 Task: Look for space in Boscoreale, Italy from 10th August, 2023 to 20th August, 2023 for 12 adults in price range Rs.10000 to Rs.14000. Place can be entire place or shared room with 6 bedrooms having 12 beds and 6 bathrooms. Property type can be house, flat, guest house. Amenities needed are: wifi, TV, free parkinig on premises, gym, breakfast. Booking option can be shelf check-in. Required host language is English.
Action: Mouse moved to (431, 96)
Screenshot: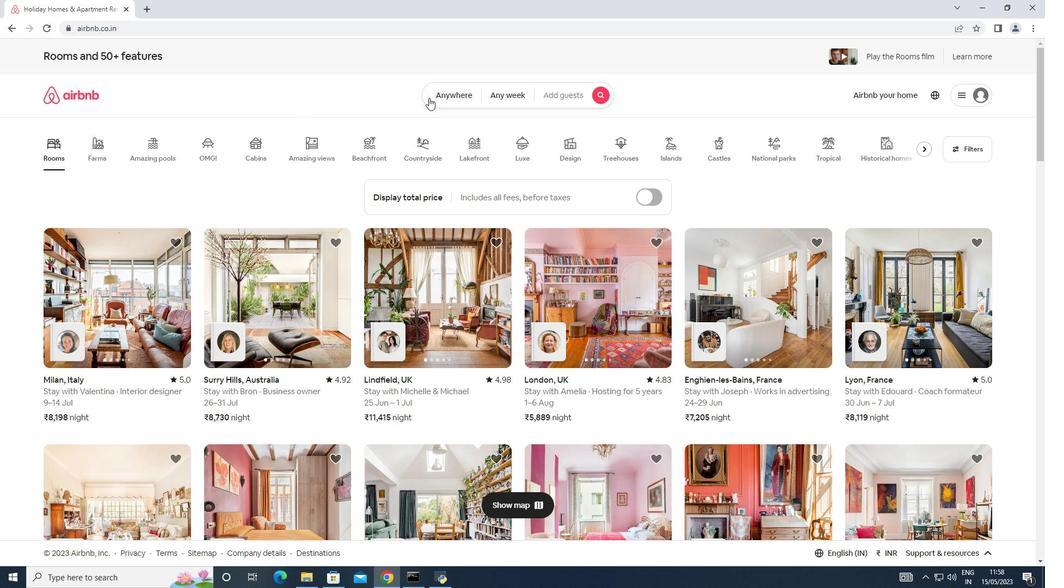 
Action: Mouse pressed left at (431, 96)
Screenshot: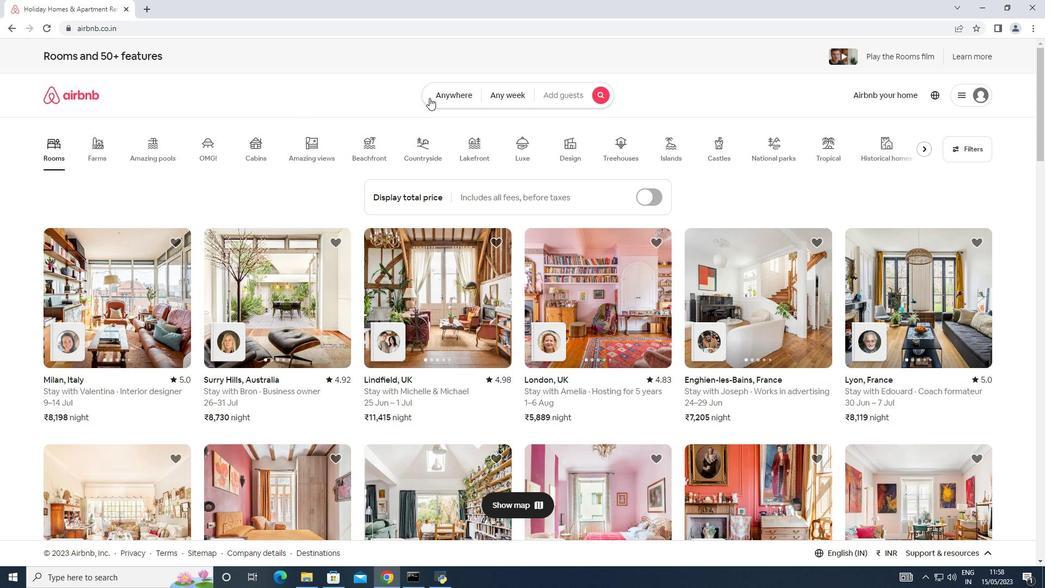 
Action: Mouse moved to (390, 136)
Screenshot: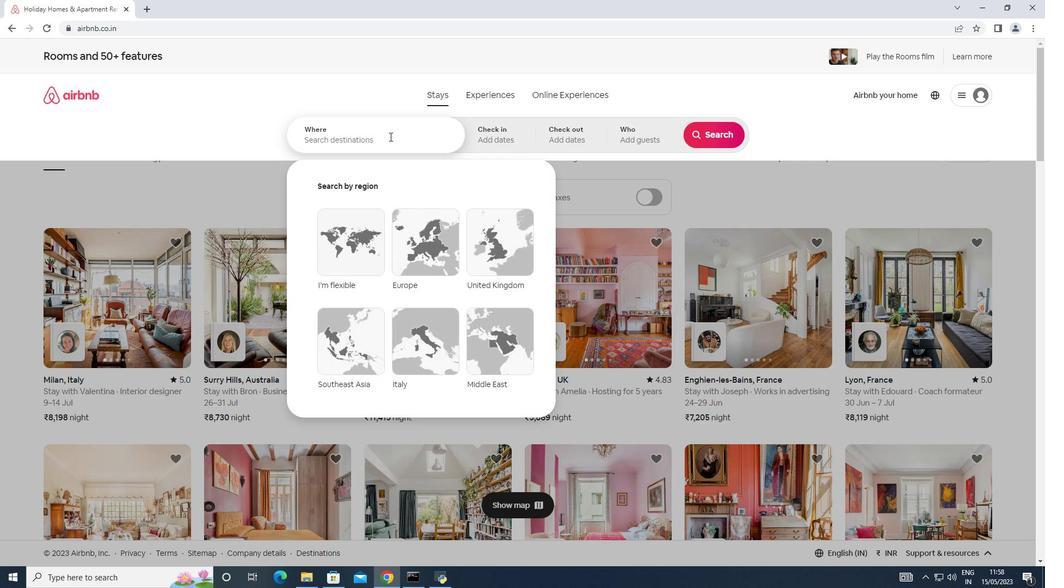 
Action: Mouse pressed left at (390, 136)
Screenshot: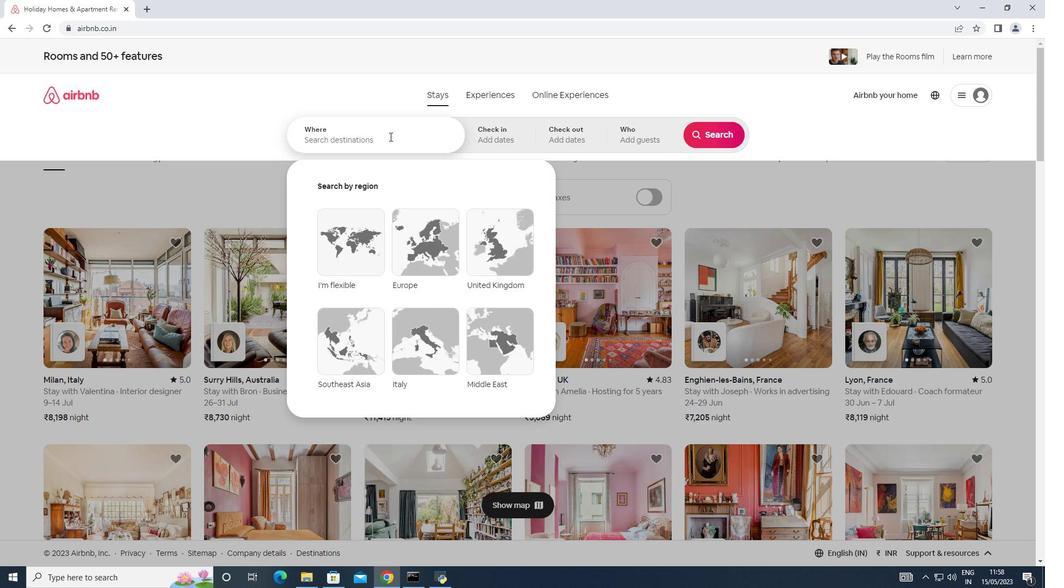 
Action: Mouse moved to (390, 136)
Screenshot: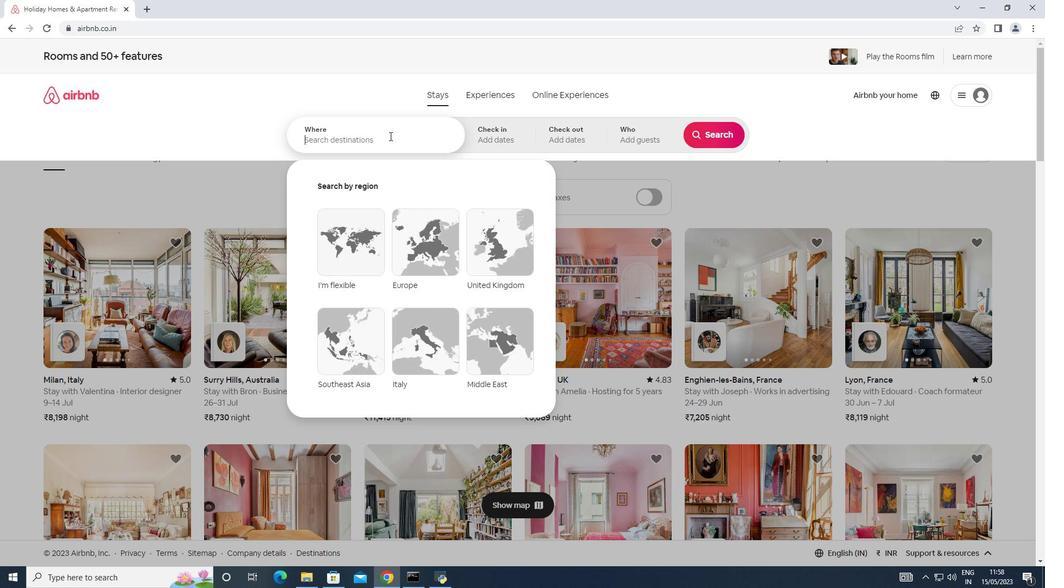 
Action: Key pressed <Key.shift><Key.shift><Key.shift><Key.shift><Key.shift><Key.shift><Key.shift><Key.shift><Key.shift><Key.shift><Key.shift><Key.shift><Key.shift><Key.shift><Key.shift><Key.shift><Key.shift><Key.shift><Key.shift><Key.shift><Key.shift><Key.shift><Key.shift><Key.shift><Key.shift><Key.shift><Key.shift><Key.shift><Key.shift><Key.shift><Key.shift><Key.shift><Key.shift><Key.shift><Key.shift><Key.shift><Key.shift>Boscoreale,<Key.shift_r>Italy
Screenshot: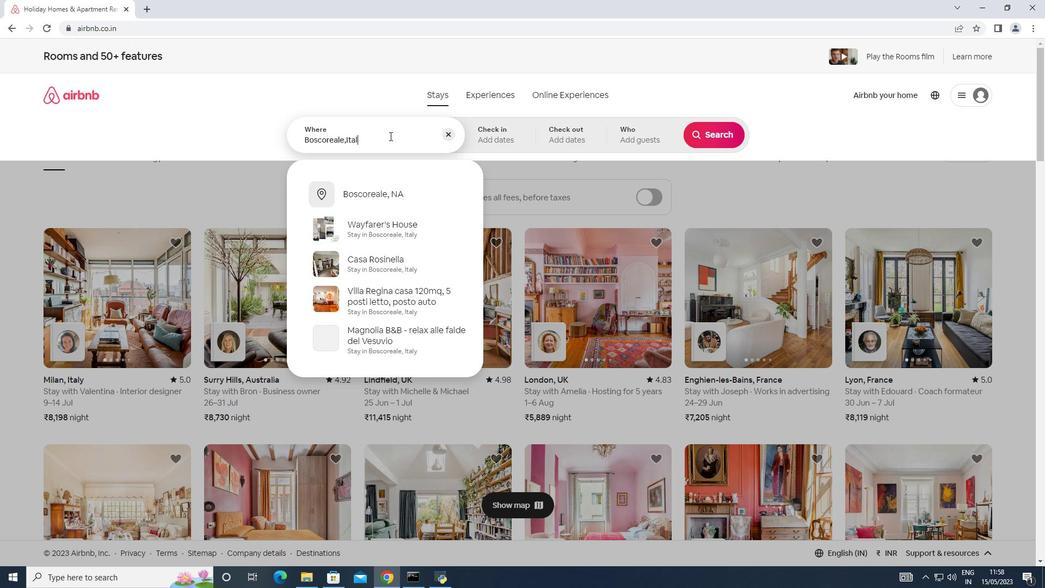 
Action: Mouse moved to (497, 132)
Screenshot: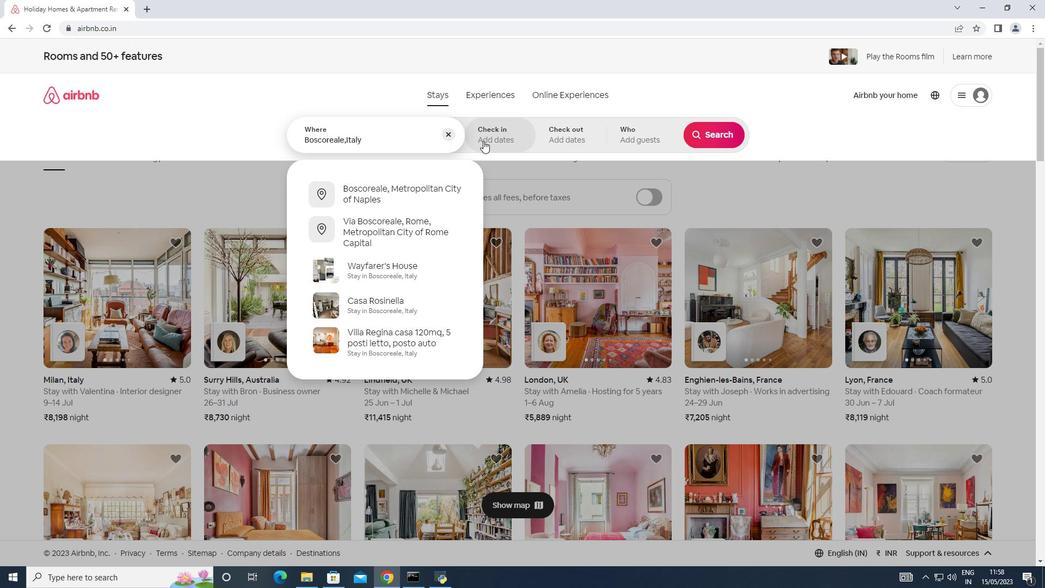 
Action: Mouse pressed left at (497, 132)
Screenshot: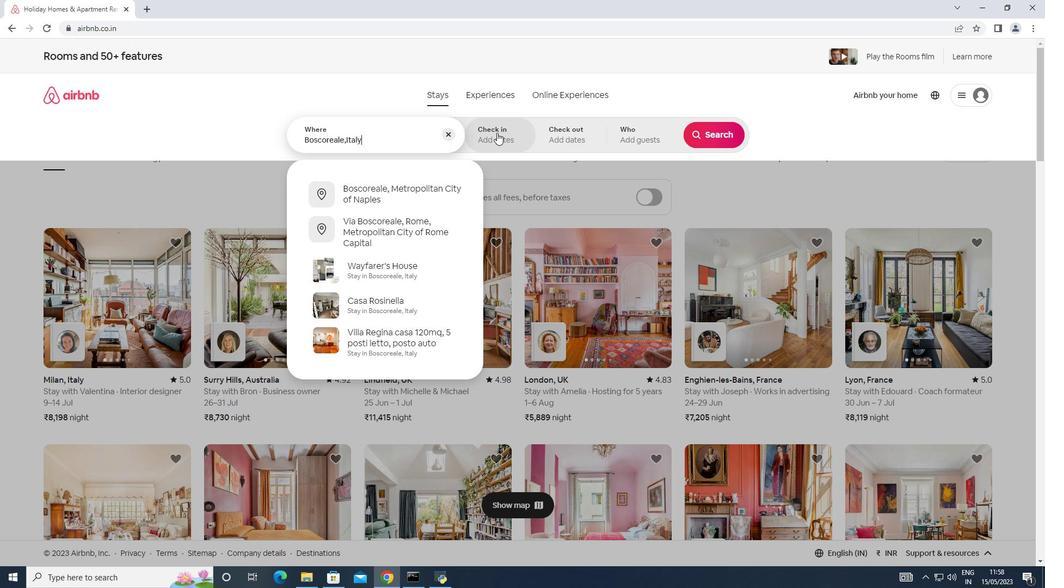 
Action: Mouse moved to (706, 222)
Screenshot: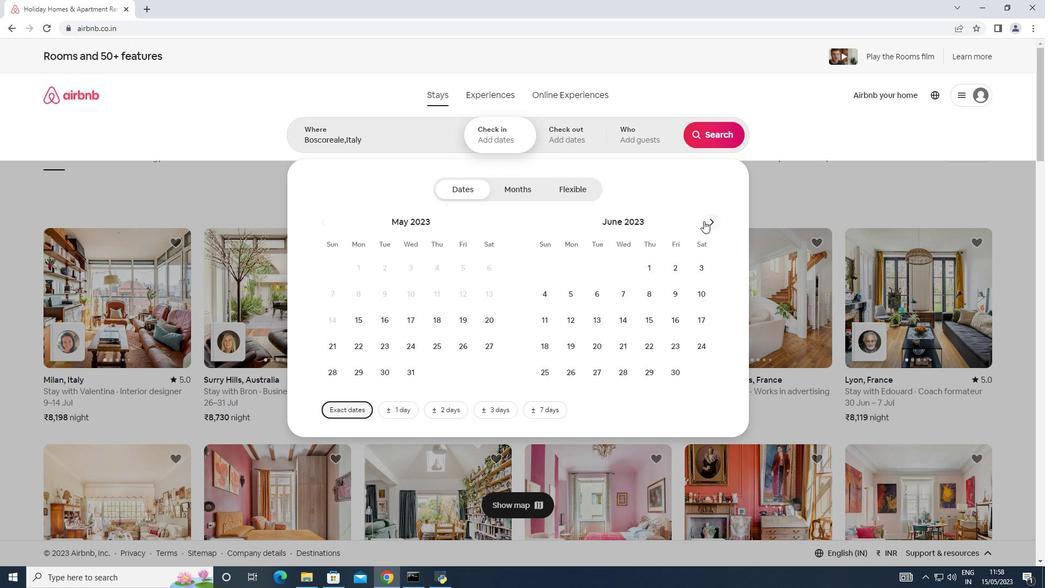 
Action: Mouse pressed left at (706, 222)
Screenshot: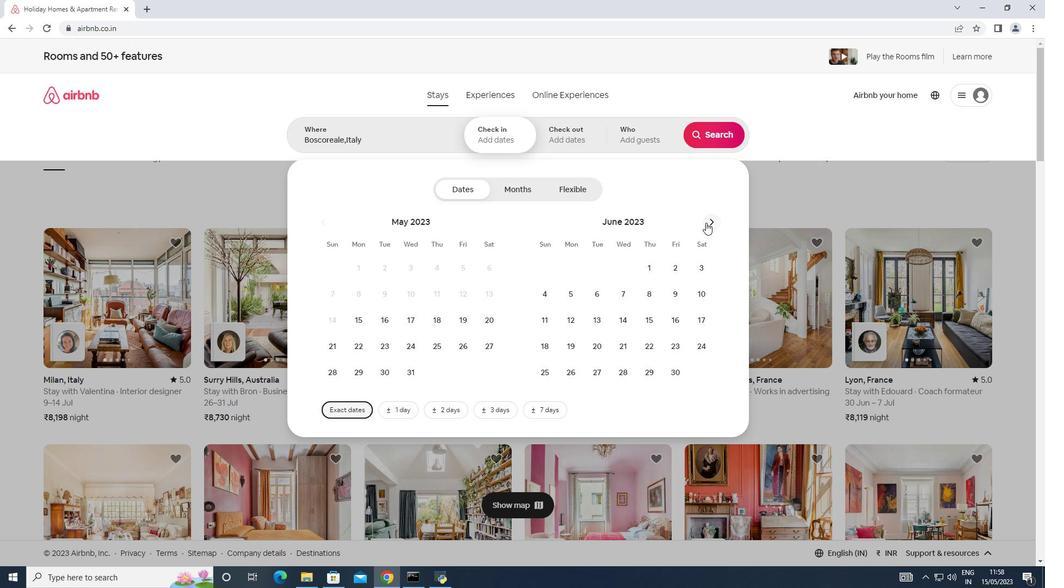 
Action: Mouse pressed left at (706, 222)
Screenshot: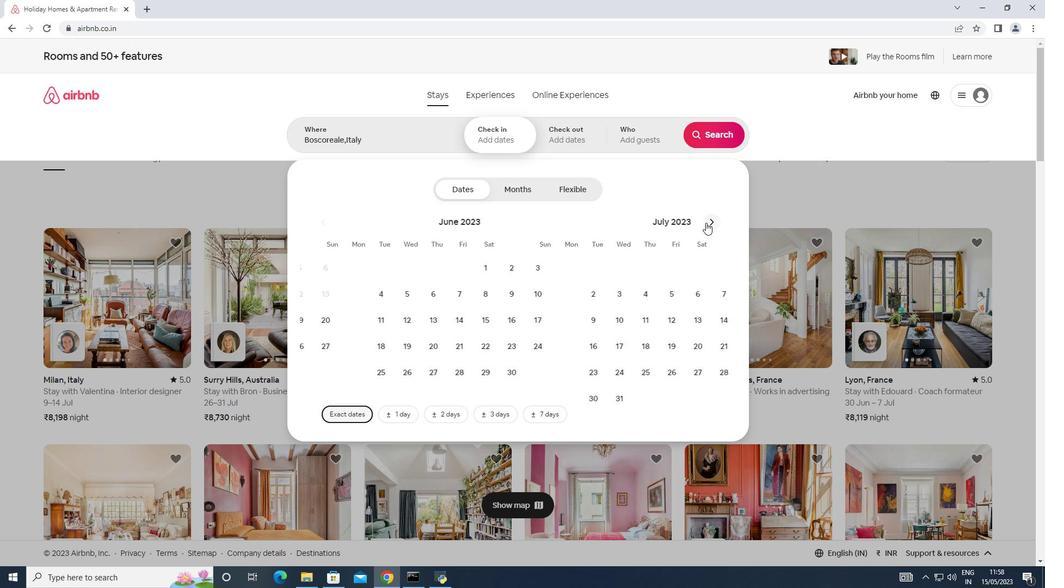 
Action: Mouse moved to (652, 294)
Screenshot: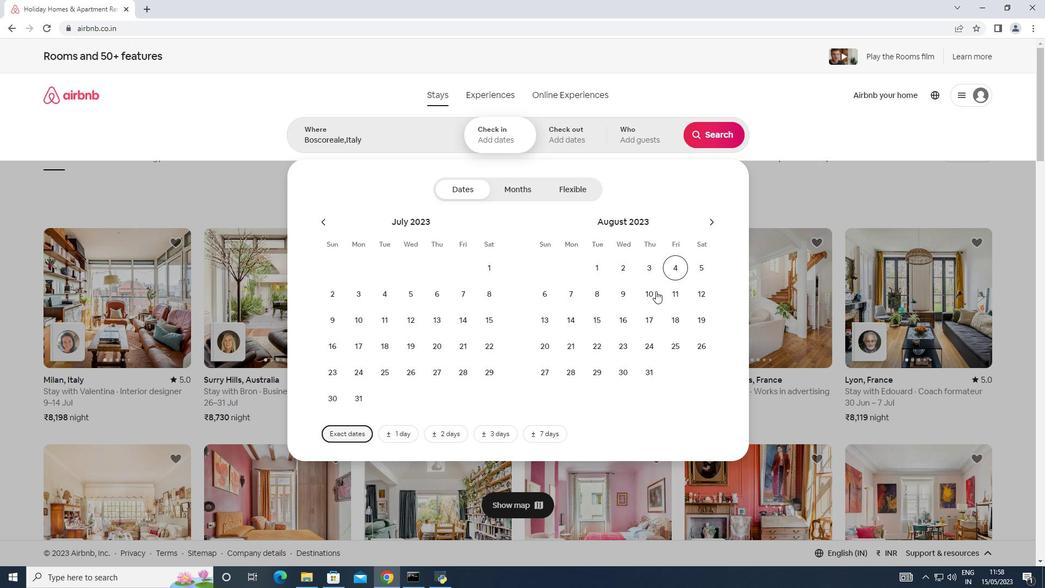 
Action: Mouse pressed left at (652, 294)
Screenshot: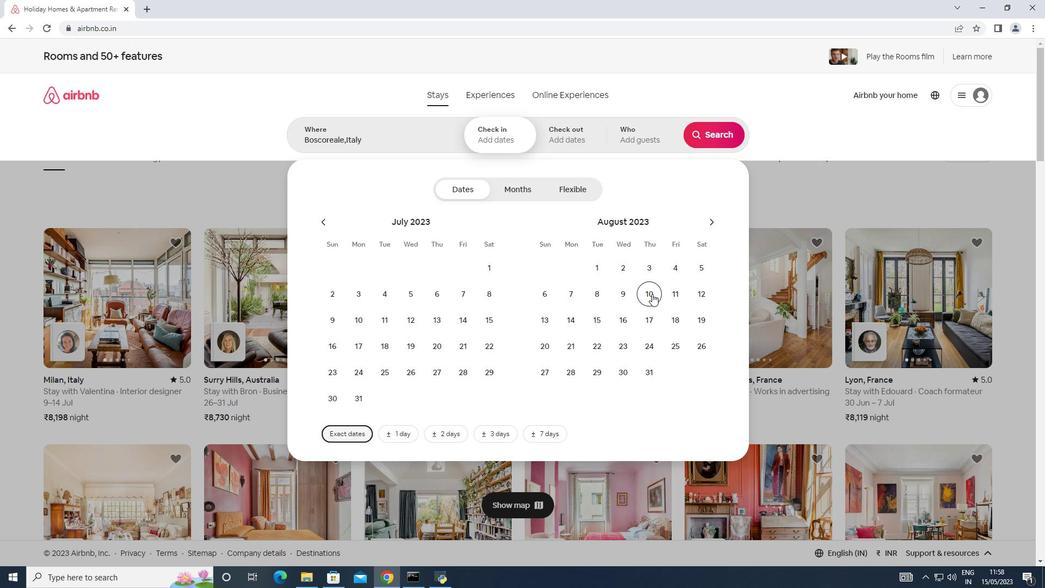 
Action: Mouse moved to (551, 345)
Screenshot: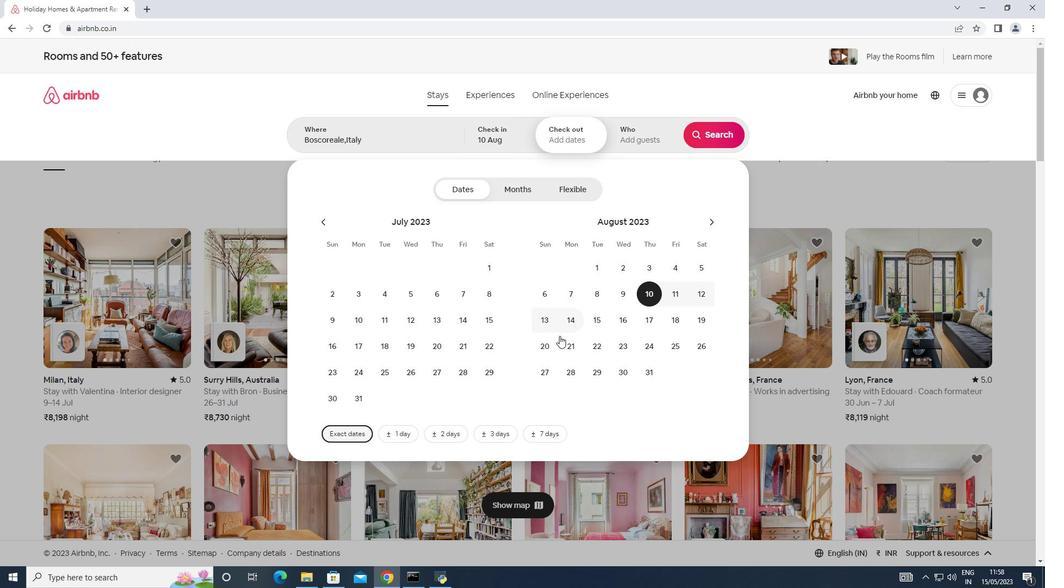 
Action: Mouse pressed left at (551, 345)
Screenshot: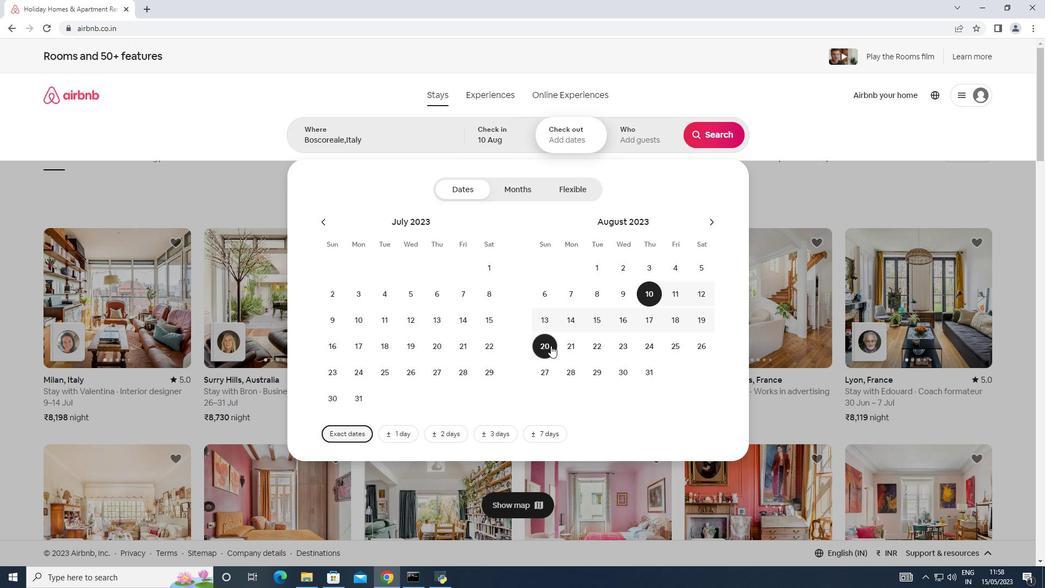 
Action: Mouse moved to (635, 135)
Screenshot: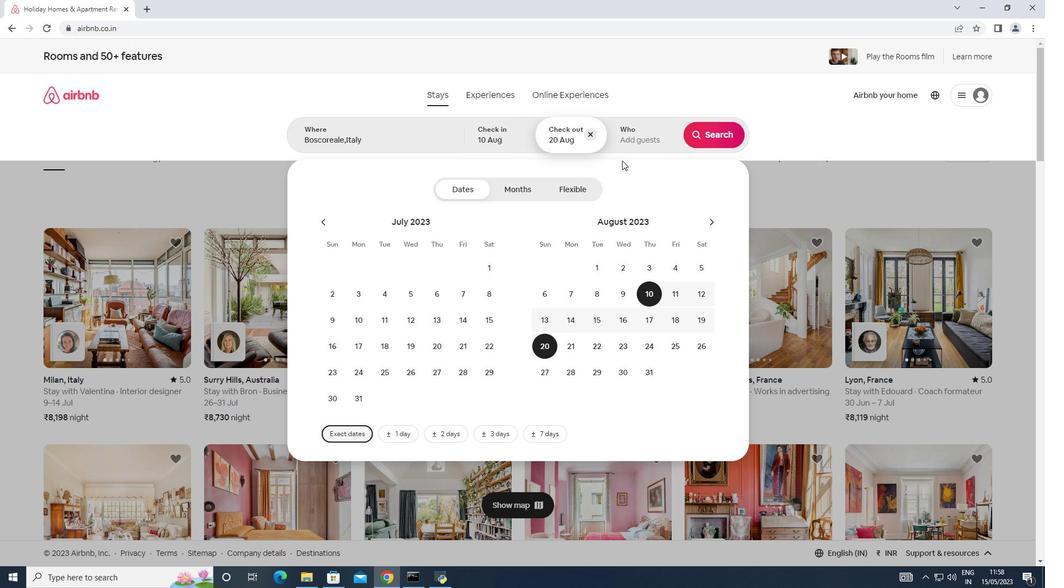 
Action: Mouse pressed left at (635, 135)
Screenshot: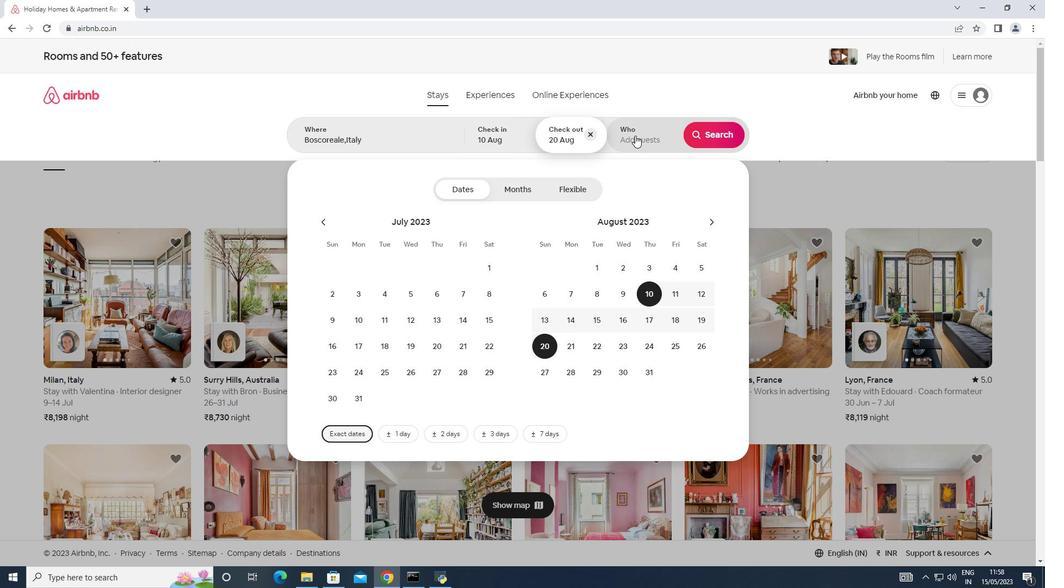 
Action: Mouse moved to (716, 193)
Screenshot: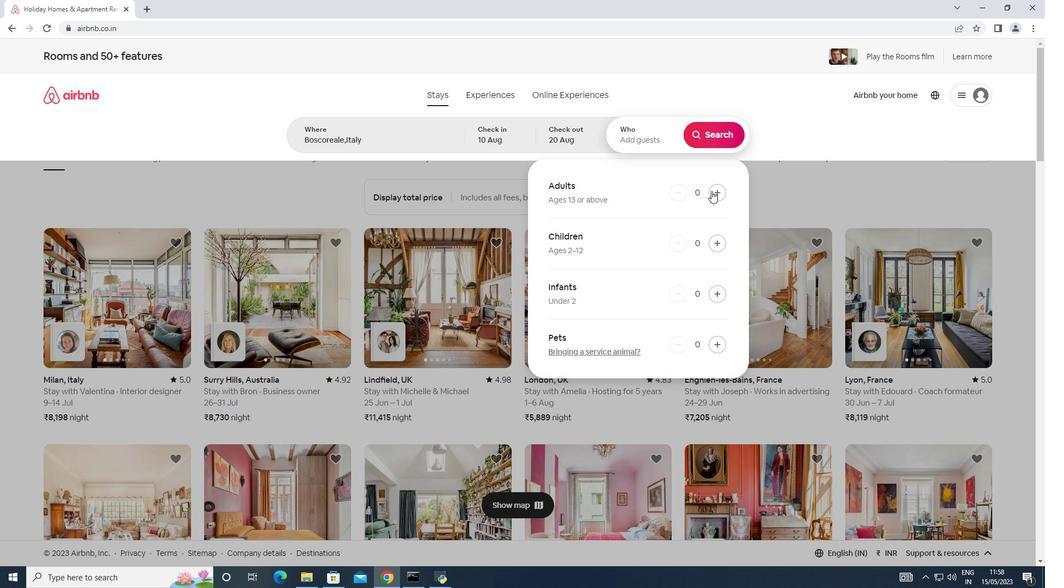 
Action: Mouse pressed left at (716, 193)
Screenshot: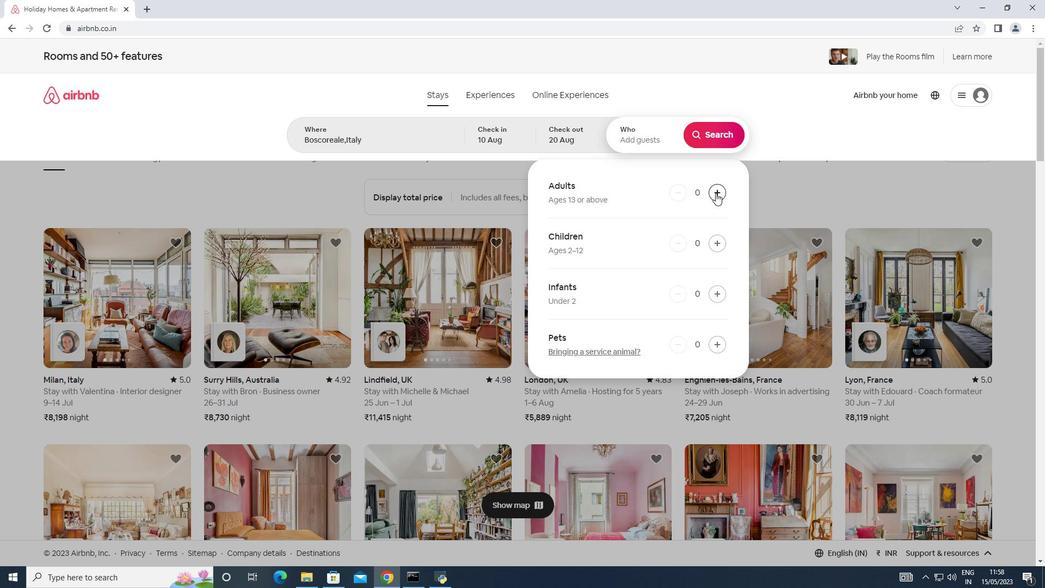 
Action: Mouse pressed left at (716, 193)
Screenshot: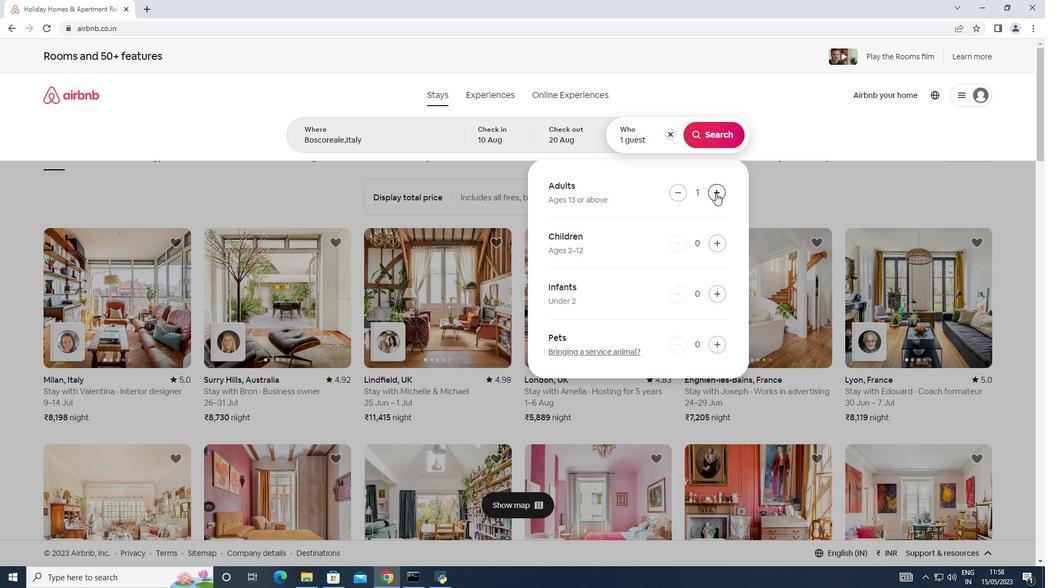 
Action: Mouse pressed left at (716, 193)
Screenshot: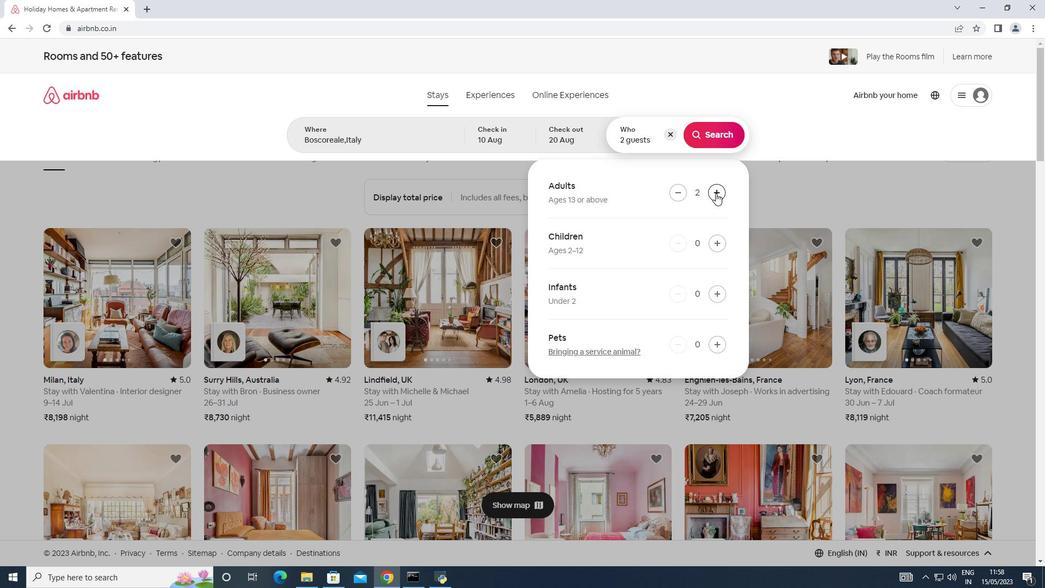 
Action: Mouse pressed left at (716, 193)
Screenshot: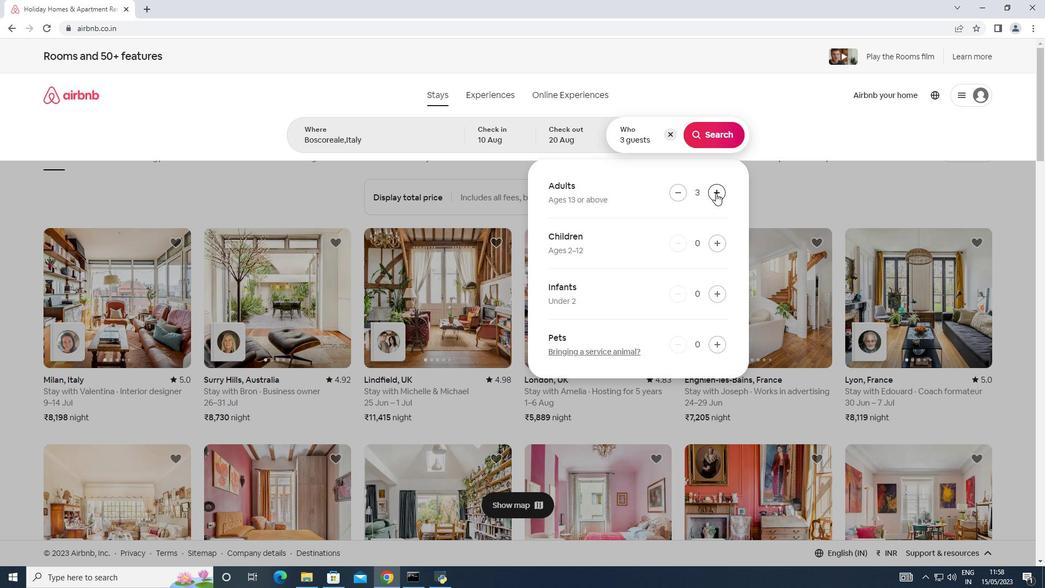 
Action: Mouse pressed left at (716, 193)
Screenshot: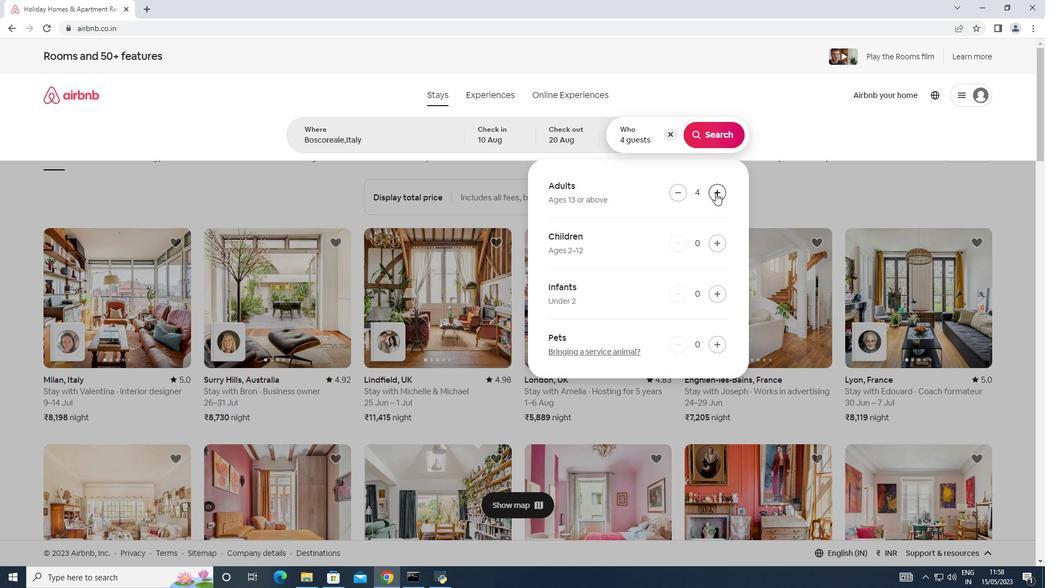 
Action: Mouse pressed left at (716, 193)
Screenshot: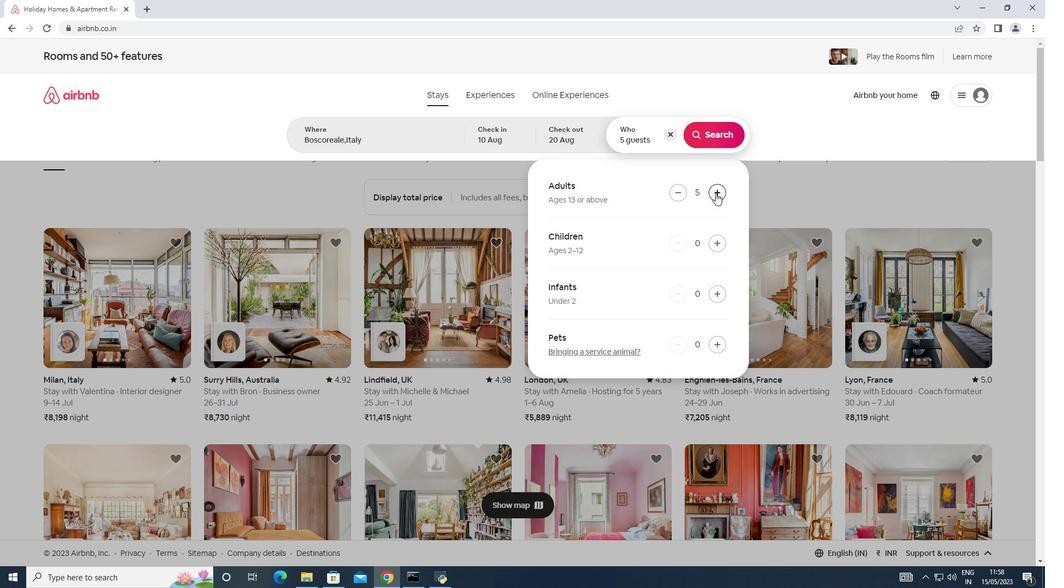
Action: Mouse pressed left at (716, 193)
Screenshot: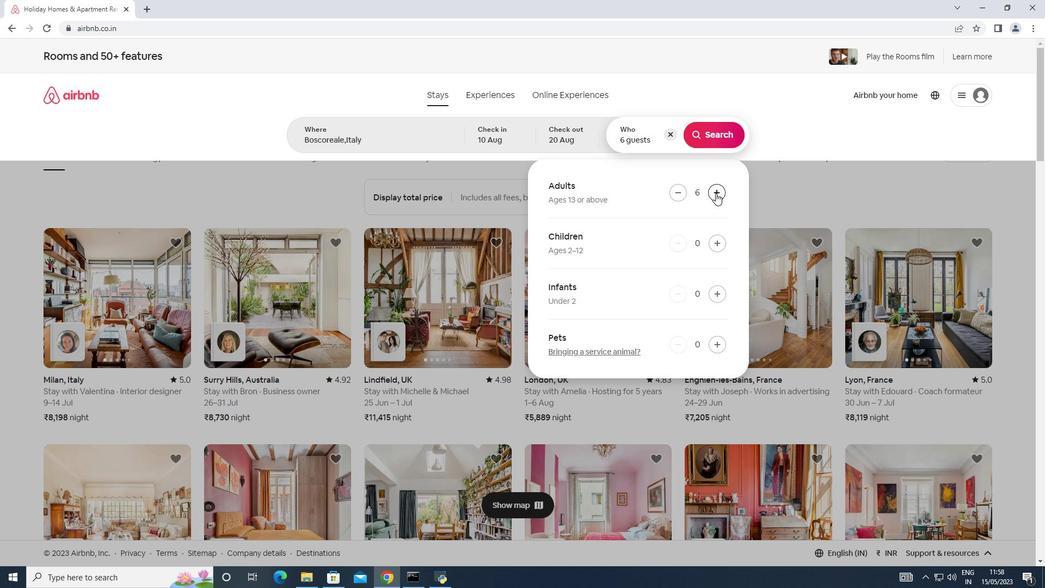 
Action: Mouse moved to (716, 193)
Screenshot: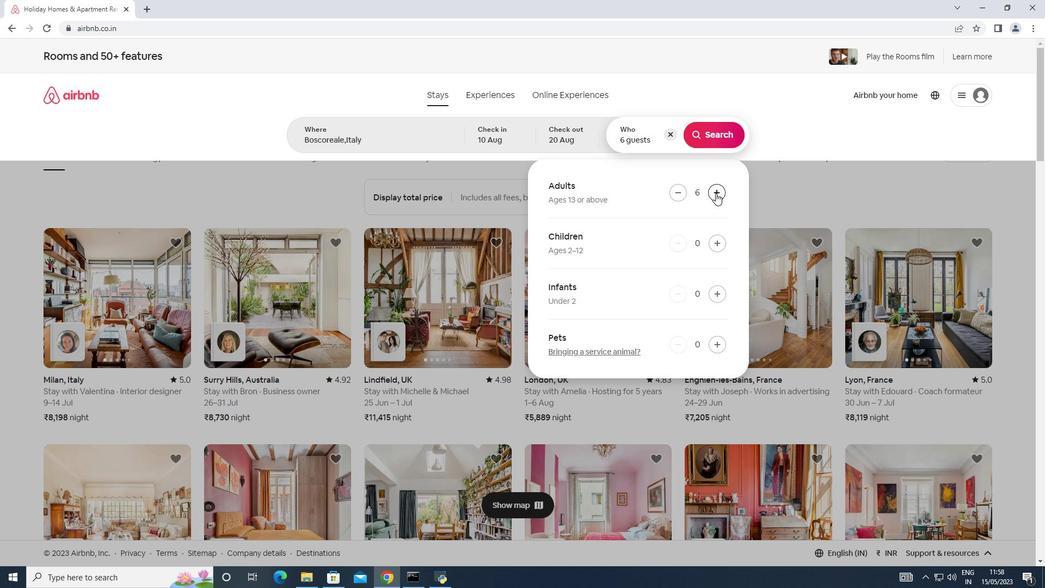 
Action: Mouse pressed left at (716, 193)
Screenshot: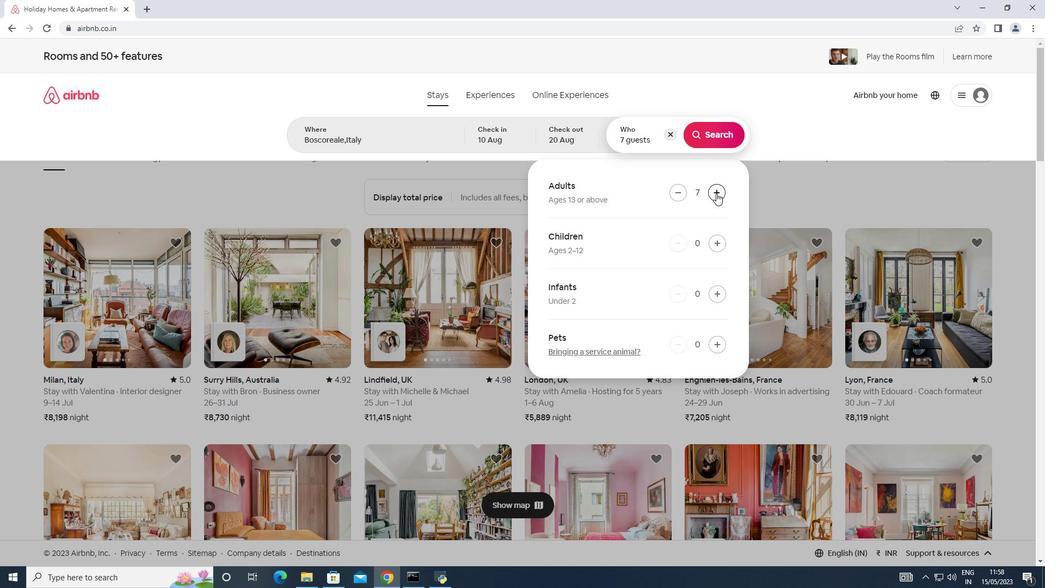 
Action: Mouse pressed left at (716, 193)
Screenshot: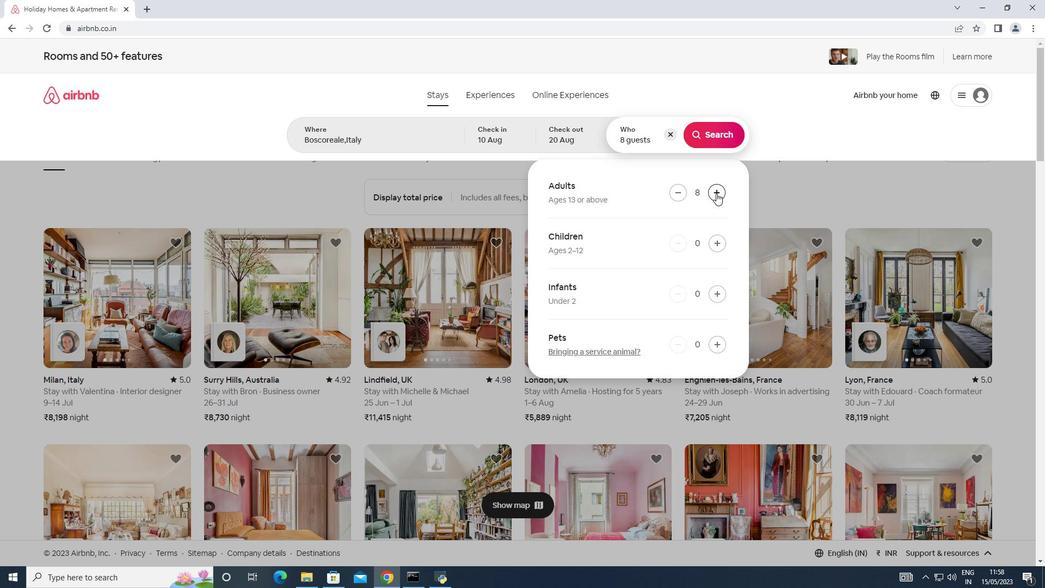 
Action: Mouse moved to (719, 192)
Screenshot: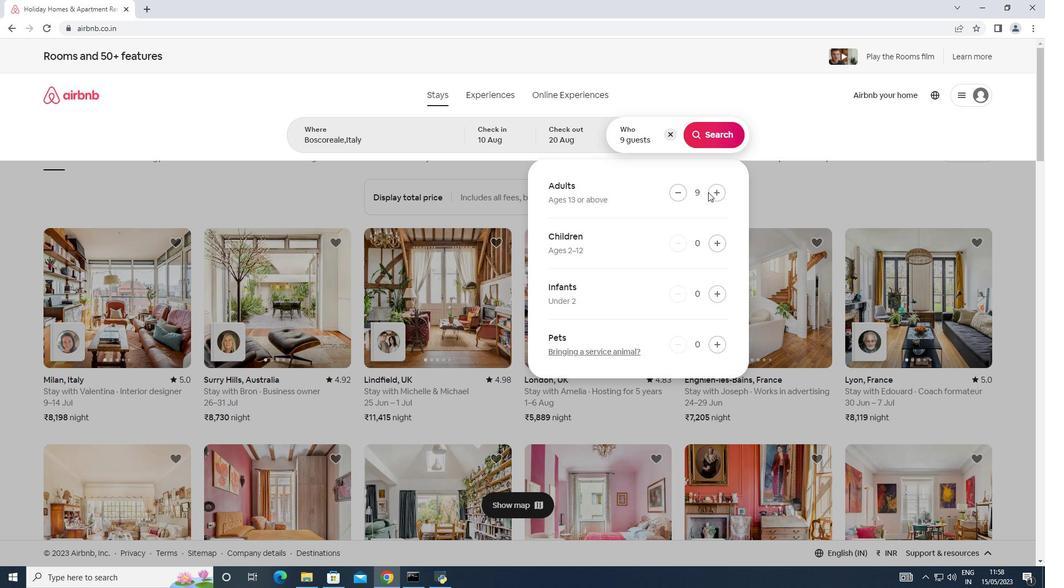 
Action: Mouse pressed left at (719, 192)
Screenshot: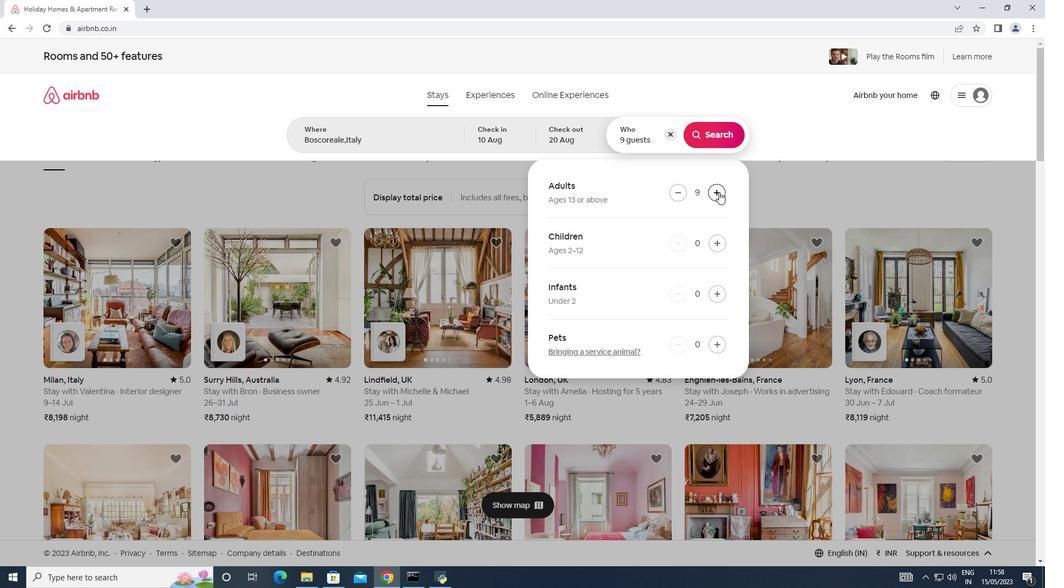 
Action: Mouse pressed left at (719, 192)
Screenshot: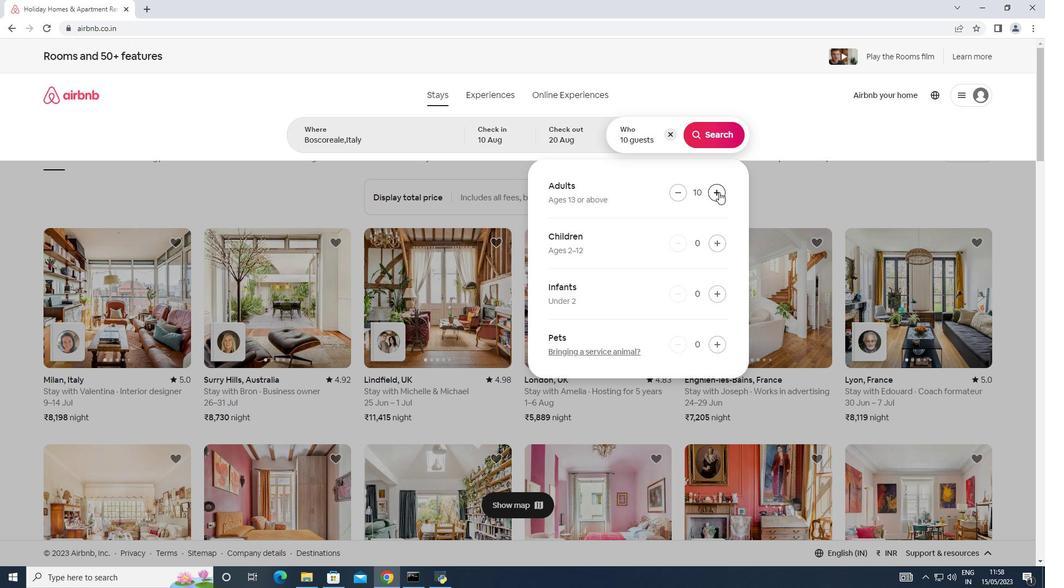 
Action: Mouse pressed left at (719, 192)
Screenshot: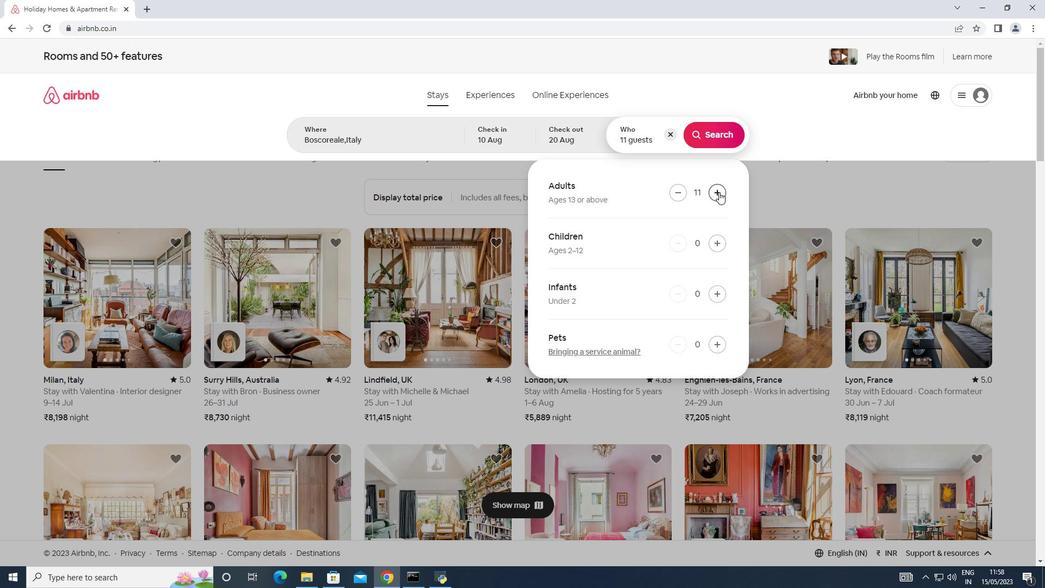 
Action: Mouse moved to (721, 192)
Screenshot: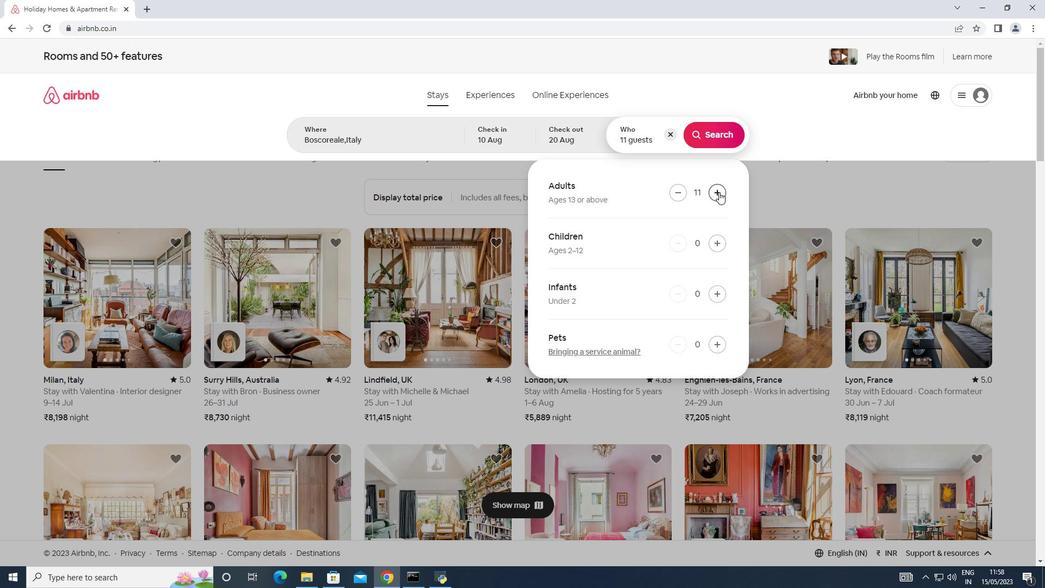 
Action: Mouse pressed left at (721, 192)
Screenshot: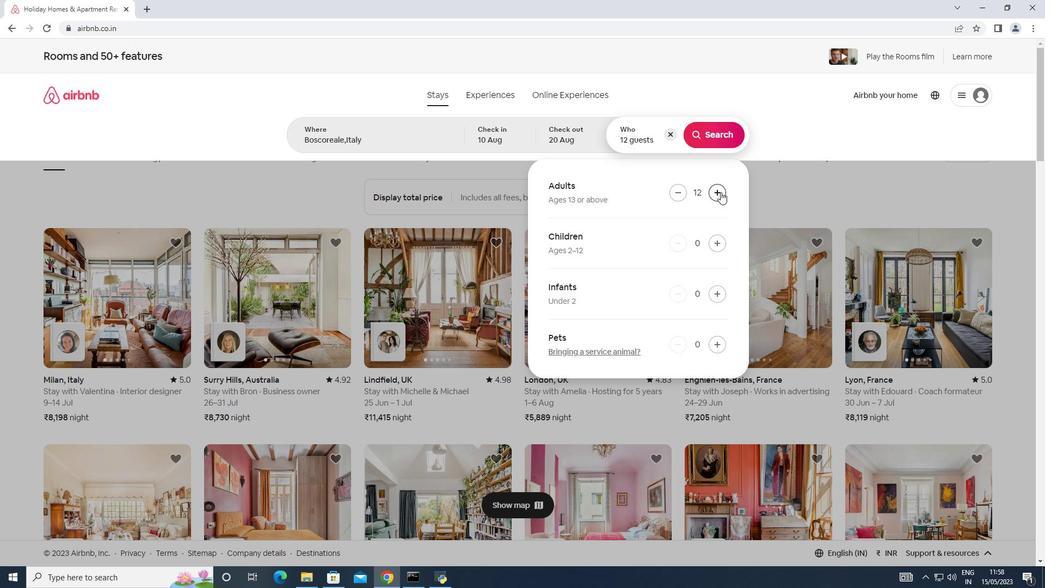 
Action: Mouse moved to (673, 192)
Screenshot: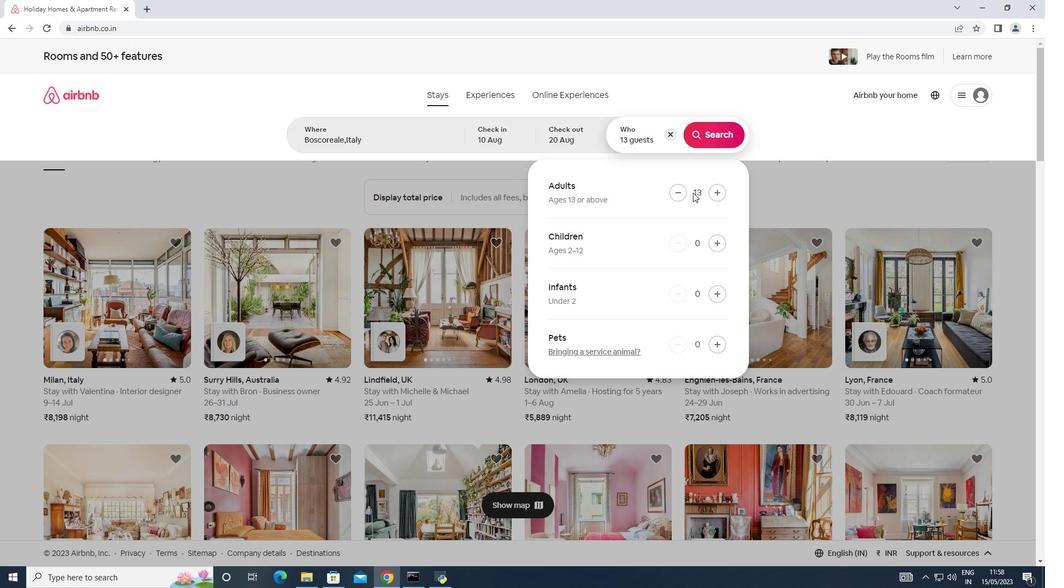
Action: Mouse pressed left at (673, 192)
Screenshot: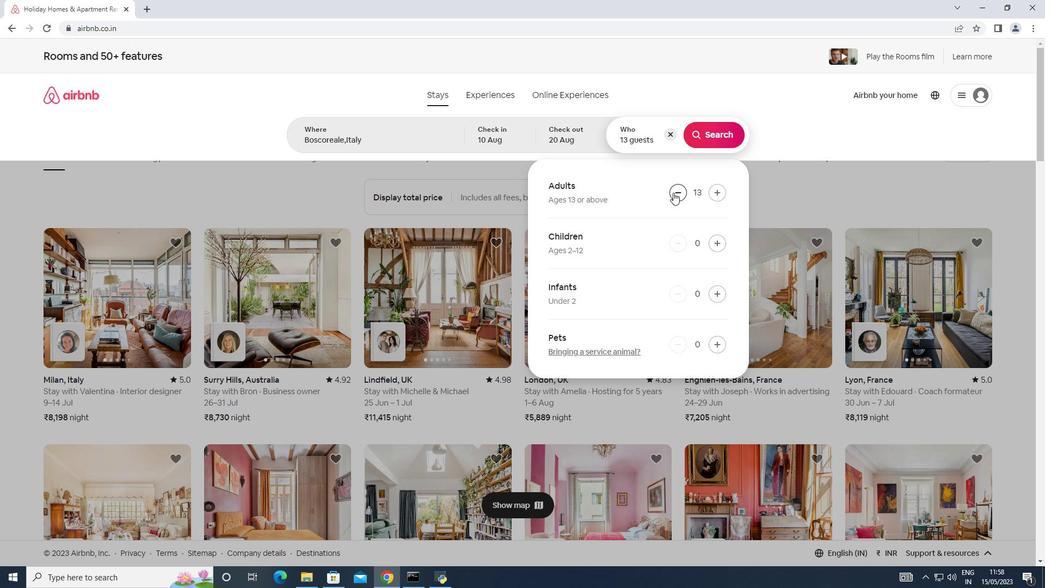 
Action: Mouse moved to (720, 128)
Screenshot: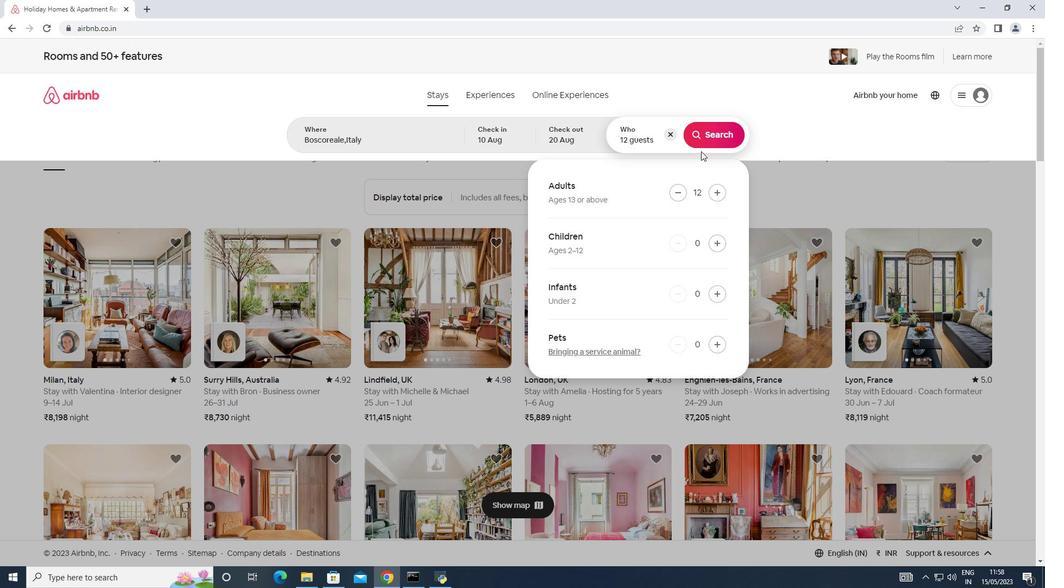 
Action: Mouse pressed left at (720, 128)
Screenshot: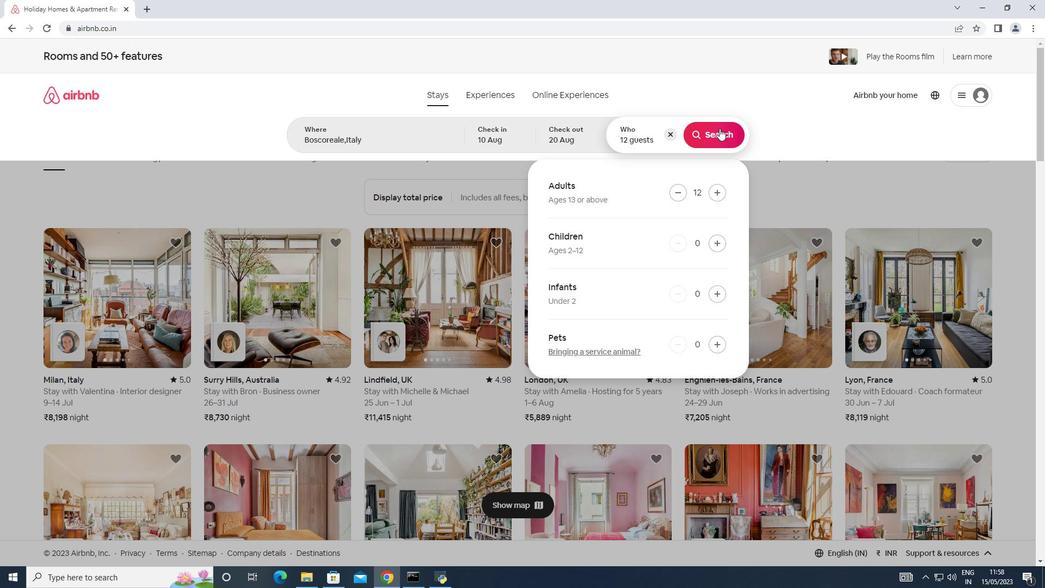 
Action: Mouse moved to (992, 96)
Screenshot: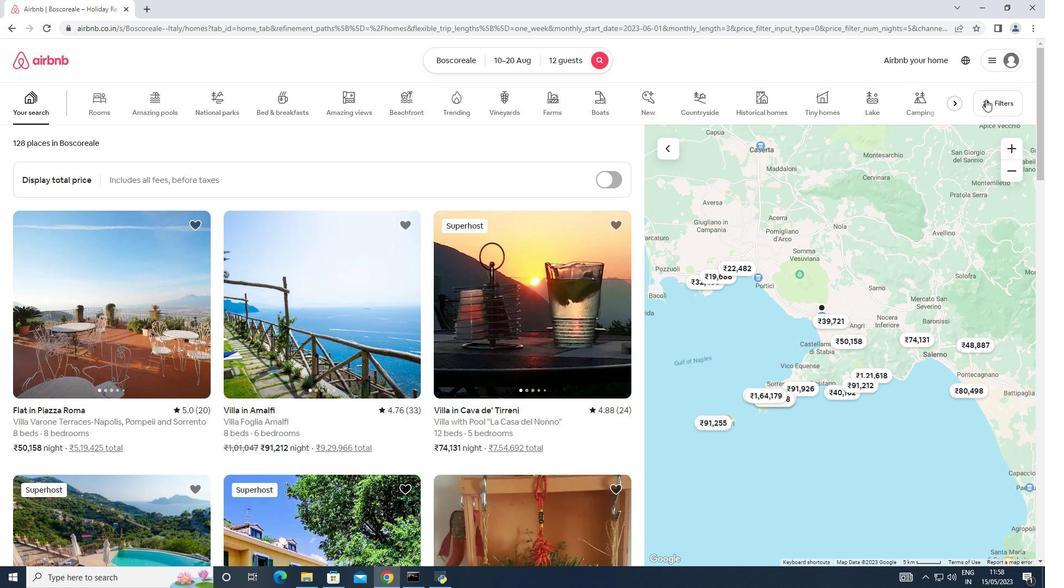 
Action: Mouse pressed left at (992, 96)
Screenshot: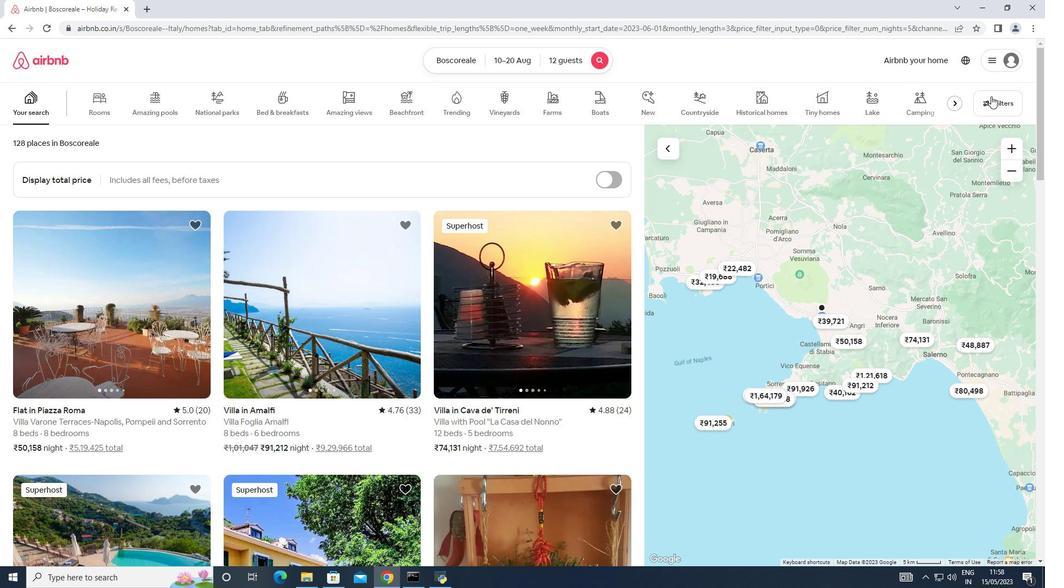 
Action: Mouse moved to (390, 374)
Screenshot: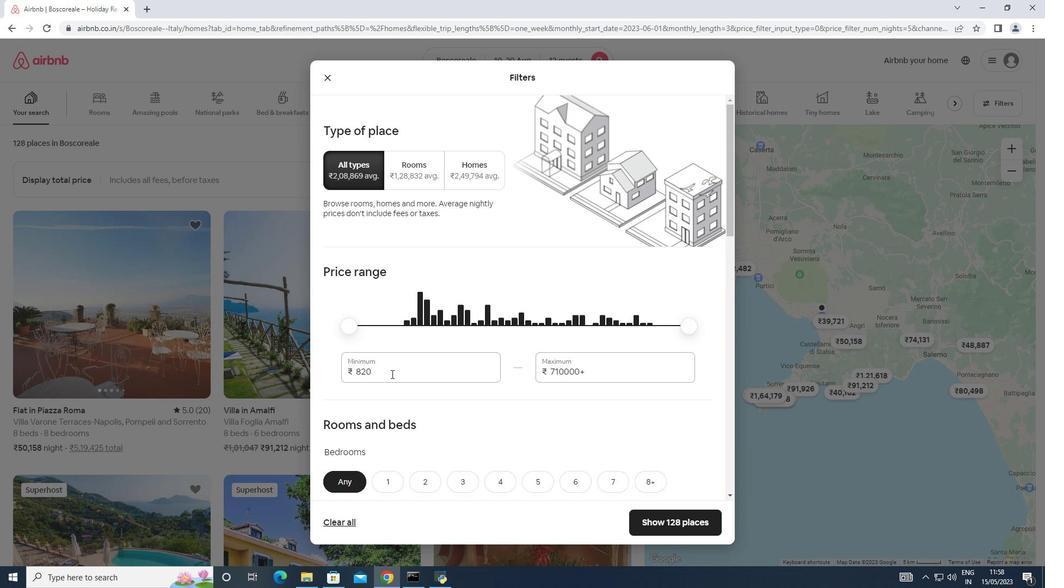 
Action: Mouse pressed left at (390, 374)
Screenshot: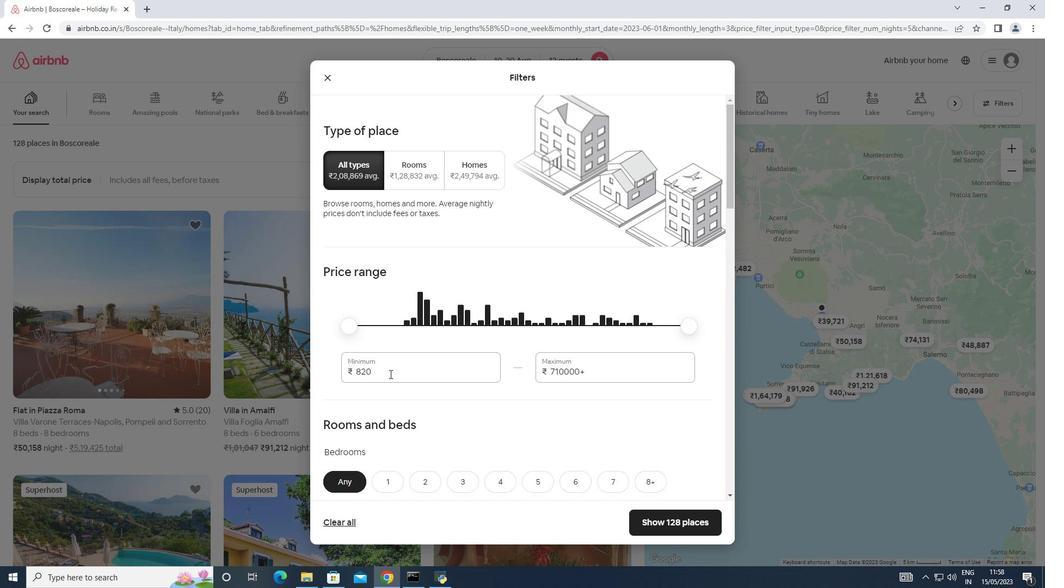 
Action: Mouse moved to (350, 371)
Screenshot: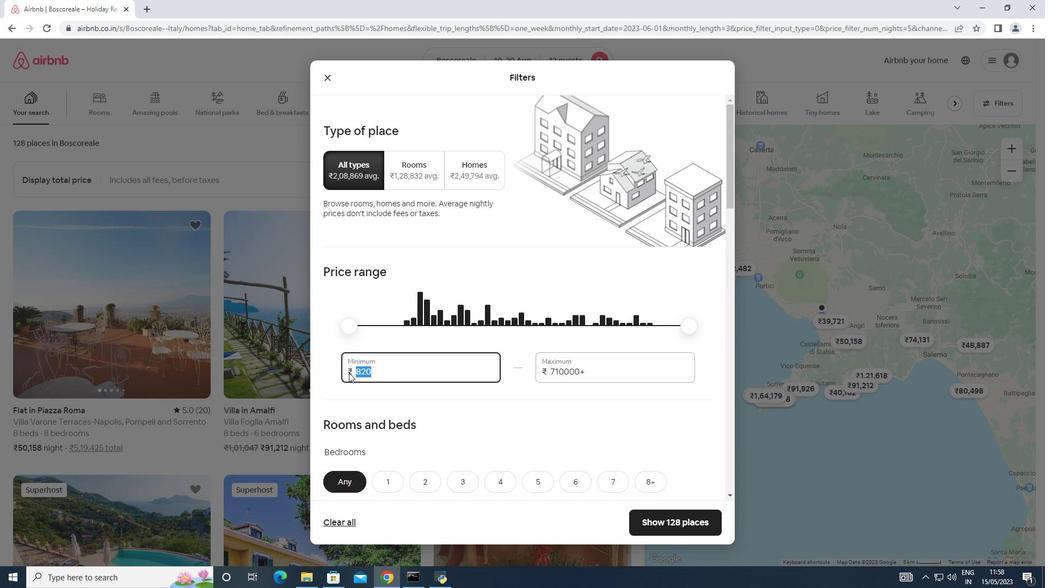 
Action: Key pressed 10000
Screenshot: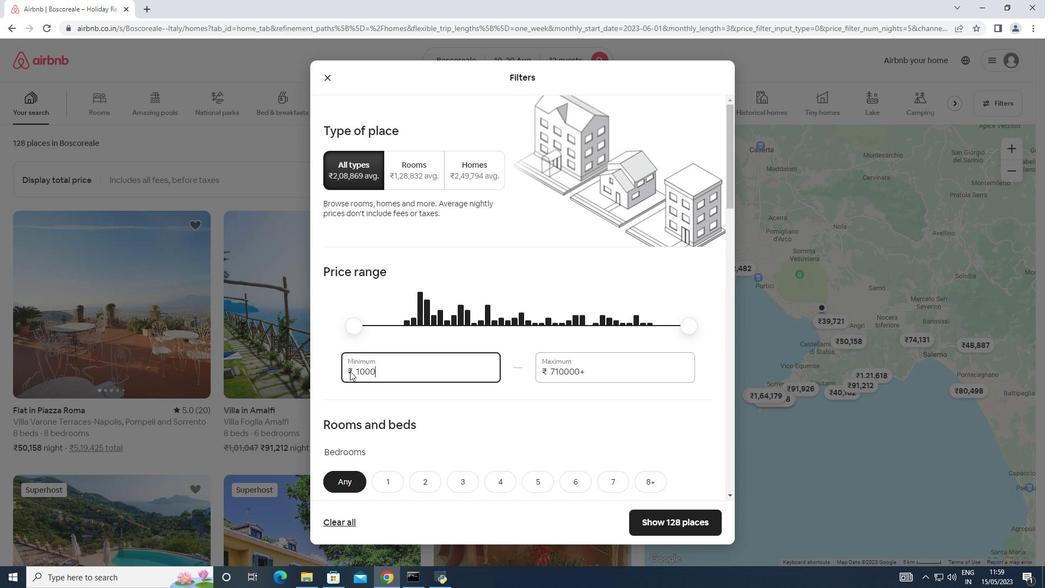 
Action: Mouse moved to (588, 373)
Screenshot: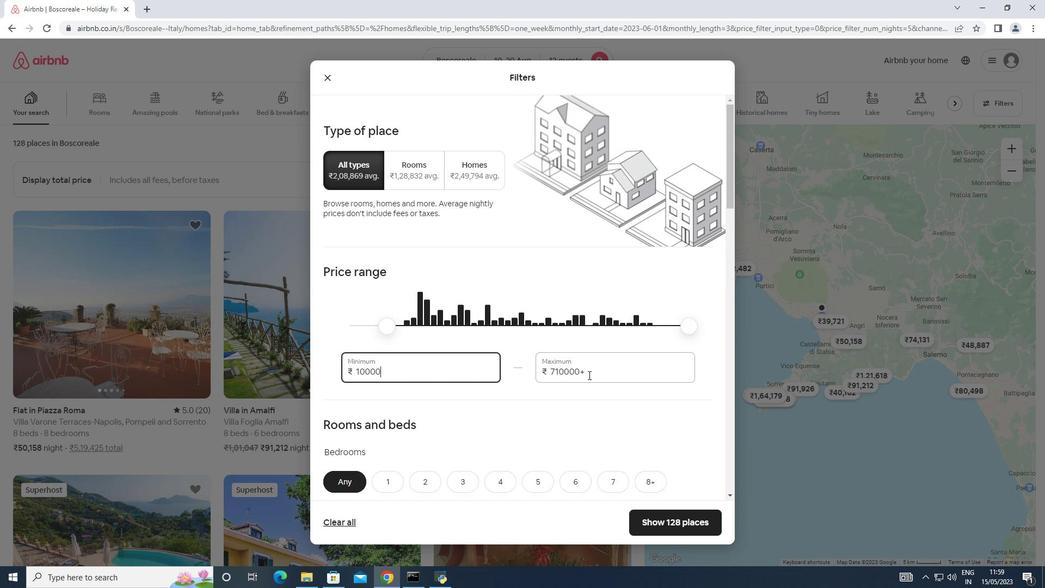 
Action: Mouse pressed left at (588, 373)
Screenshot: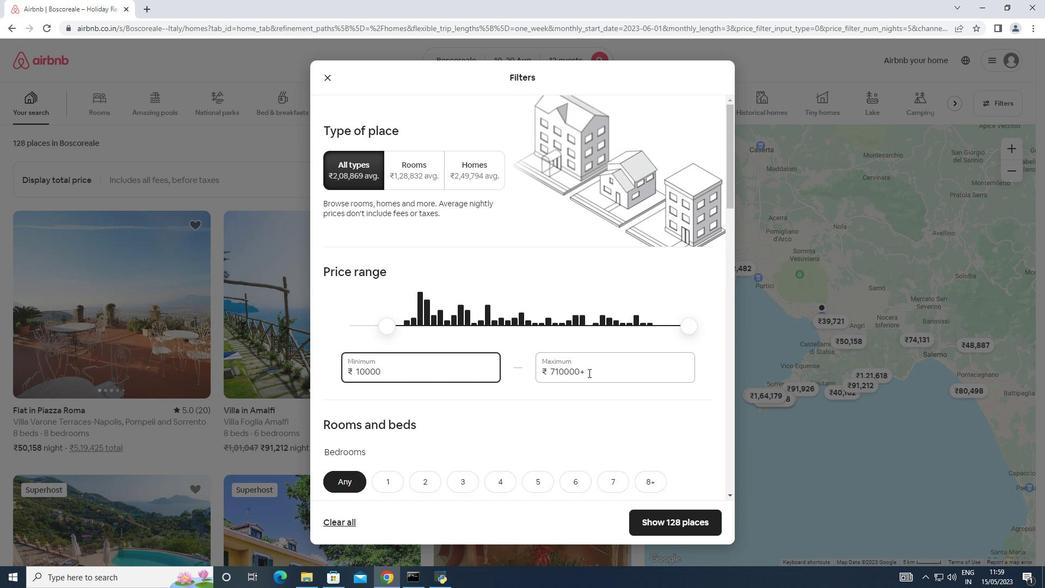 
Action: Mouse moved to (540, 367)
Screenshot: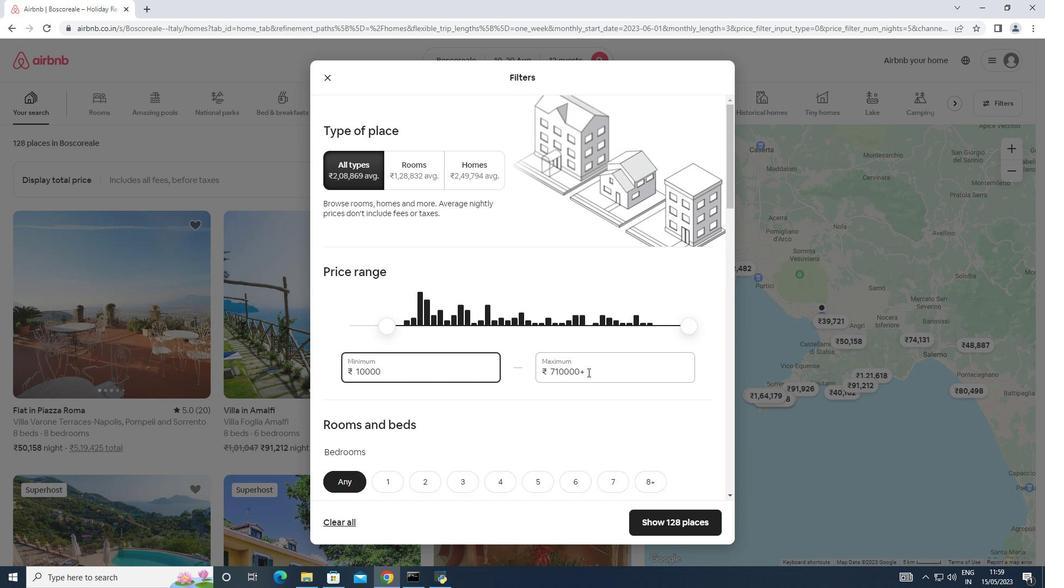 
Action: Key pressed 14000
Screenshot: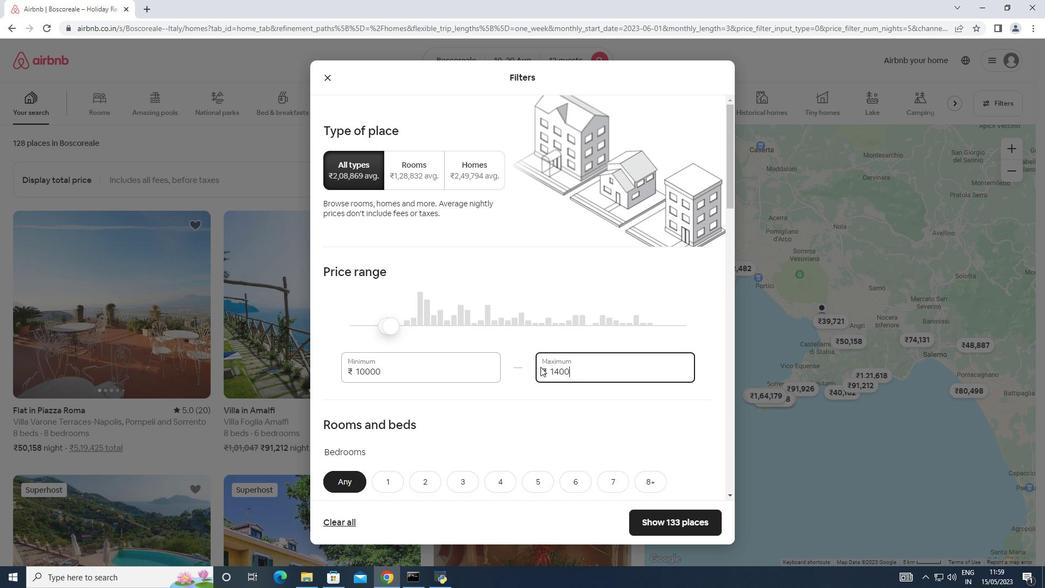 
Action: Mouse scrolled (540, 366) with delta (0, 0)
Screenshot: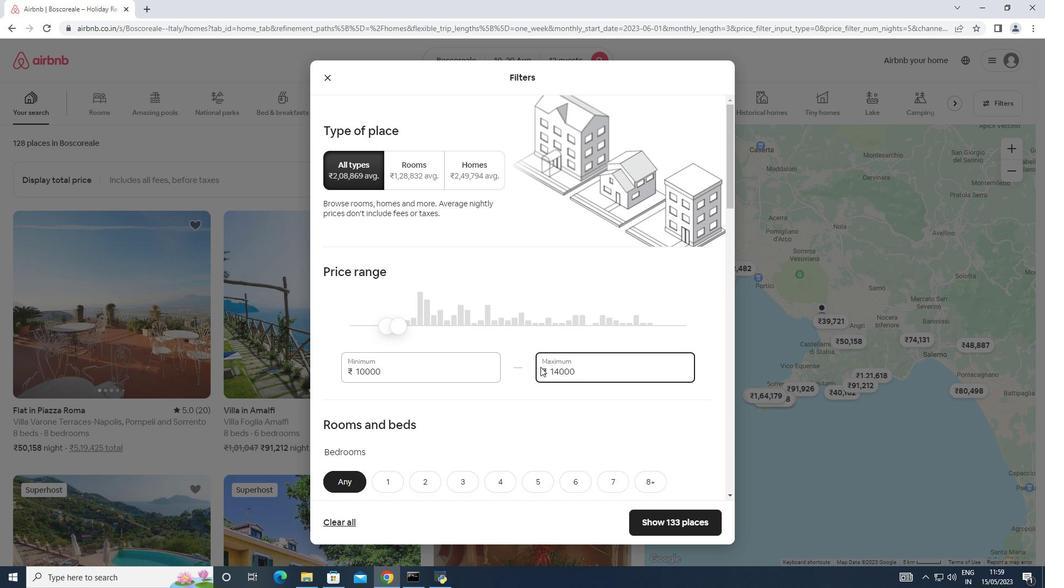 
Action: Mouse scrolled (540, 366) with delta (0, 0)
Screenshot: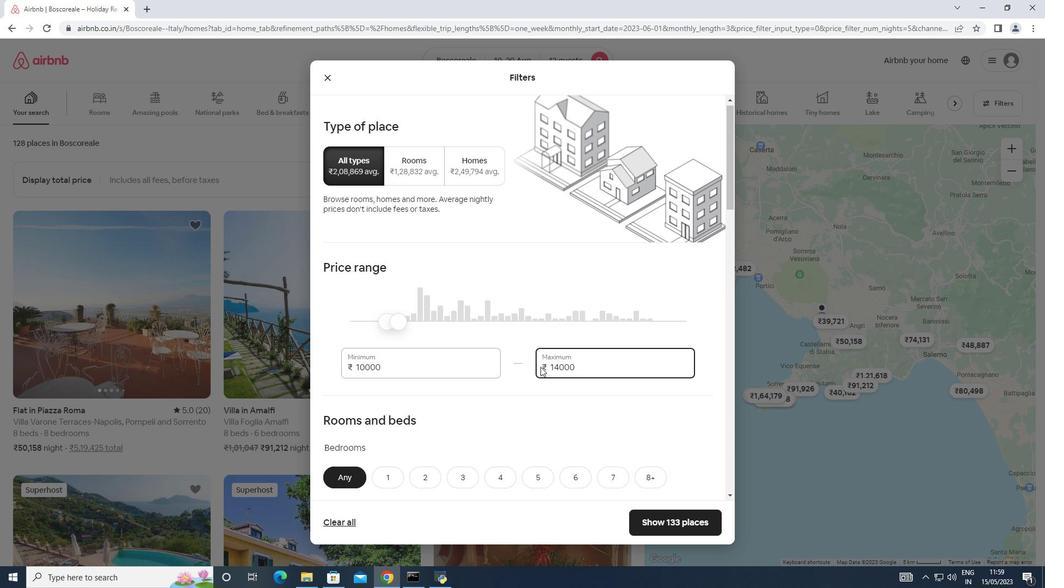 
Action: Mouse scrolled (540, 366) with delta (0, 0)
Screenshot: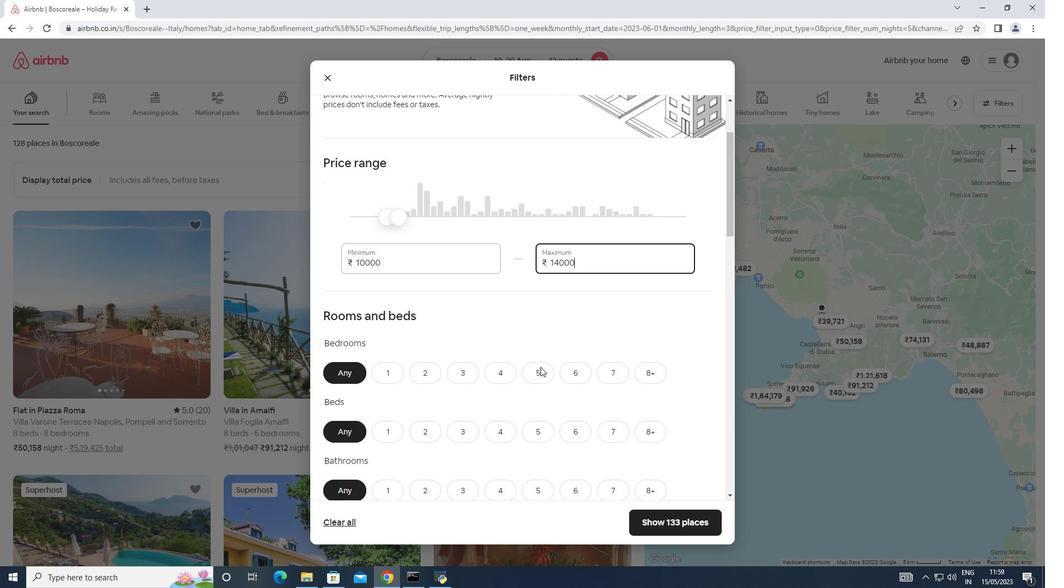 
Action: Mouse moved to (572, 325)
Screenshot: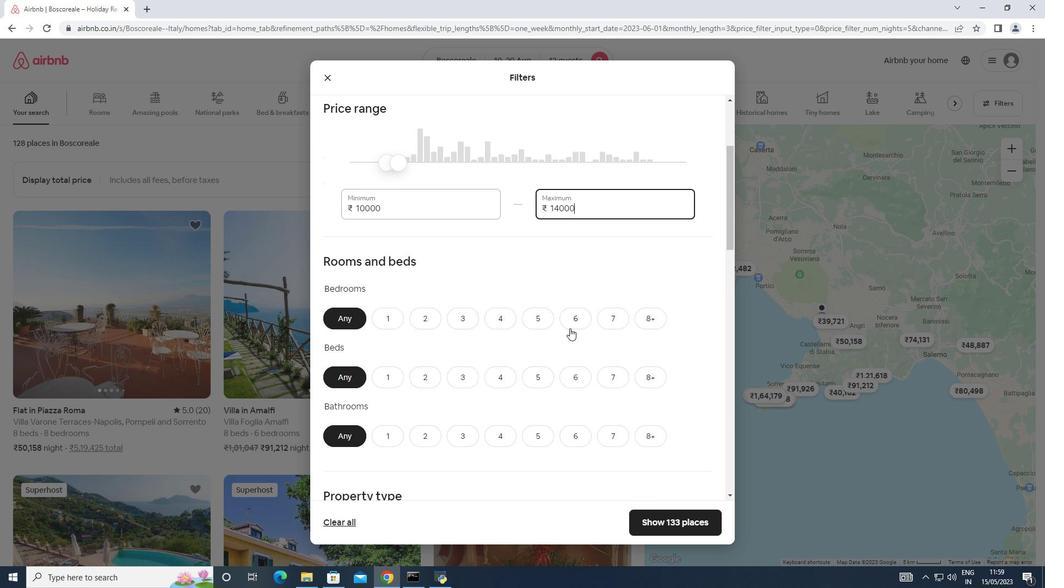 
Action: Mouse pressed left at (572, 325)
Screenshot: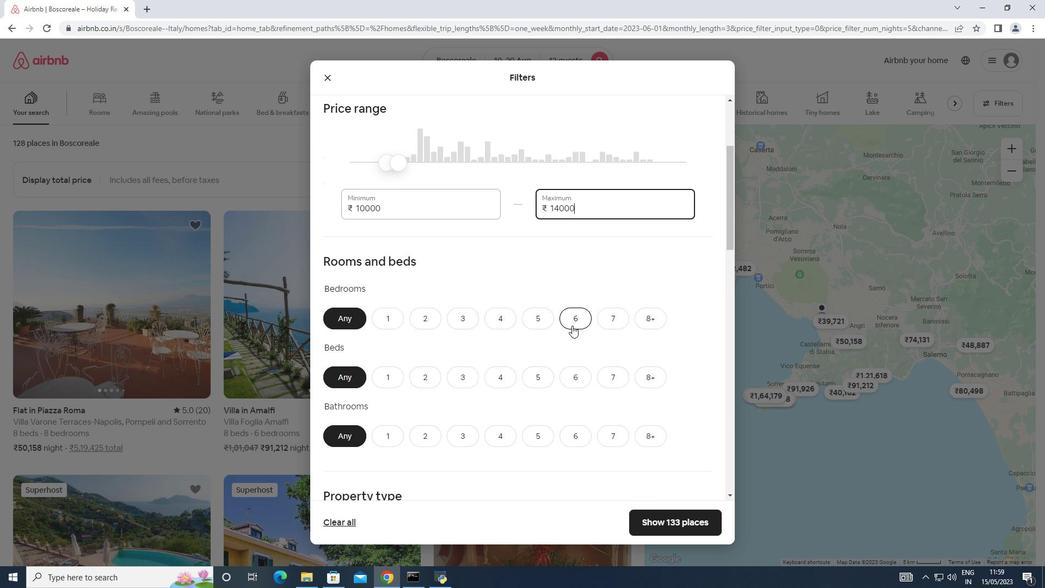 
Action: Mouse moved to (647, 381)
Screenshot: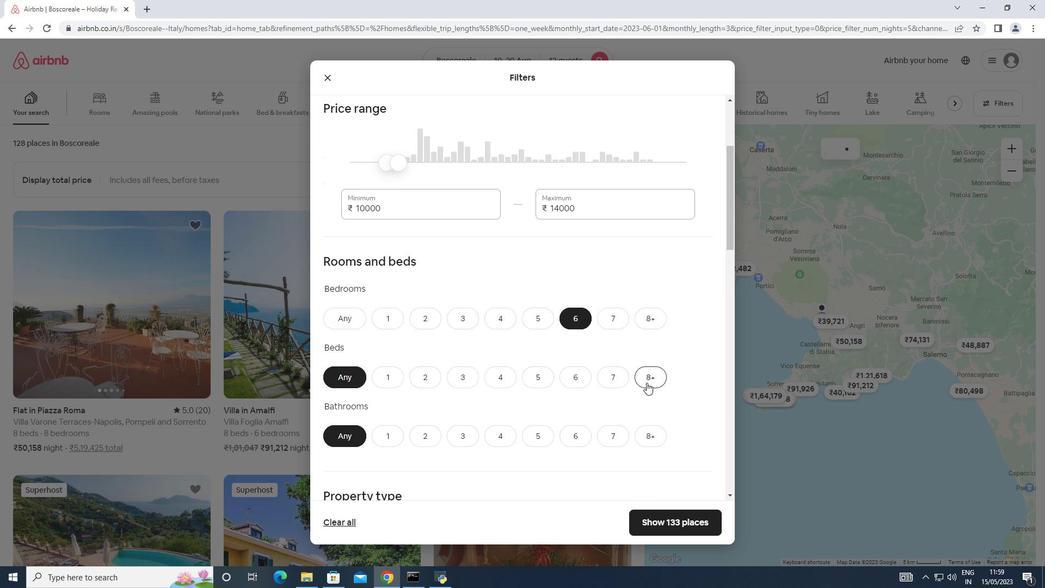 
Action: Mouse pressed left at (647, 381)
Screenshot: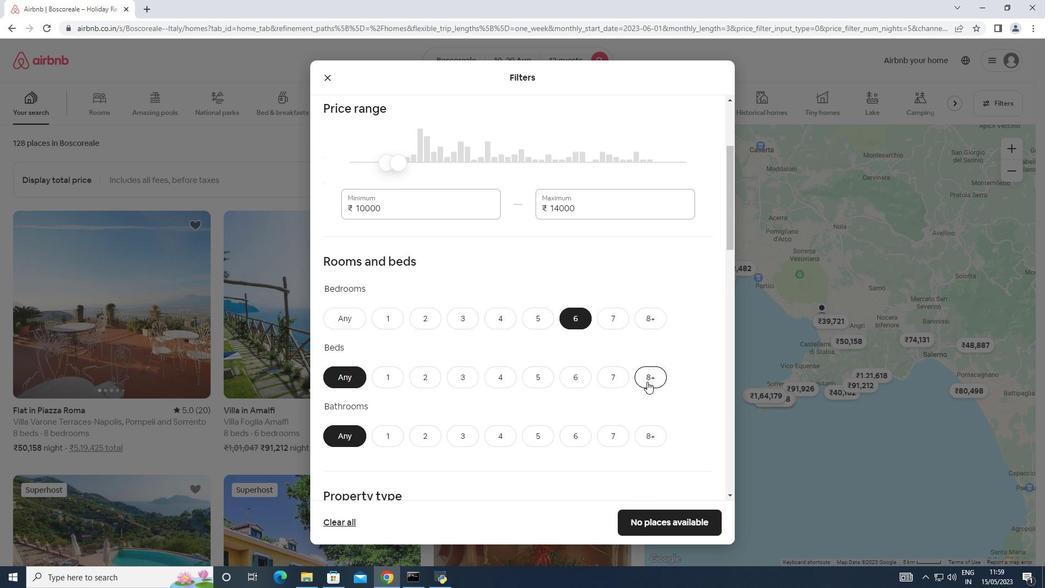 
Action: Mouse moved to (569, 435)
Screenshot: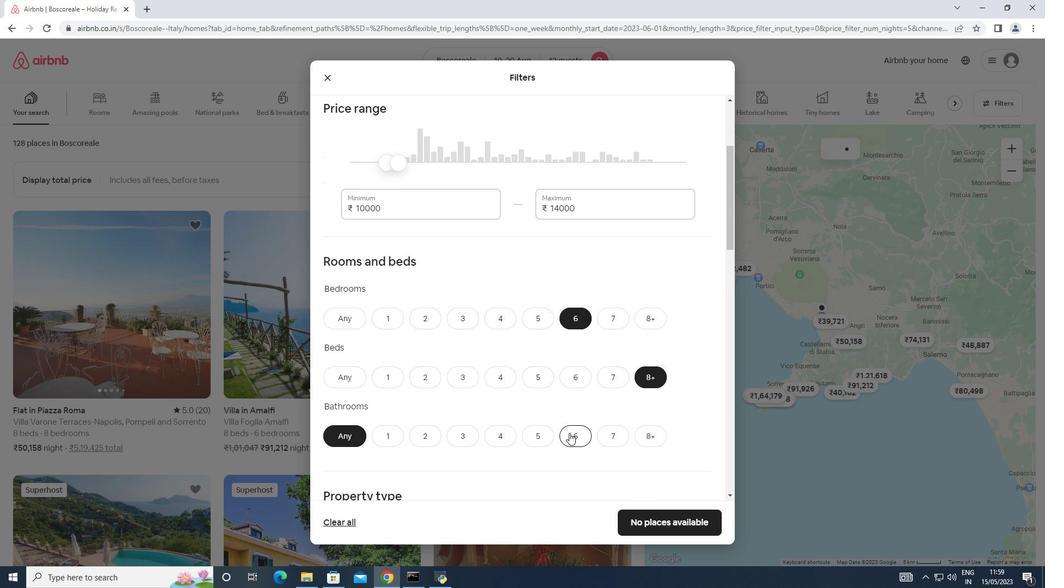 
Action: Mouse pressed left at (569, 435)
Screenshot: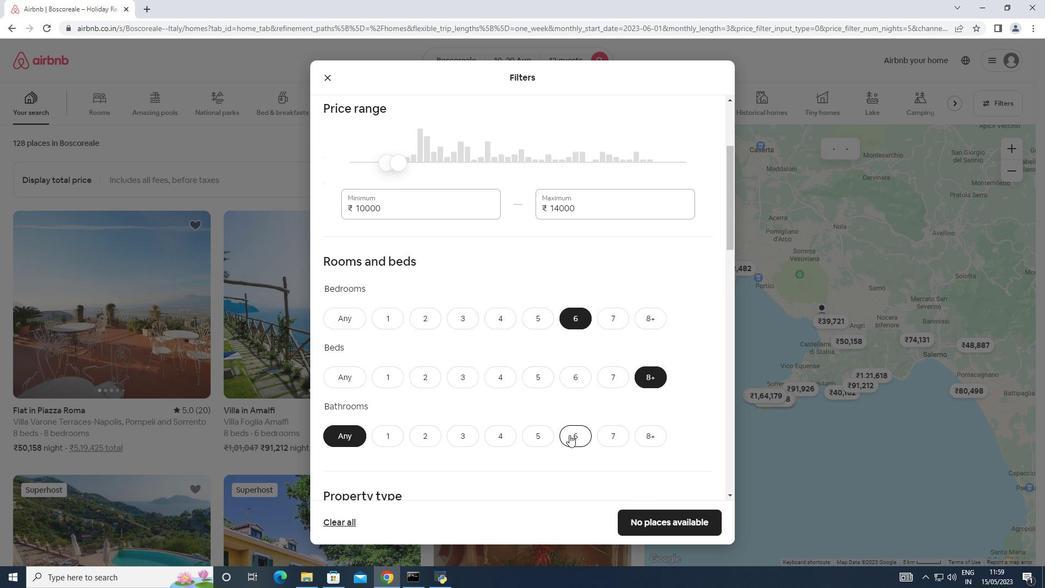 
Action: Mouse moved to (556, 414)
Screenshot: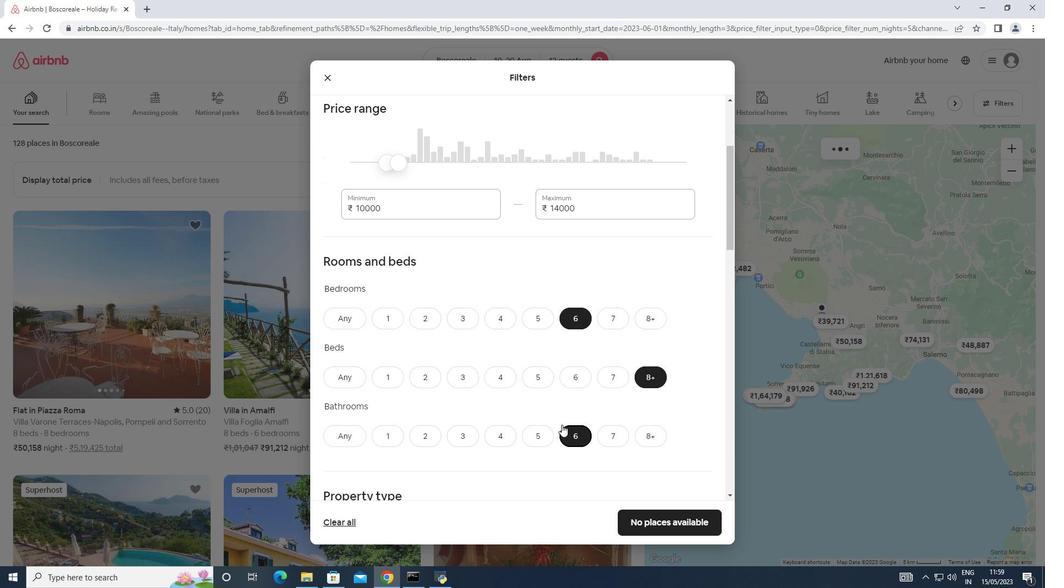 
Action: Mouse scrolled (556, 414) with delta (0, 0)
Screenshot: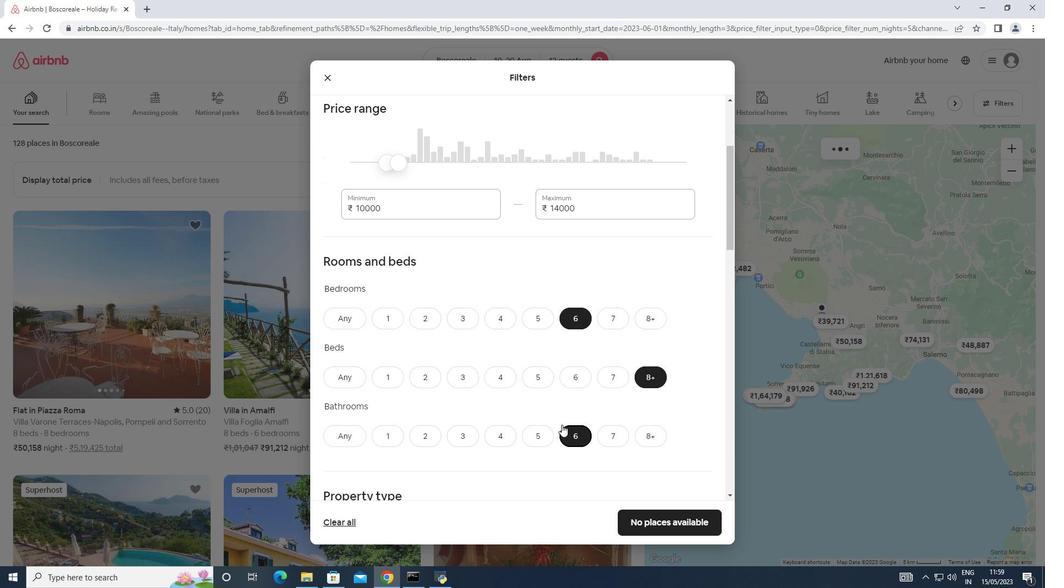 
Action: Mouse scrolled (556, 414) with delta (0, 0)
Screenshot: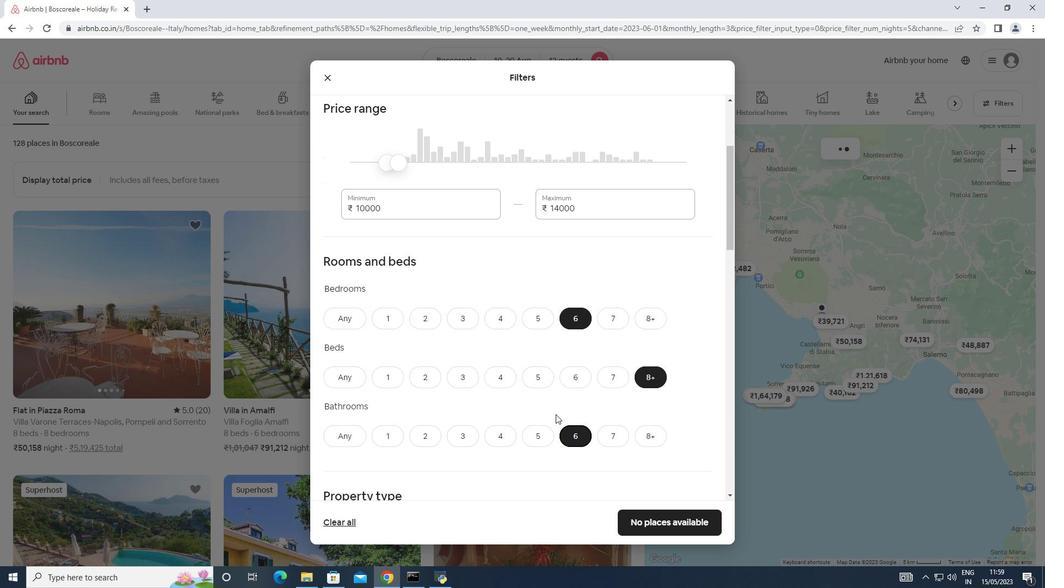 
Action: Mouse scrolled (556, 414) with delta (0, 0)
Screenshot: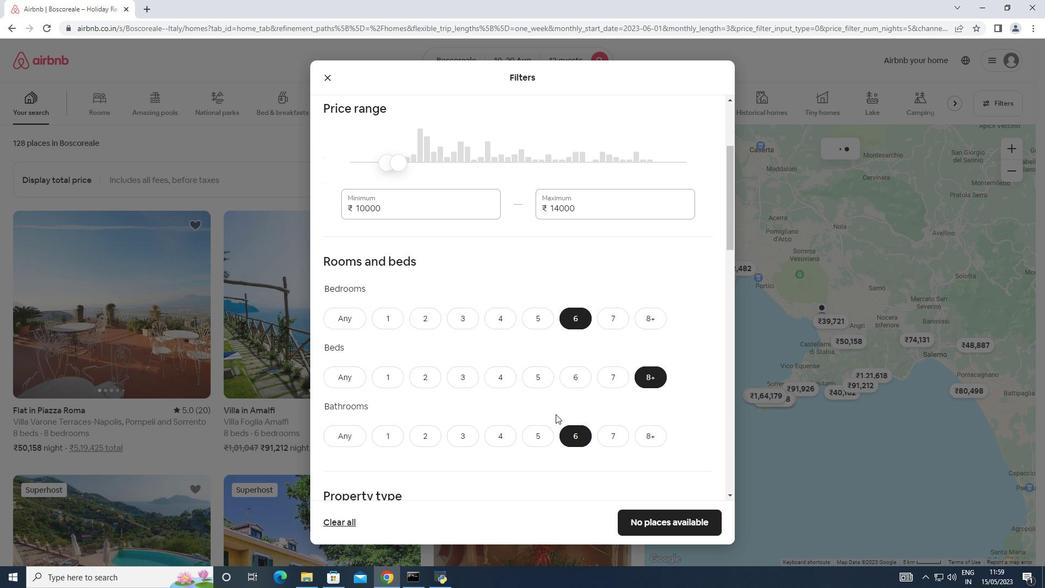 
Action: Mouse moved to (555, 413)
Screenshot: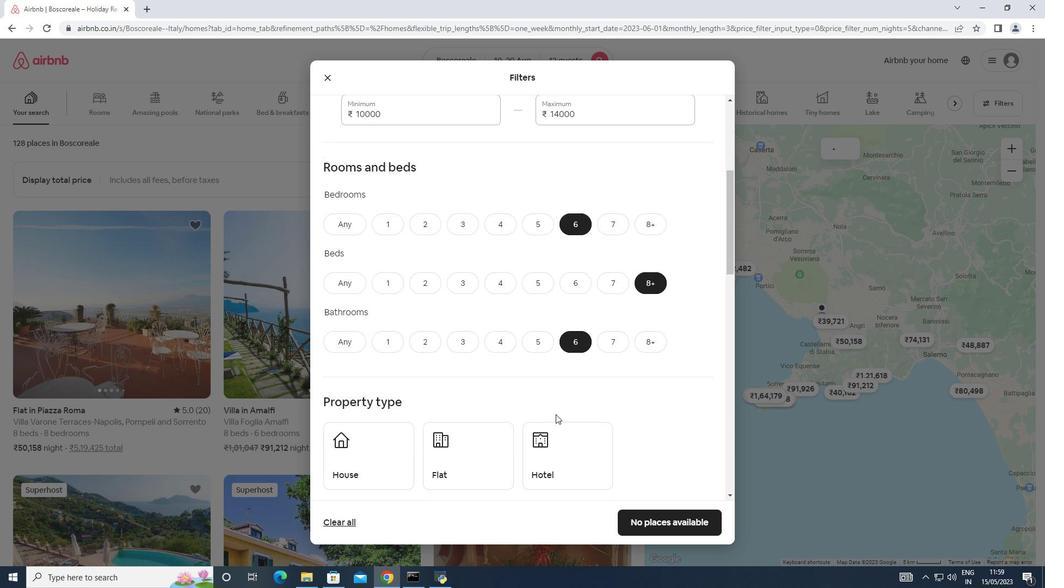 
Action: Mouse scrolled (555, 412) with delta (0, 0)
Screenshot: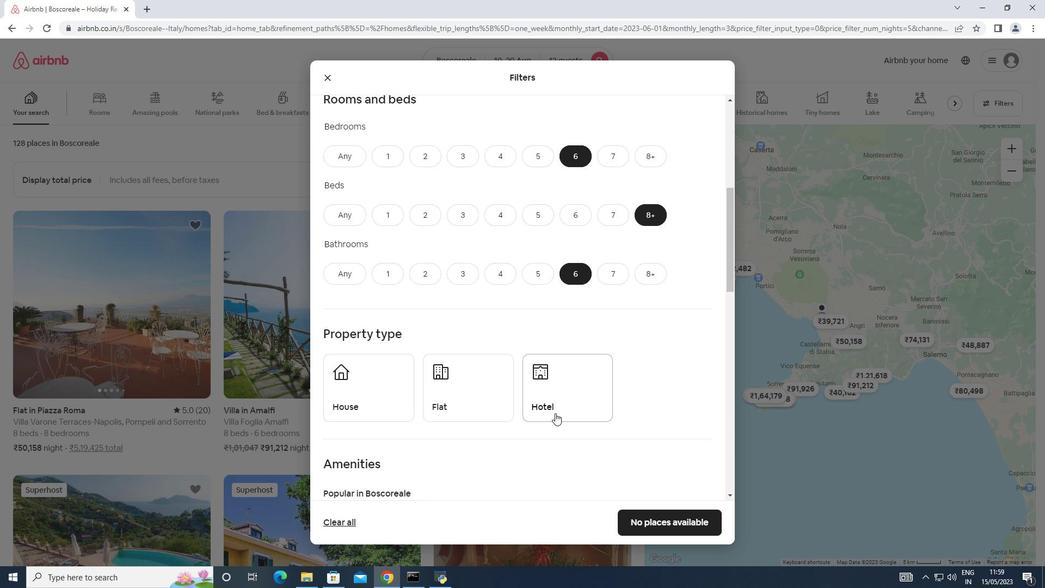 
Action: Mouse scrolled (555, 412) with delta (0, 0)
Screenshot: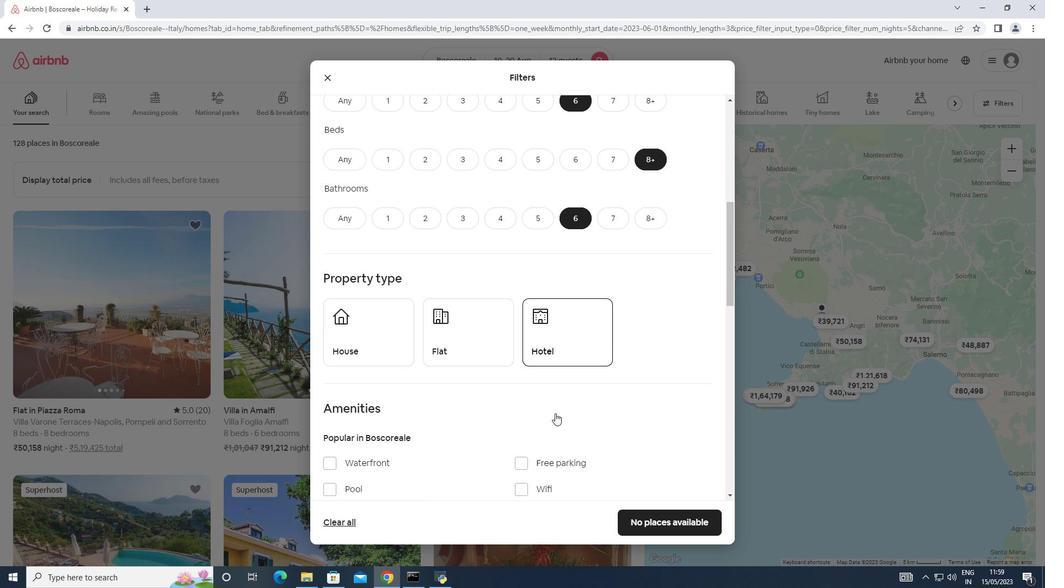 
Action: Mouse moved to (373, 300)
Screenshot: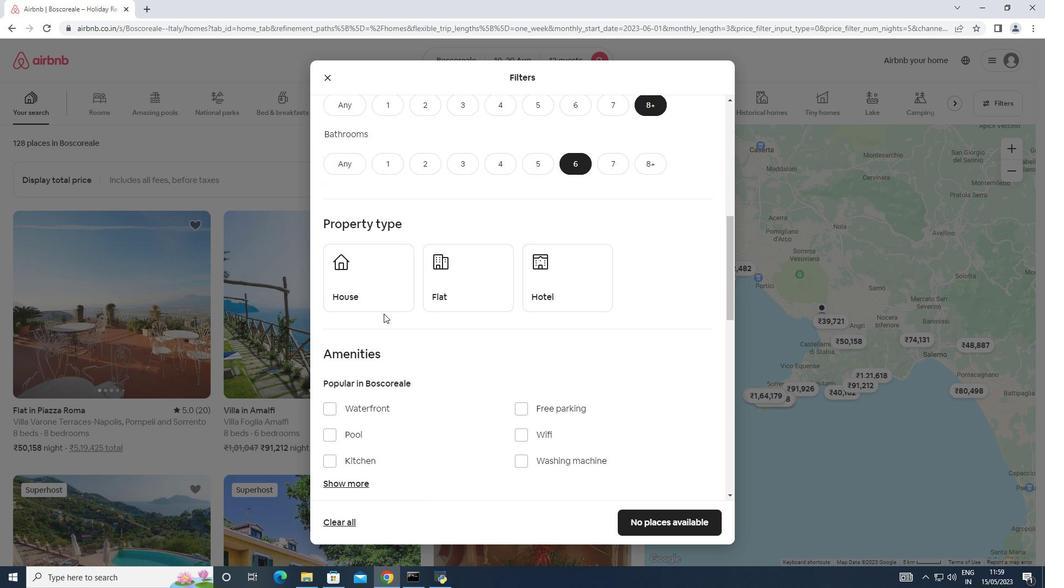 
Action: Mouse pressed left at (373, 300)
Screenshot: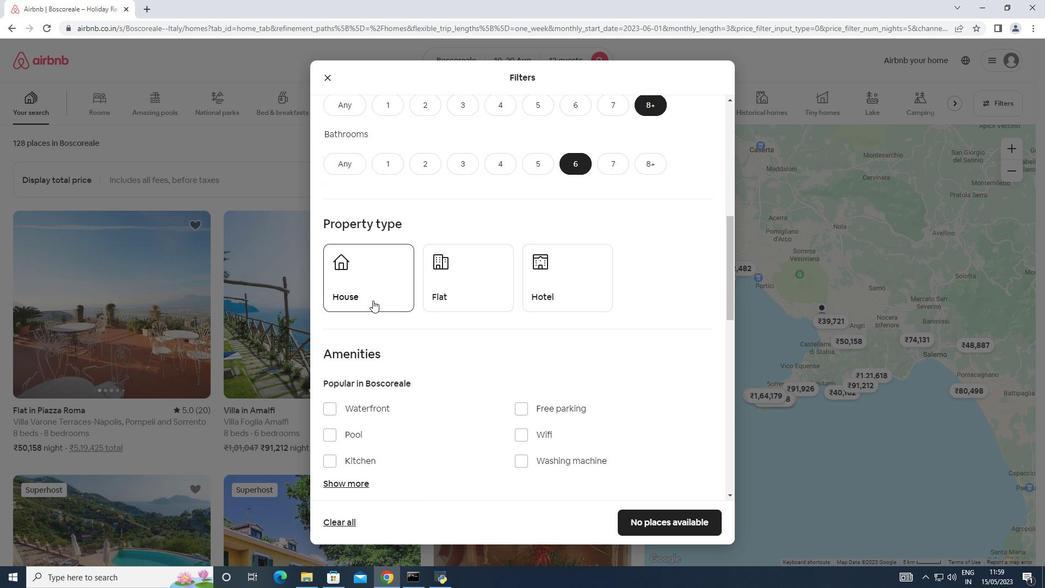 
Action: Mouse moved to (457, 294)
Screenshot: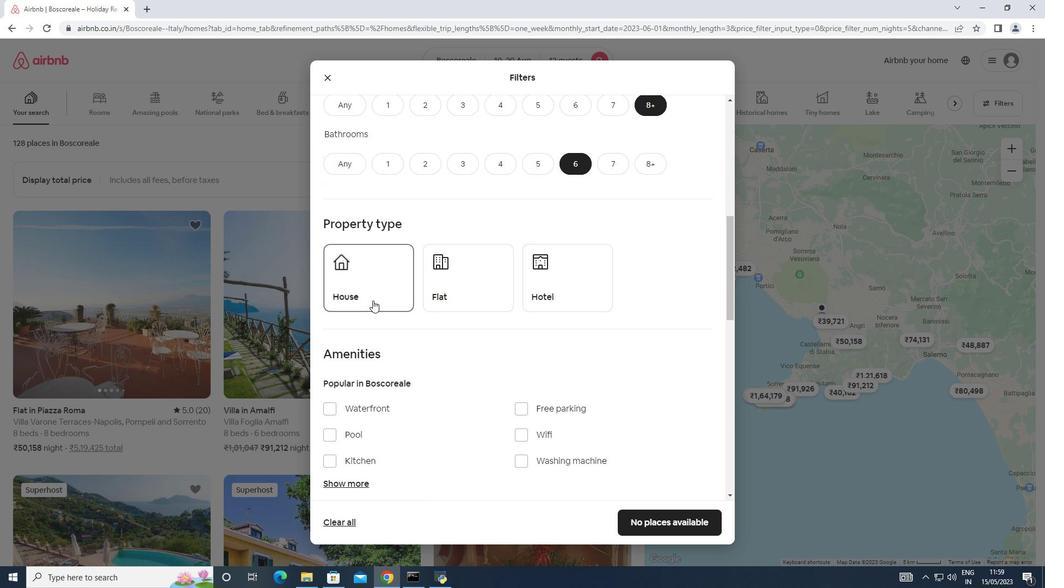 
Action: Mouse pressed left at (457, 294)
Screenshot: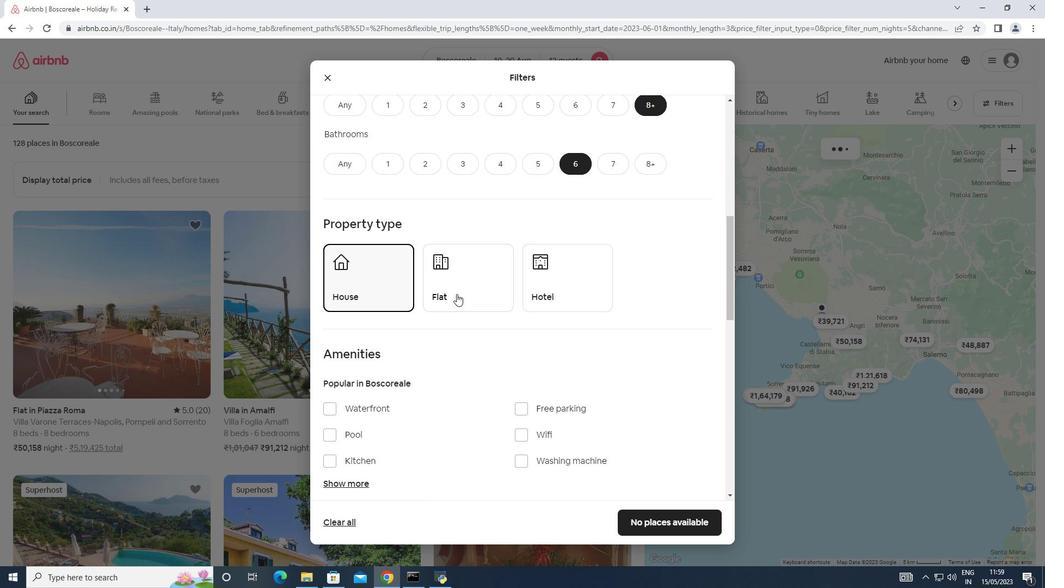 
Action: Mouse moved to (551, 282)
Screenshot: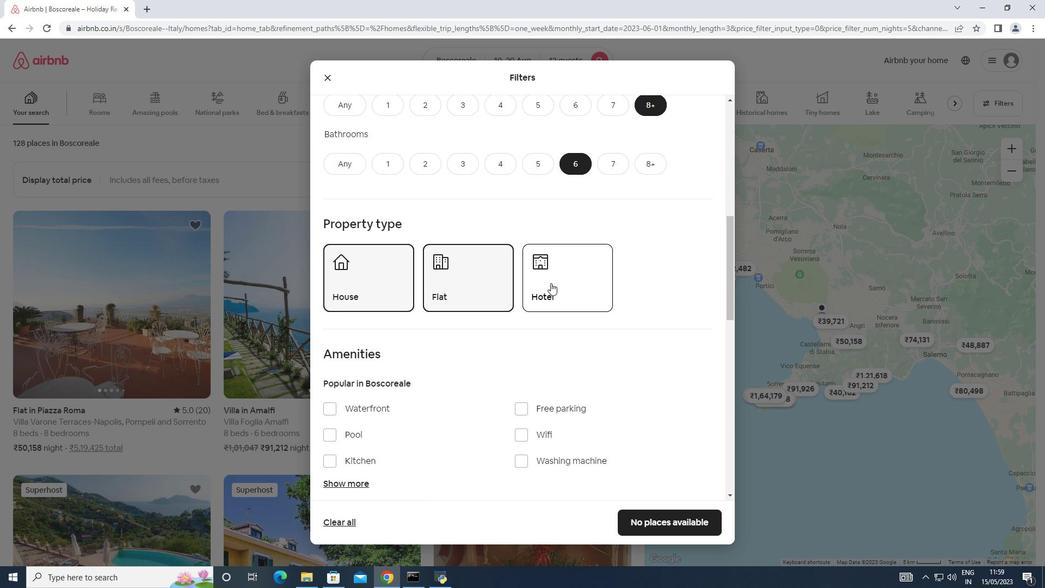 
Action: Mouse scrolled (551, 282) with delta (0, 0)
Screenshot: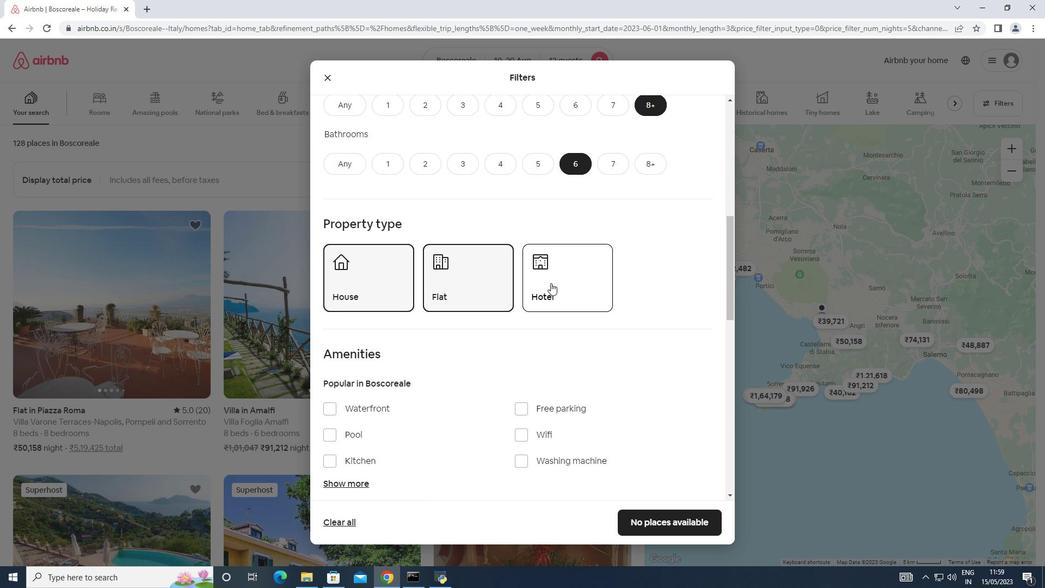 
Action: Mouse moved to (550, 283)
Screenshot: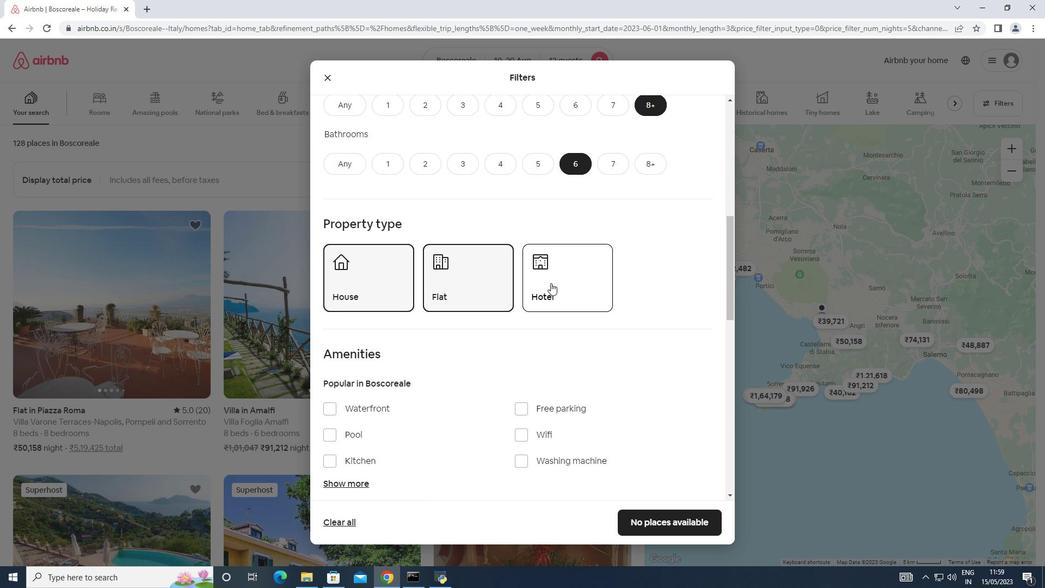
Action: Mouse scrolled (550, 282) with delta (0, 0)
Screenshot: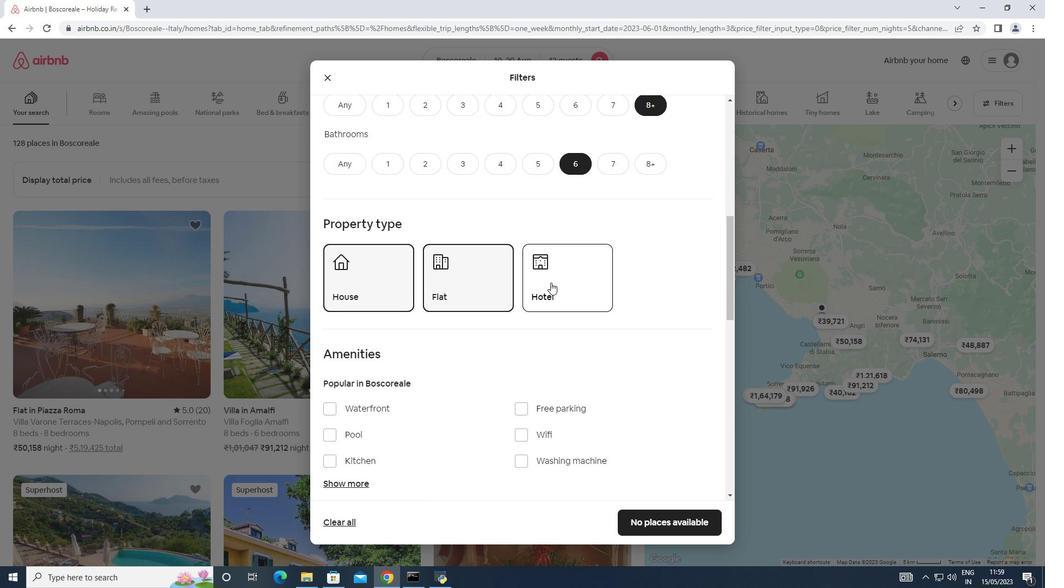 
Action: Mouse moved to (370, 374)
Screenshot: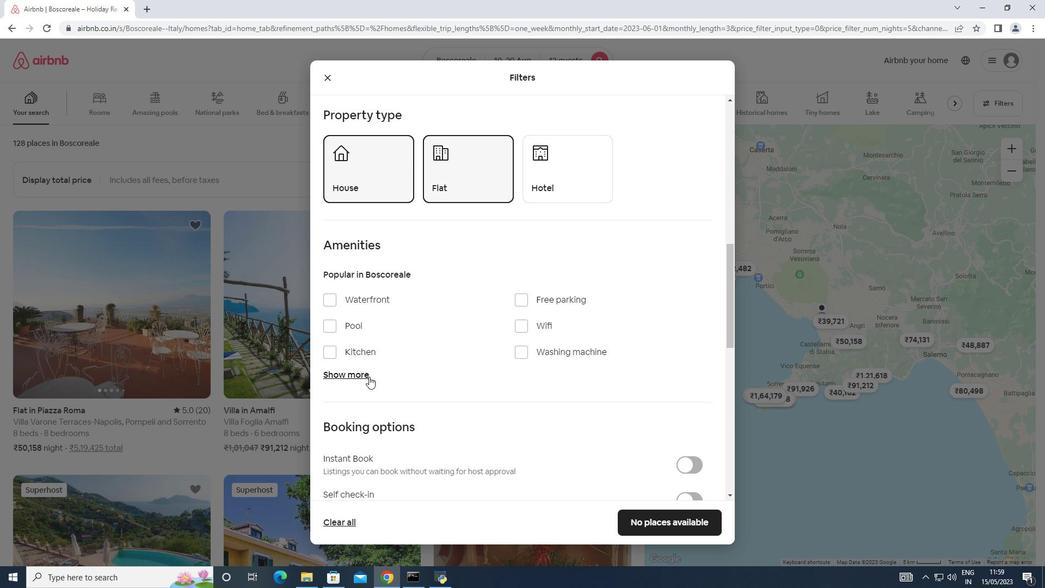 
Action: Mouse pressed left at (370, 374)
Screenshot: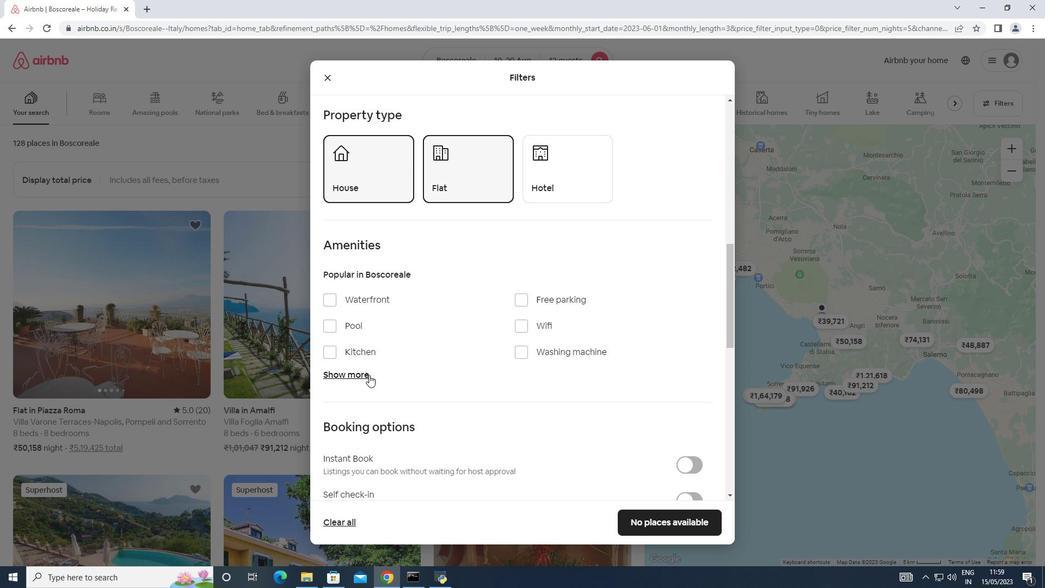 
Action: Mouse moved to (341, 373)
Screenshot: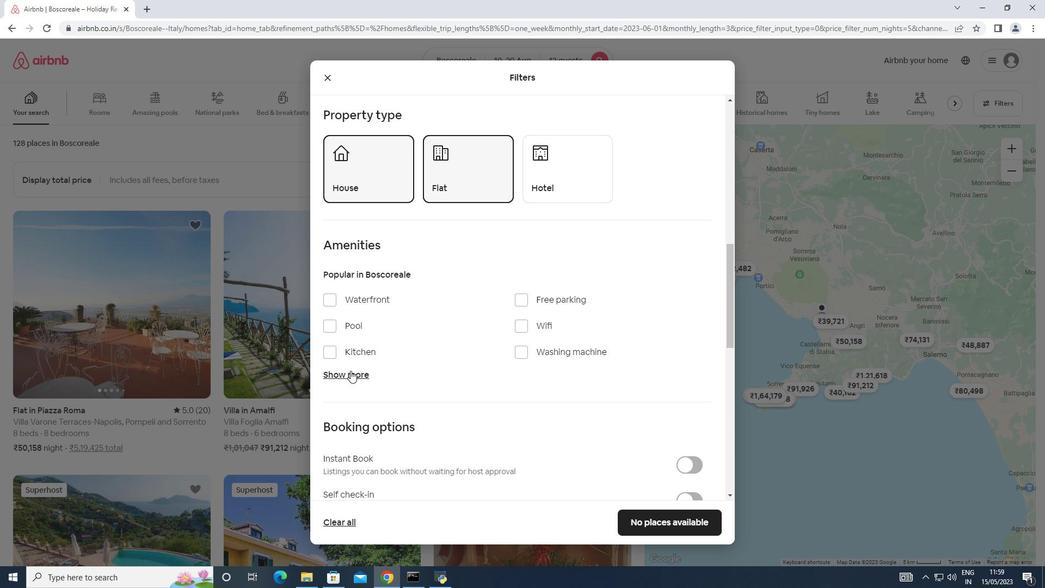 
Action: Mouse pressed left at (341, 373)
Screenshot: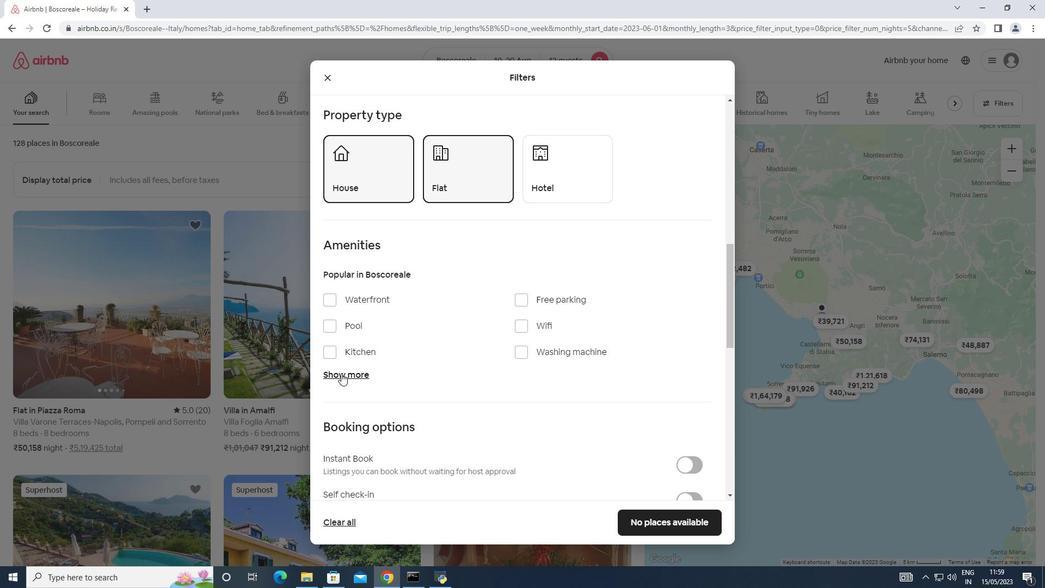 
Action: Mouse moved to (520, 324)
Screenshot: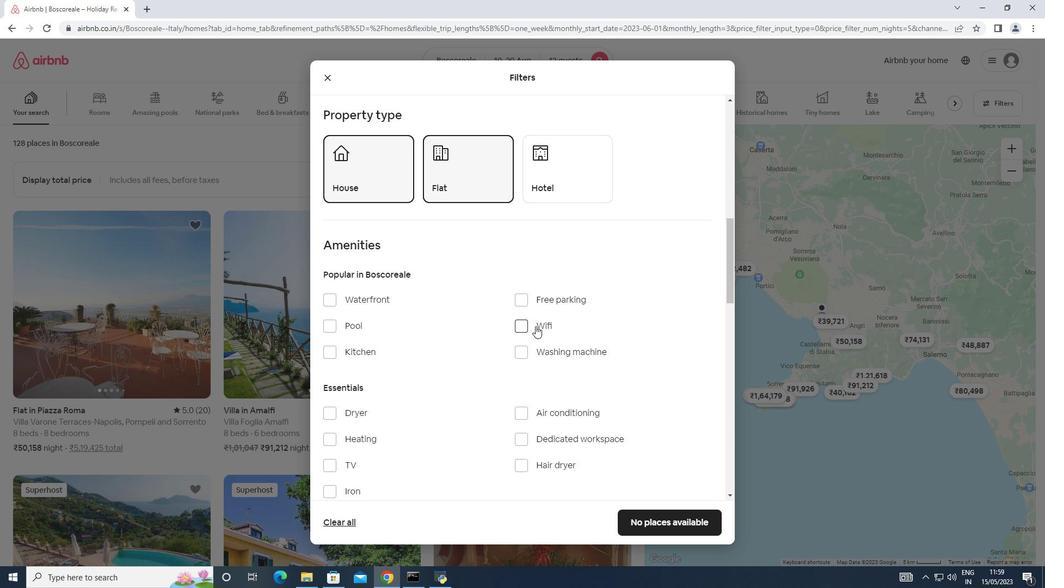 
Action: Mouse pressed left at (520, 324)
Screenshot: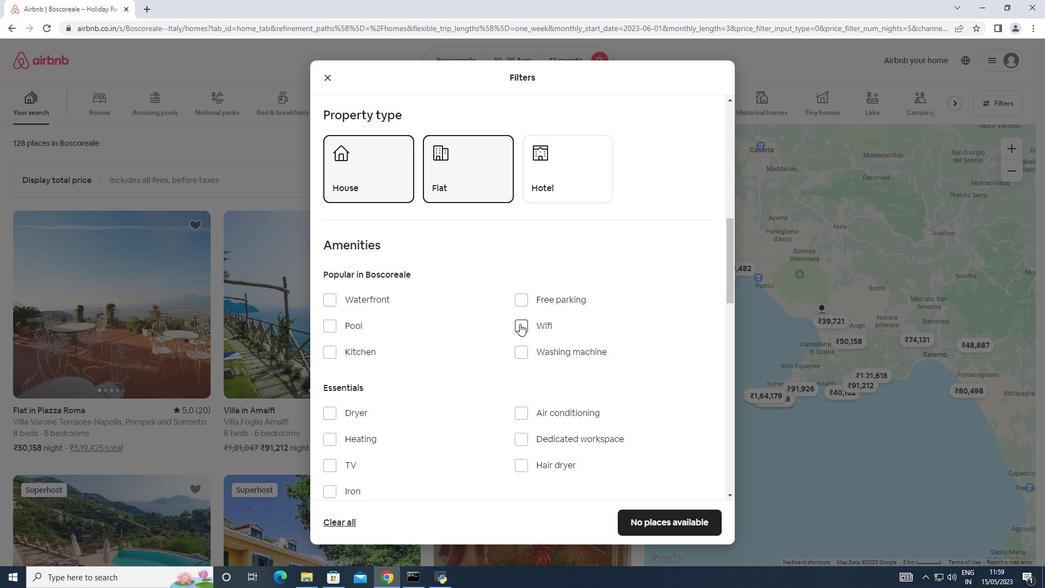 
Action: Mouse moved to (435, 387)
Screenshot: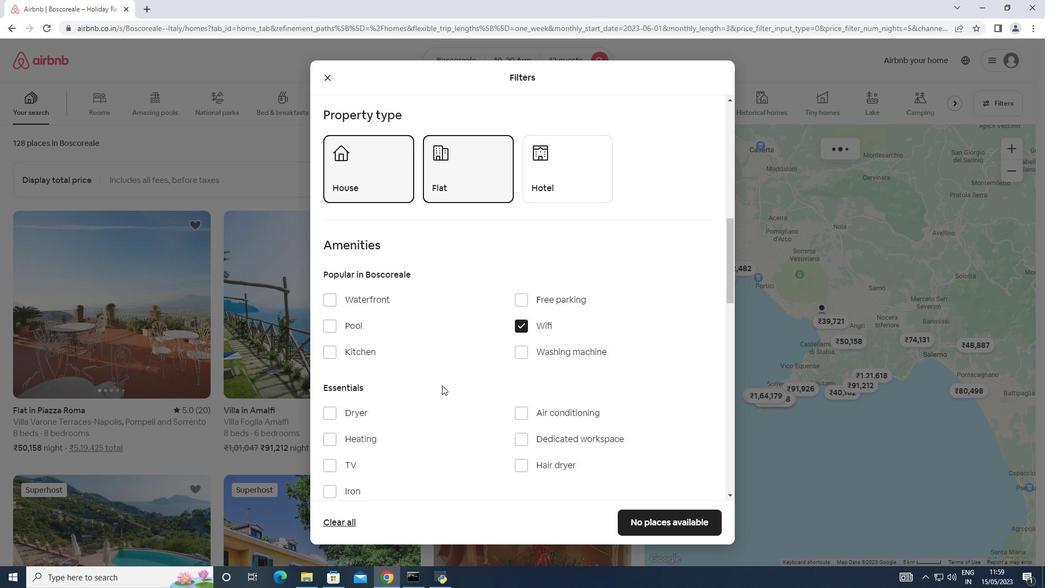 
Action: Mouse scrolled (435, 386) with delta (0, 0)
Screenshot: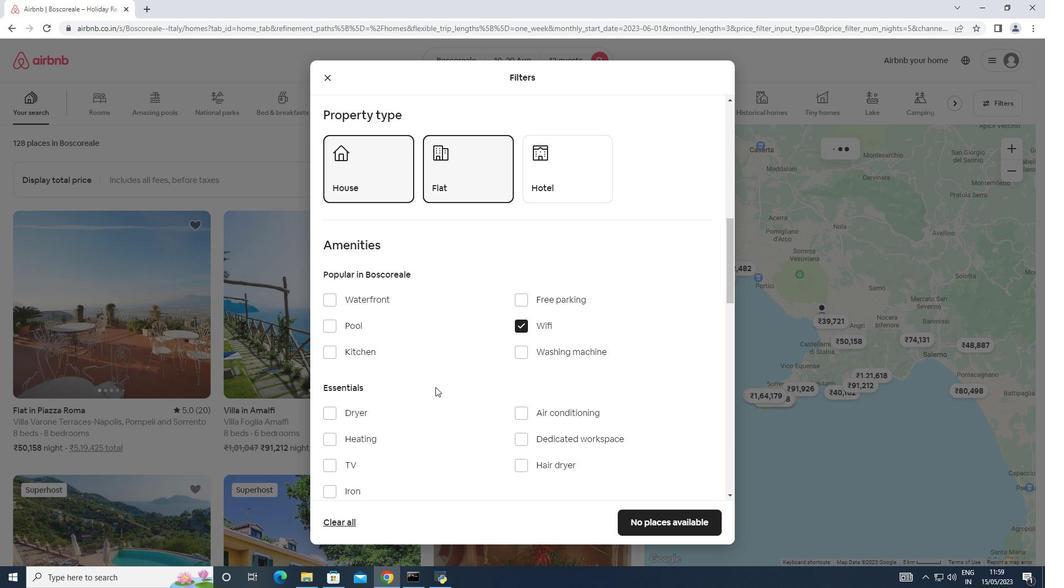 
Action: Mouse scrolled (435, 386) with delta (0, 0)
Screenshot: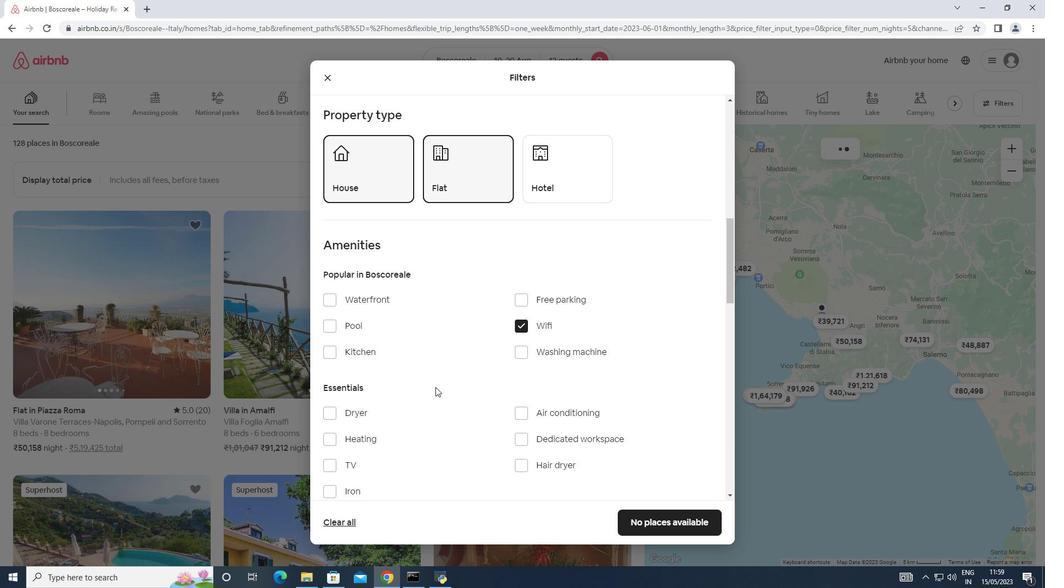 
Action: Mouse moved to (330, 353)
Screenshot: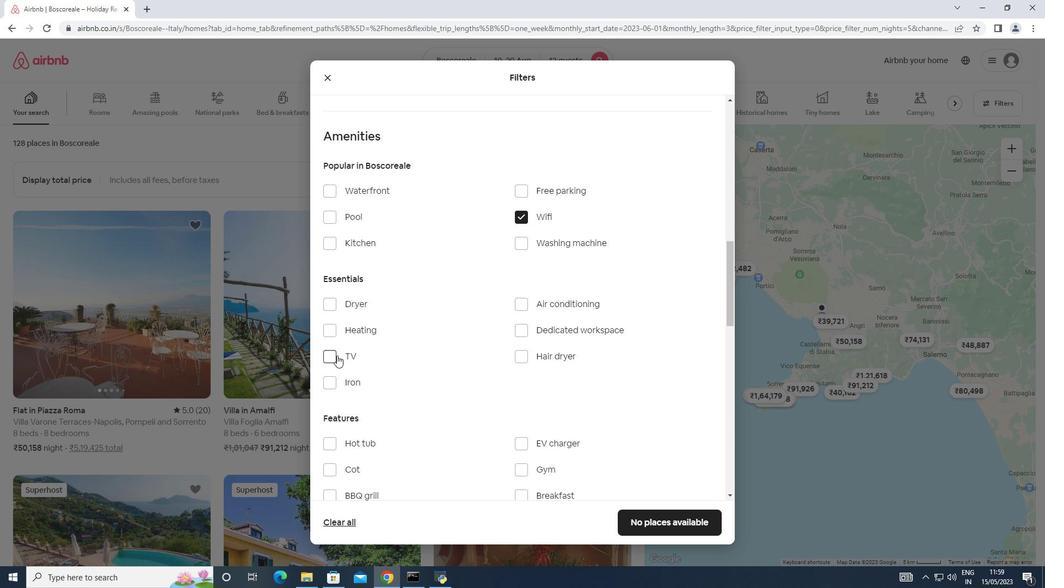 
Action: Mouse pressed left at (330, 353)
Screenshot: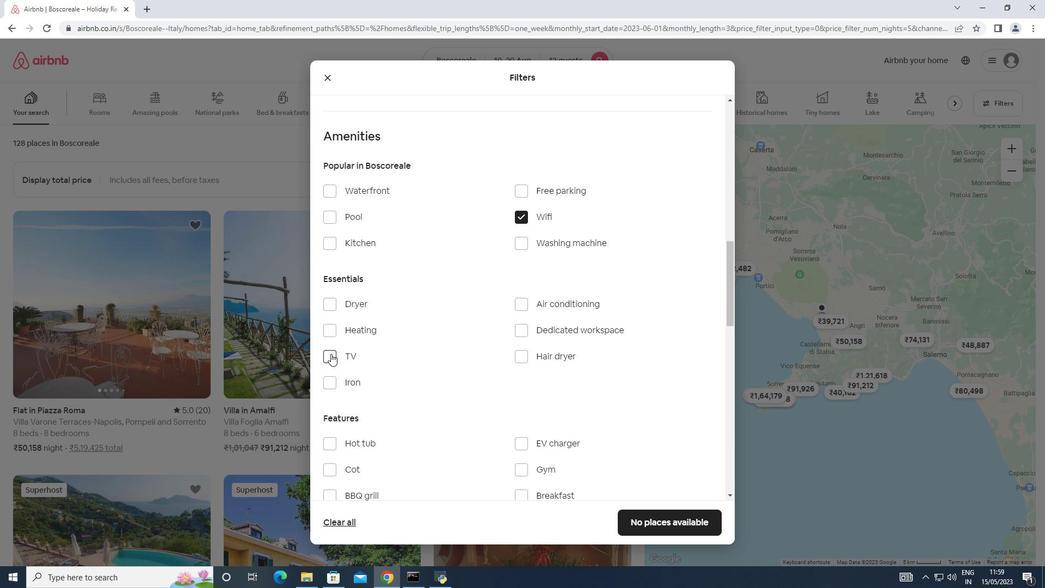 
Action: Mouse moved to (520, 191)
Screenshot: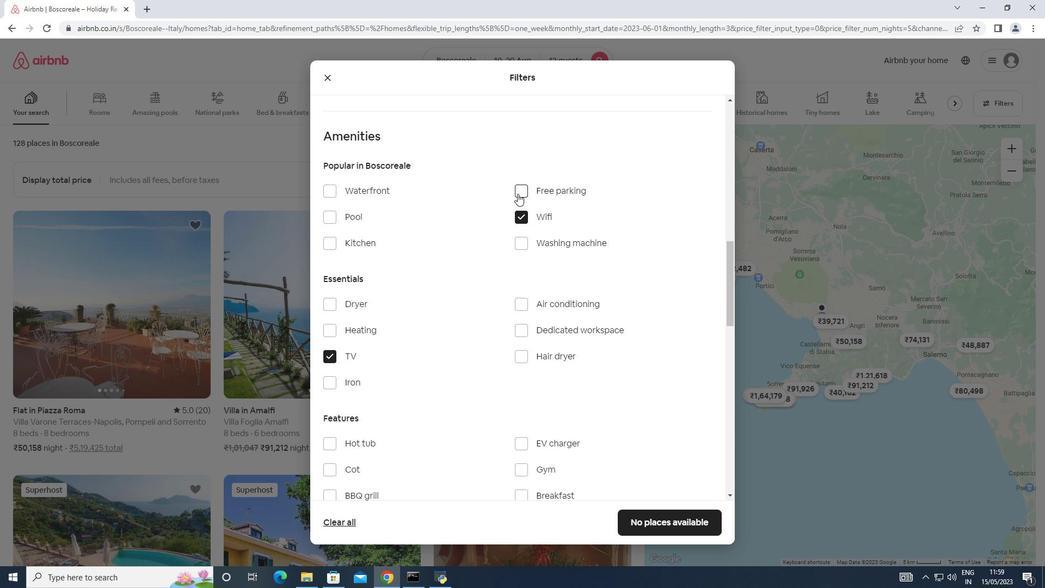 
Action: Mouse pressed left at (520, 191)
Screenshot: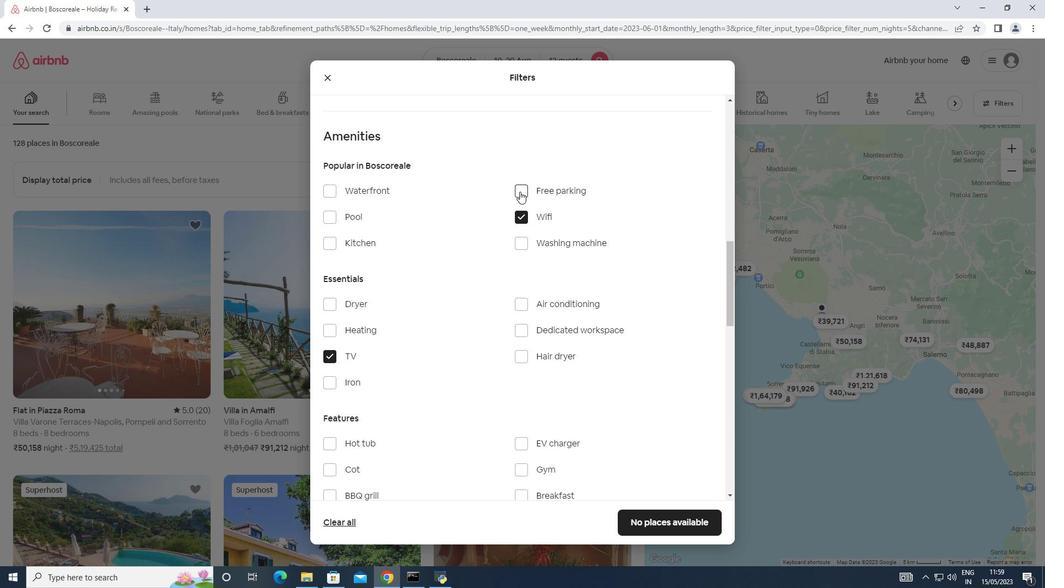 
Action: Mouse moved to (505, 202)
Screenshot: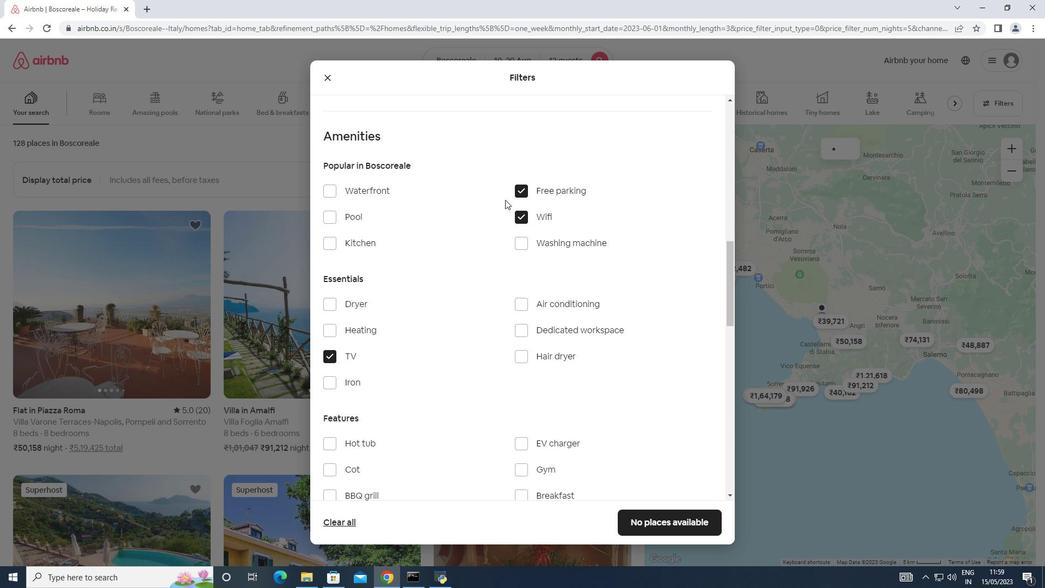 
Action: Mouse scrolled (505, 201) with delta (0, 0)
Screenshot: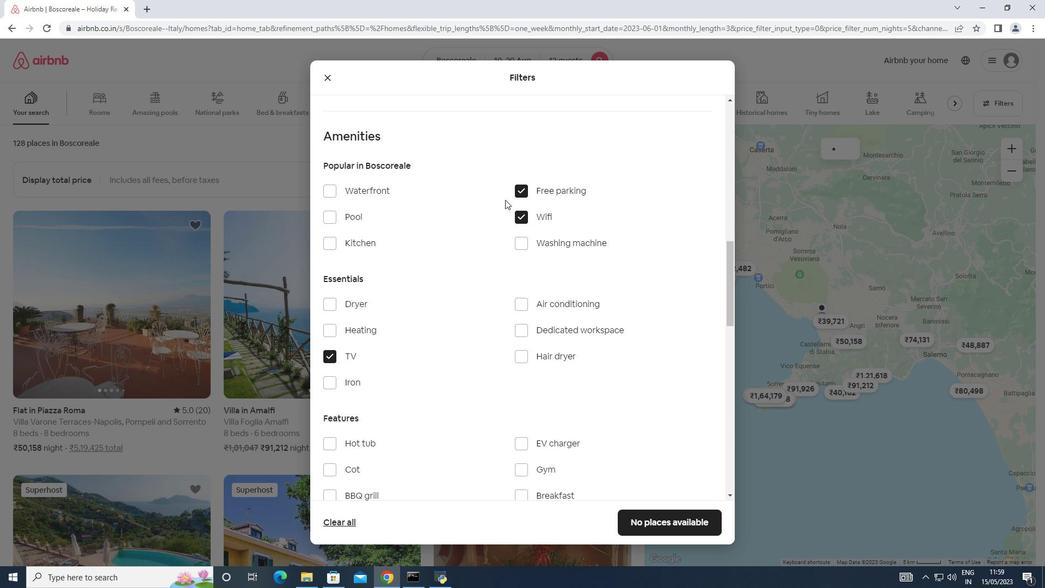 
Action: Mouse moved to (493, 257)
Screenshot: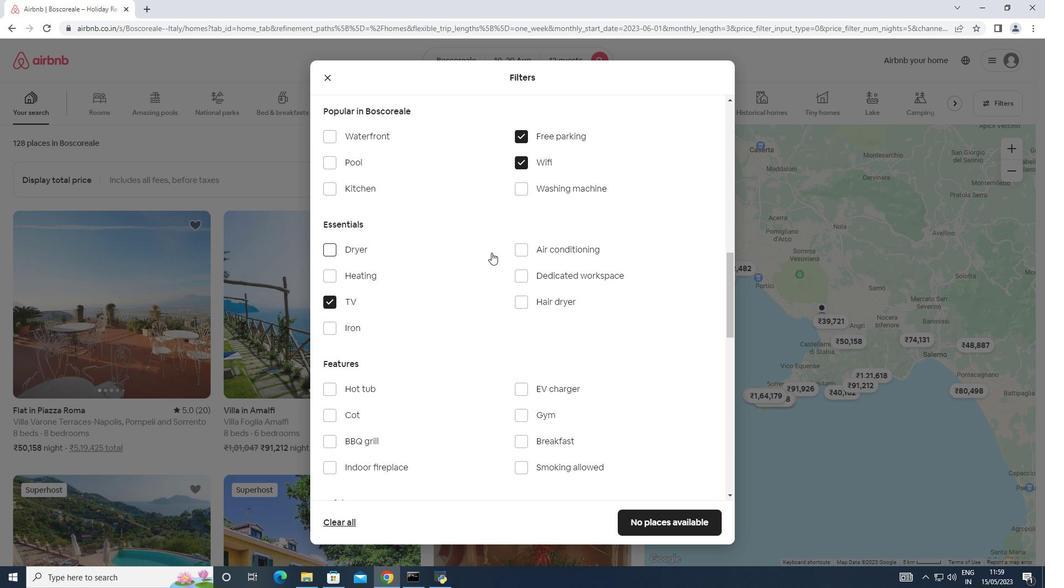 
Action: Mouse scrolled (493, 257) with delta (0, 0)
Screenshot: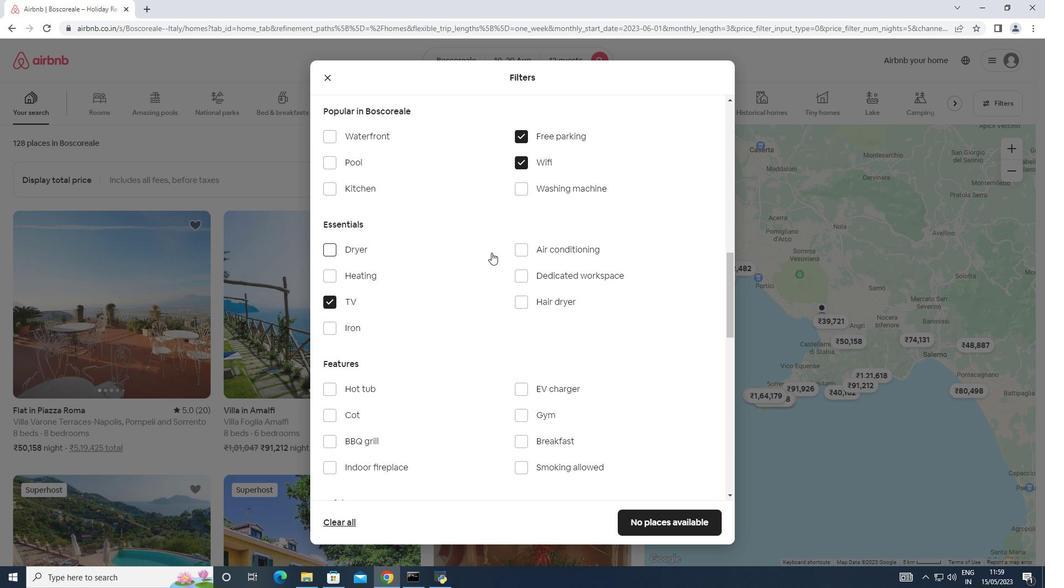 
Action: Mouse moved to (521, 359)
Screenshot: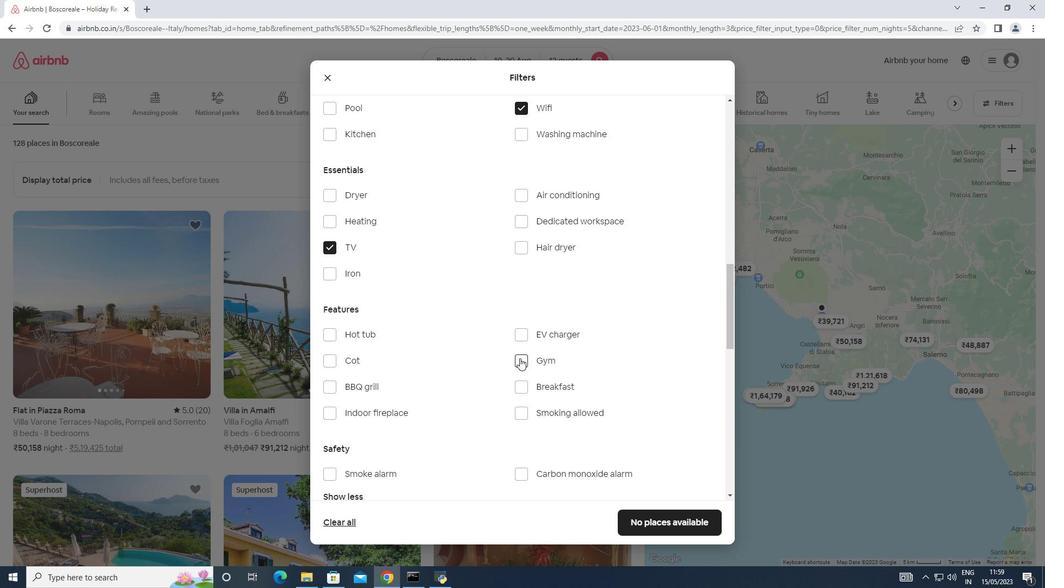 
Action: Mouse pressed left at (521, 359)
Screenshot: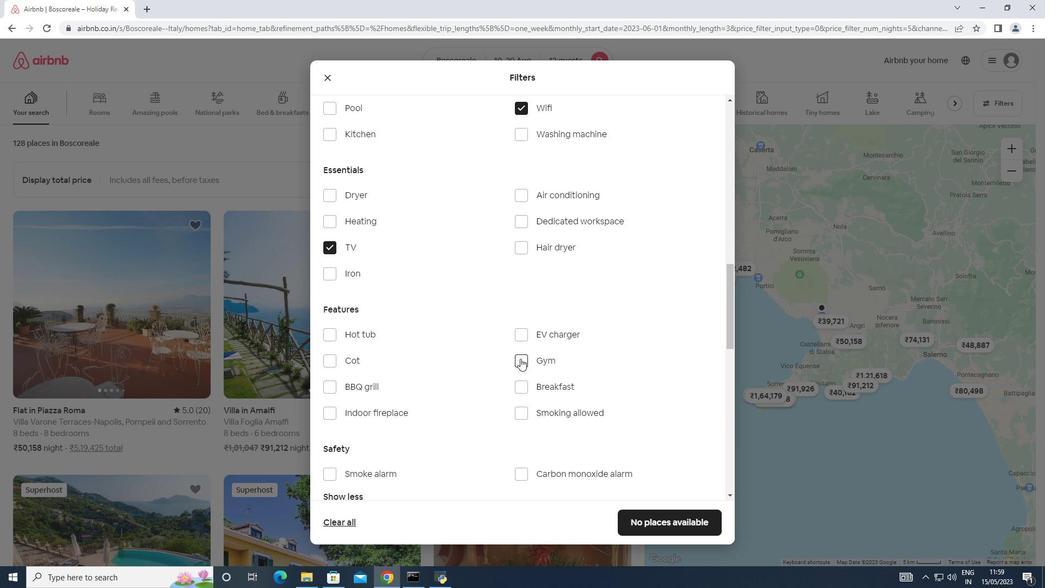 
Action: Mouse moved to (522, 387)
Screenshot: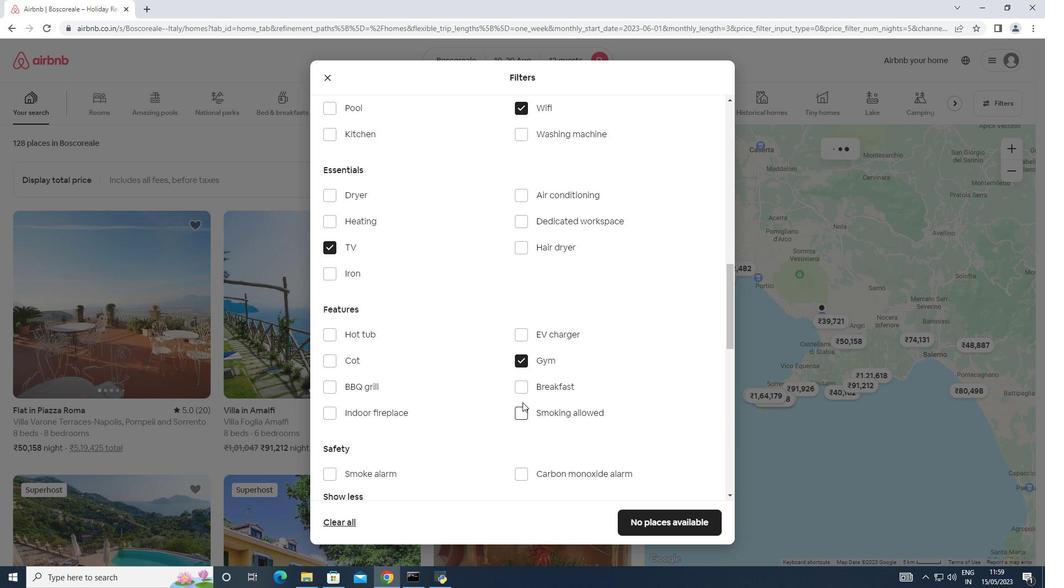
Action: Mouse pressed left at (522, 387)
Screenshot: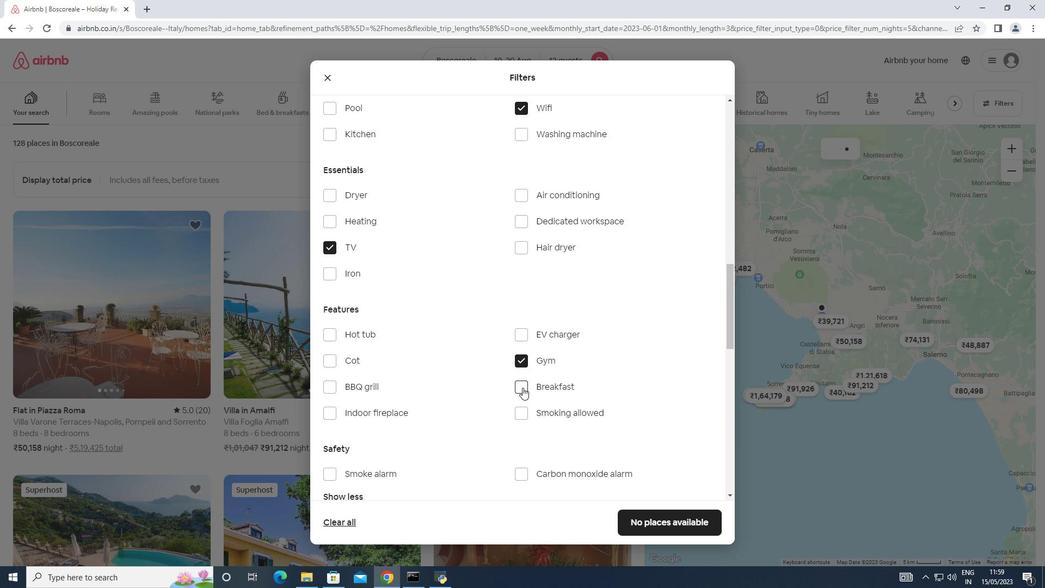 
Action: Mouse scrolled (522, 387) with delta (0, 0)
Screenshot: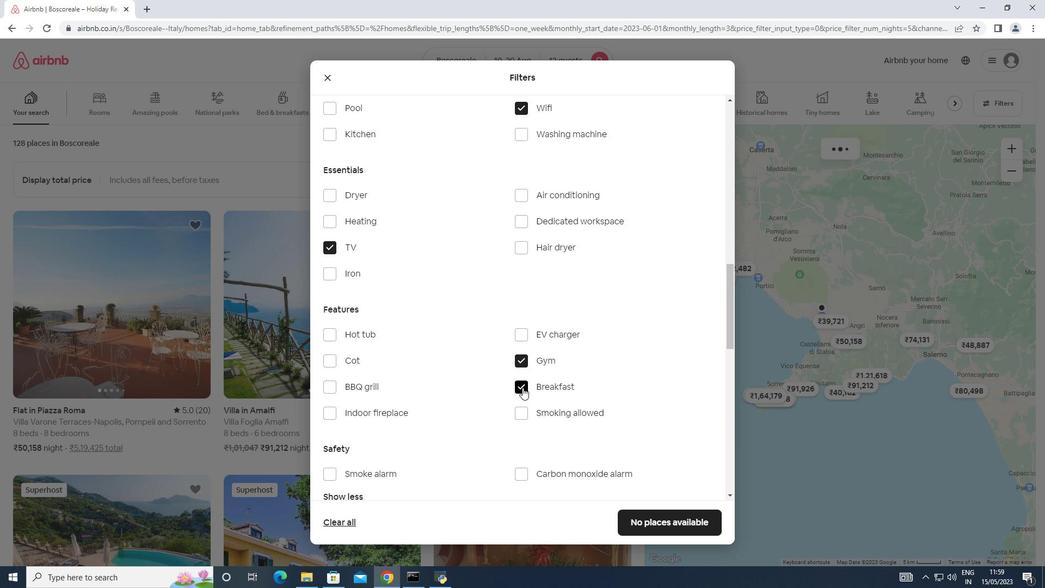 
Action: Mouse scrolled (522, 387) with delta (0, 0)
Screenshot: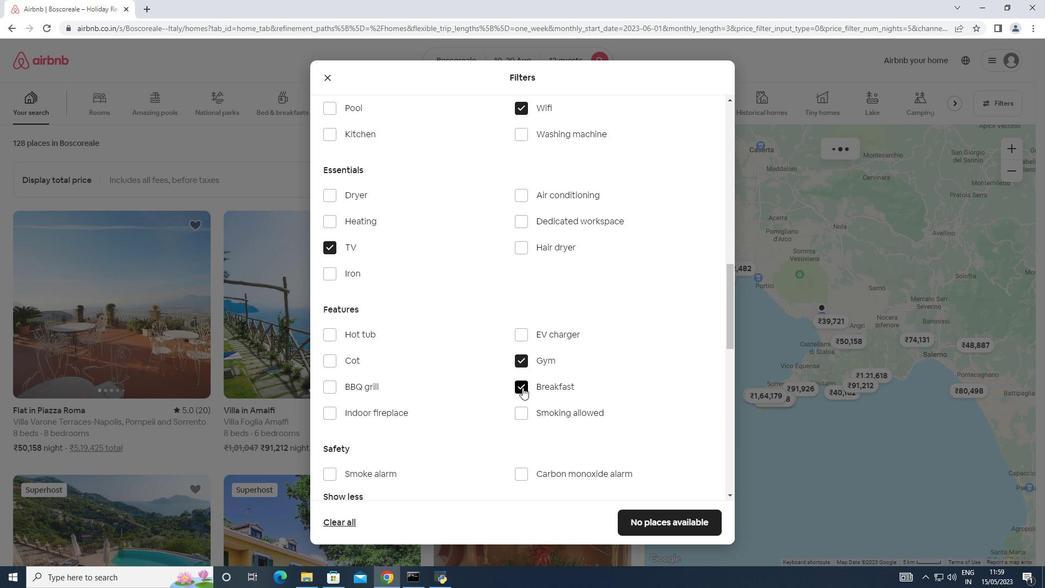 
Action: Mouse scrolled (522, 387) with delta (0, 0)
Screenshot: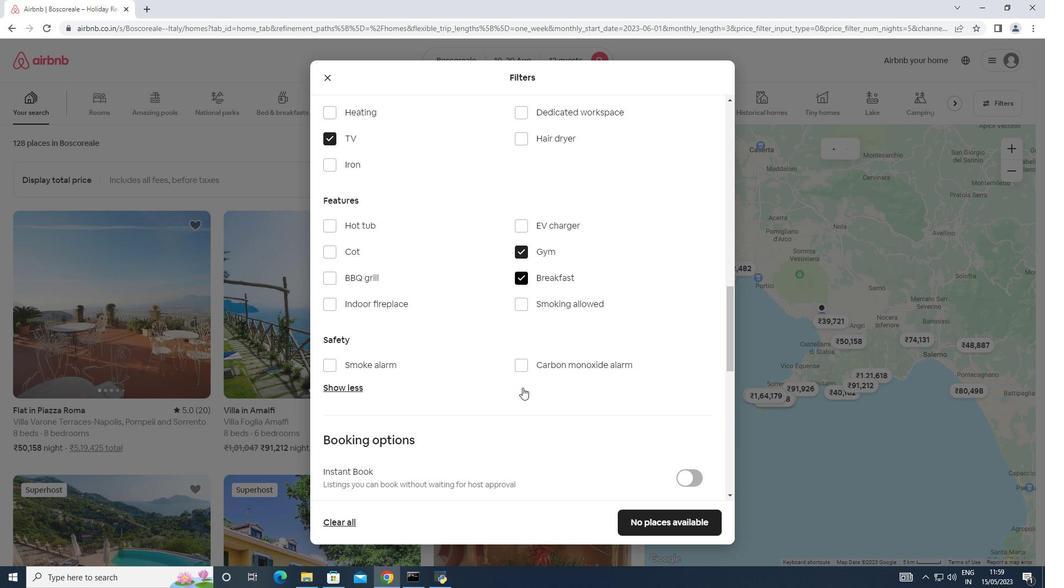 
Action: Mouse scrolled (522, 387) with delta (0, 0)
Screenshot: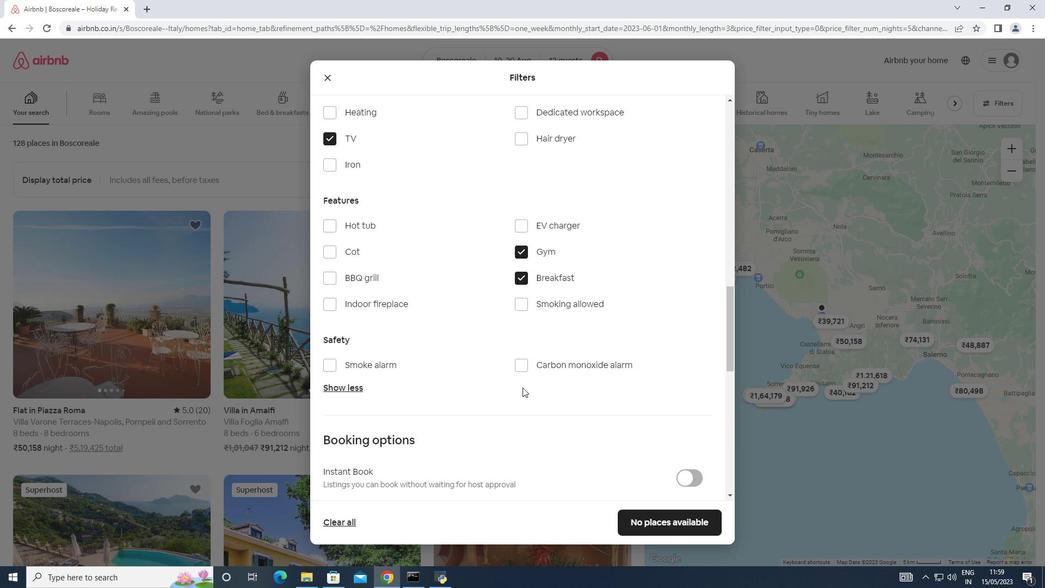 
Action: Mouse scrolled (522, 387) with delta (0, 0)
Screenshot: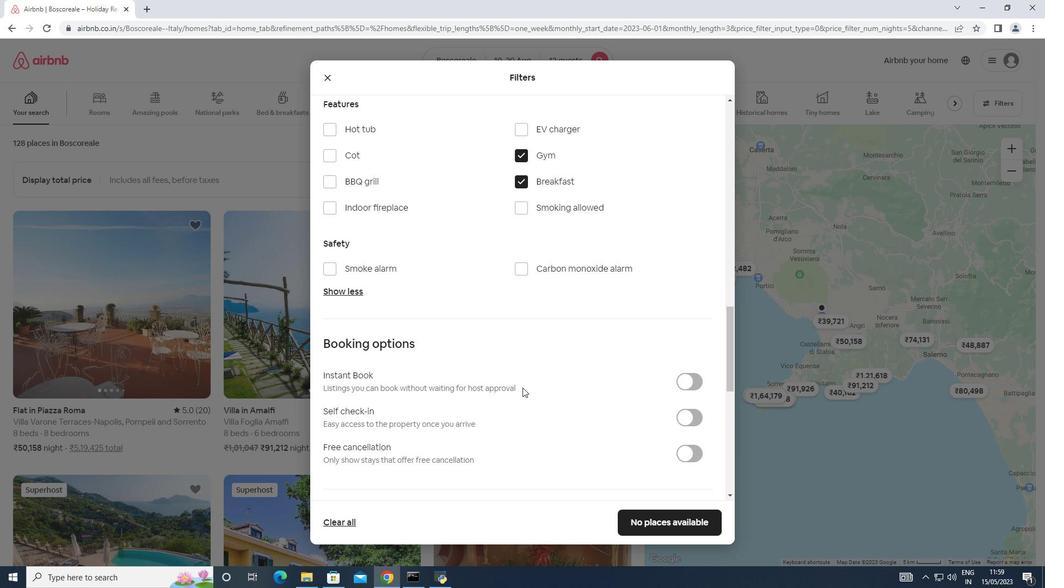 
Action: Mouse scrolled (522, 387) with delta (0, 0)
Screenshot: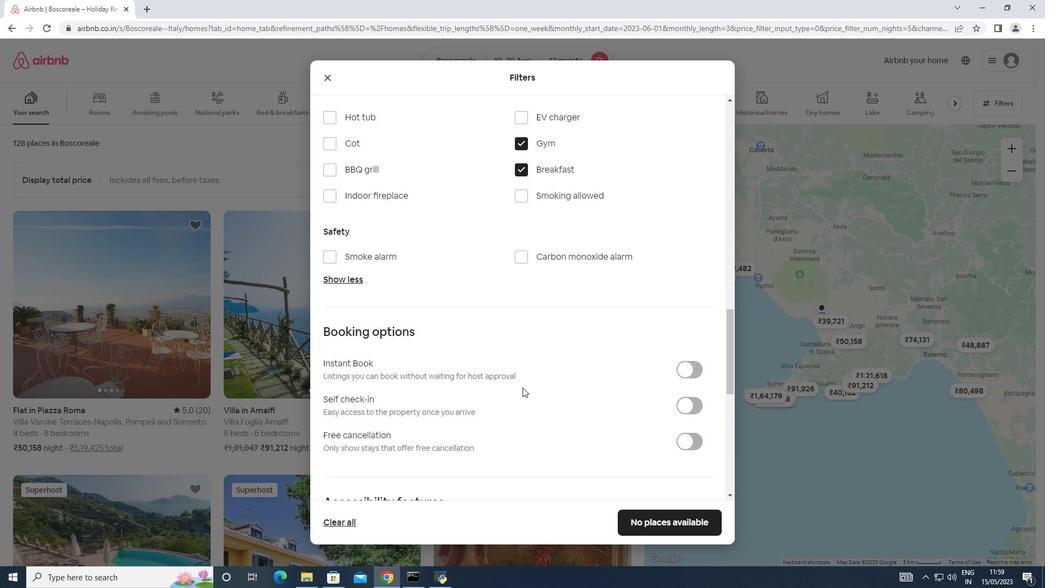 
Action: Mouse moved to (680, 296)
Screenshot: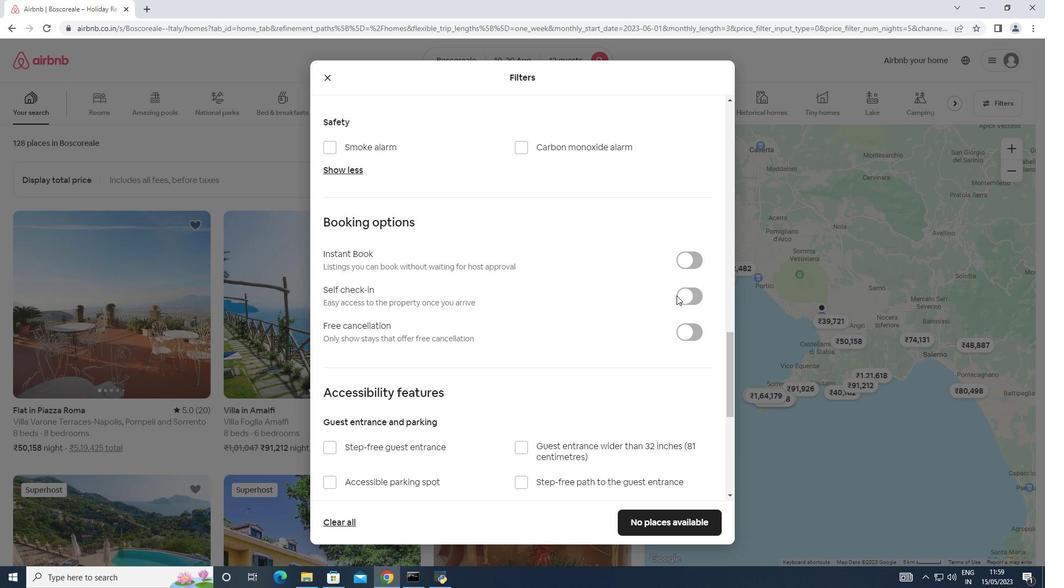 
Action: Mouse pressed left at (680, 296)
Screenshot: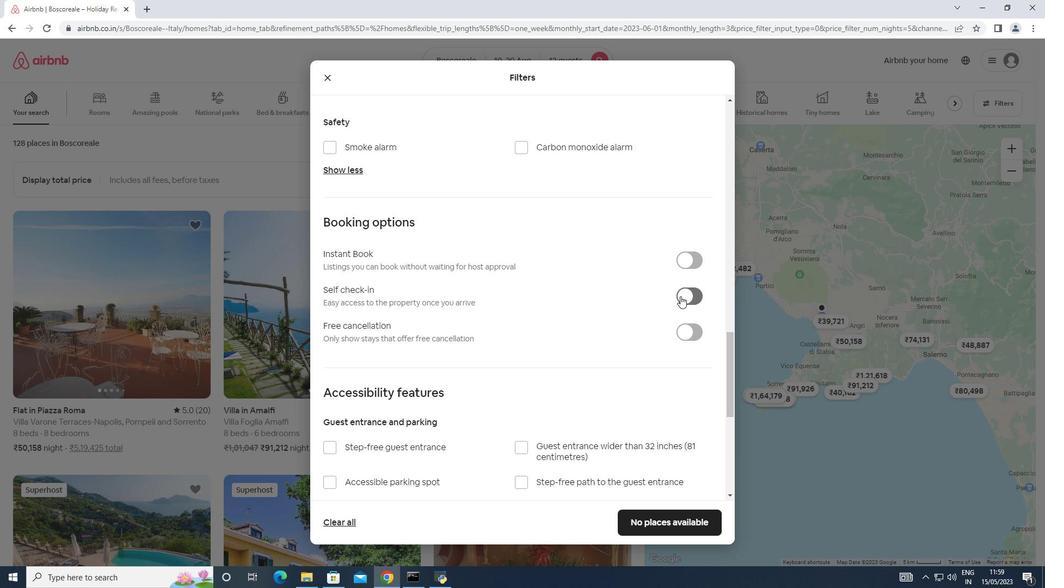 
Action: Mouse moved to (549, 332)
Screenshot: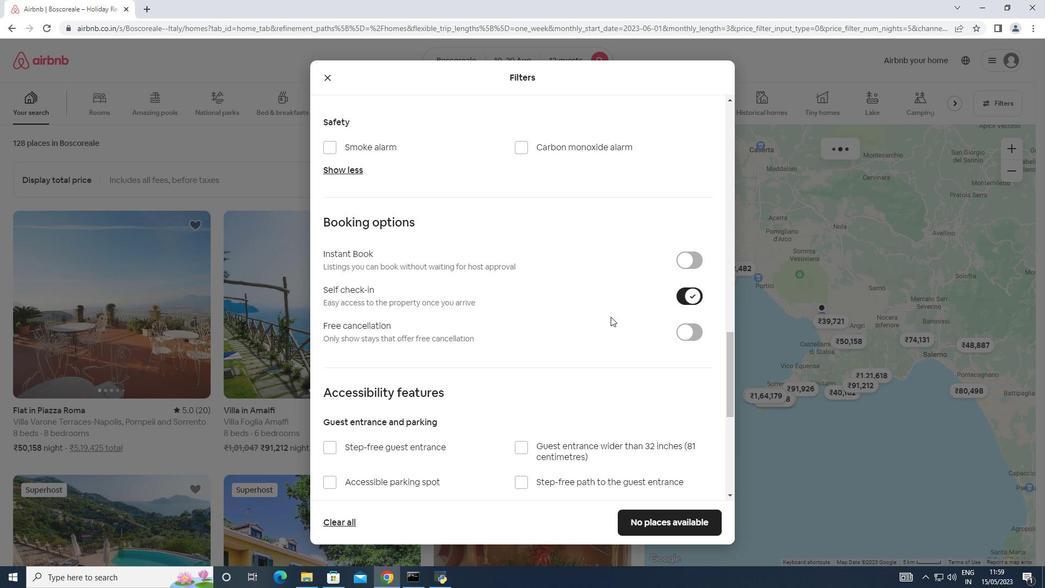 
Action: Mouse scrolled (549, 332) with delta (0, 0)
Screenshot: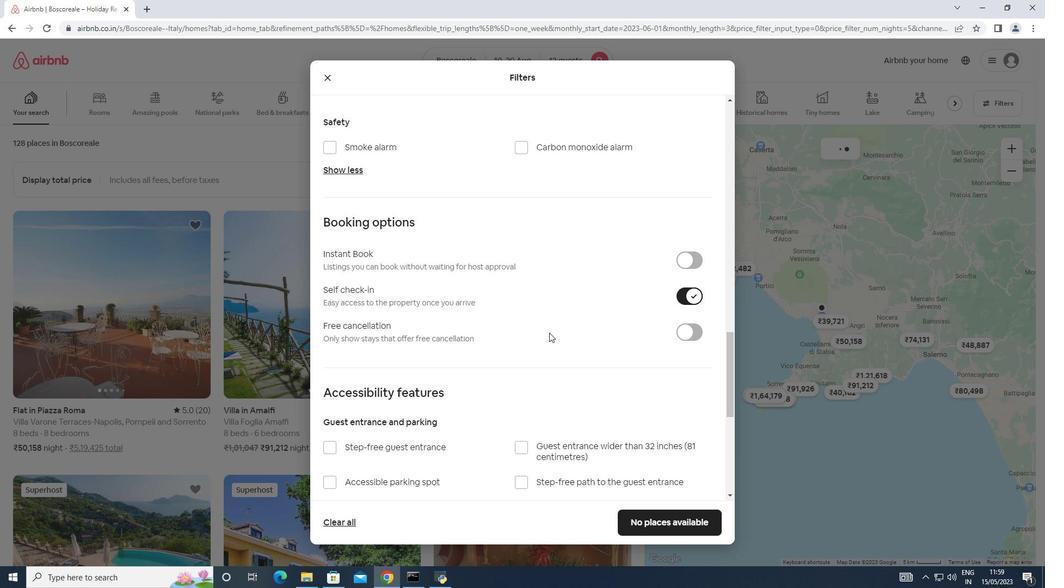 
Action: Mouse scrolled (549, 332) with delta (0, 0)
Screenshot: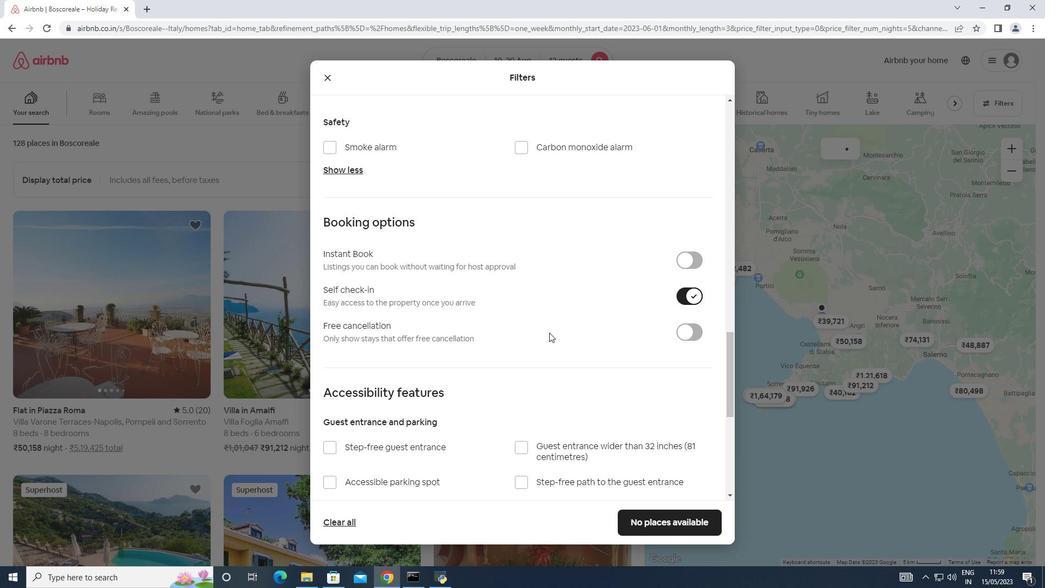 
Action: Mouse scrolled (549, 332) with delta (0, 0)
Screenshot: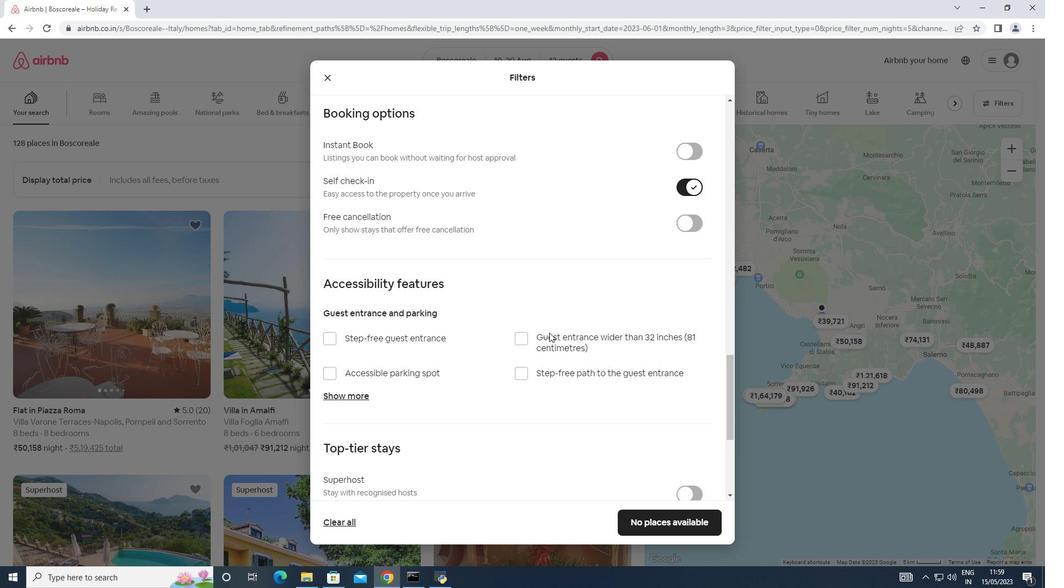 
Action: Mouse scrolled (549, 332) with delta (0, 0)
Screenshot: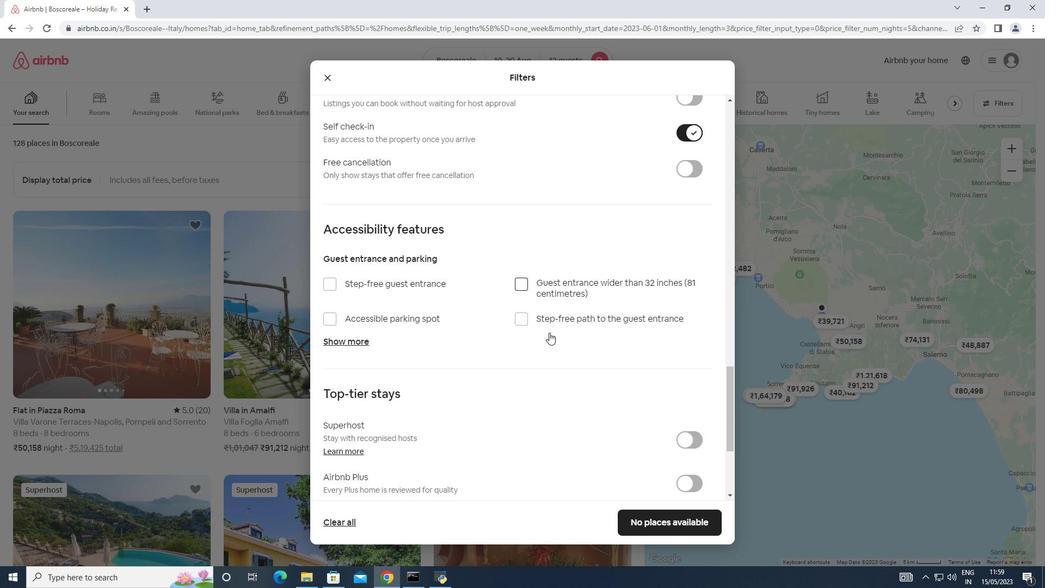 
Action: Mouse moved to (551, 326)
Screenshot: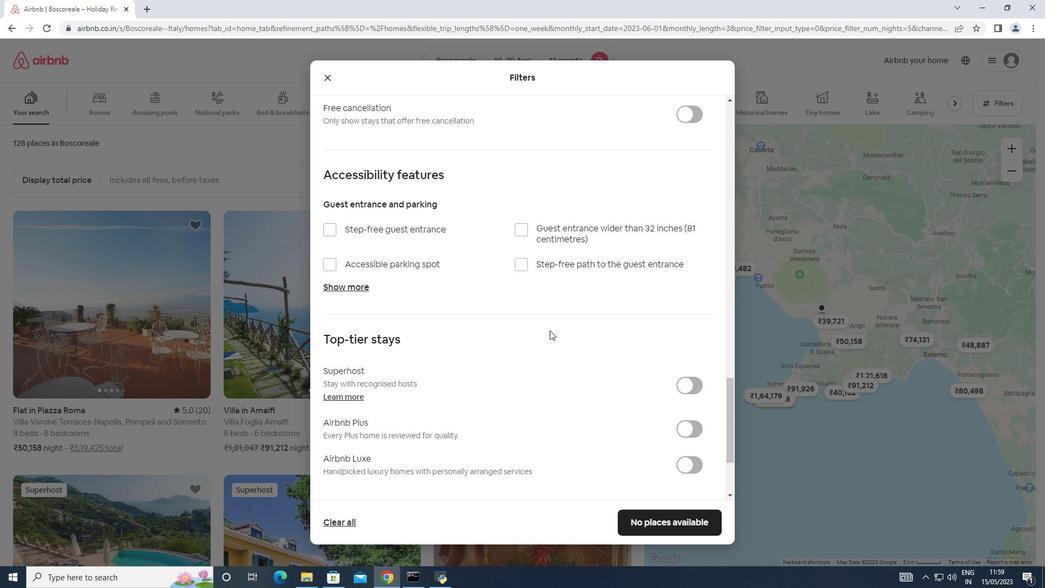 
Action: Mouse scrolled (551, 325) with delta (0, 0)
Screenshot: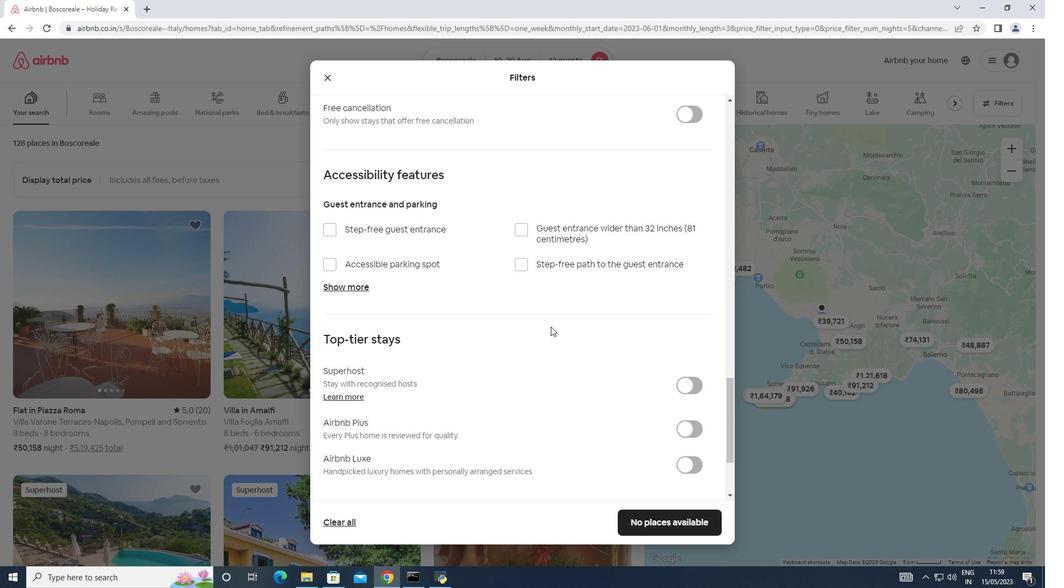 
Action: Mouse moved to (555, 324)
Screenshot: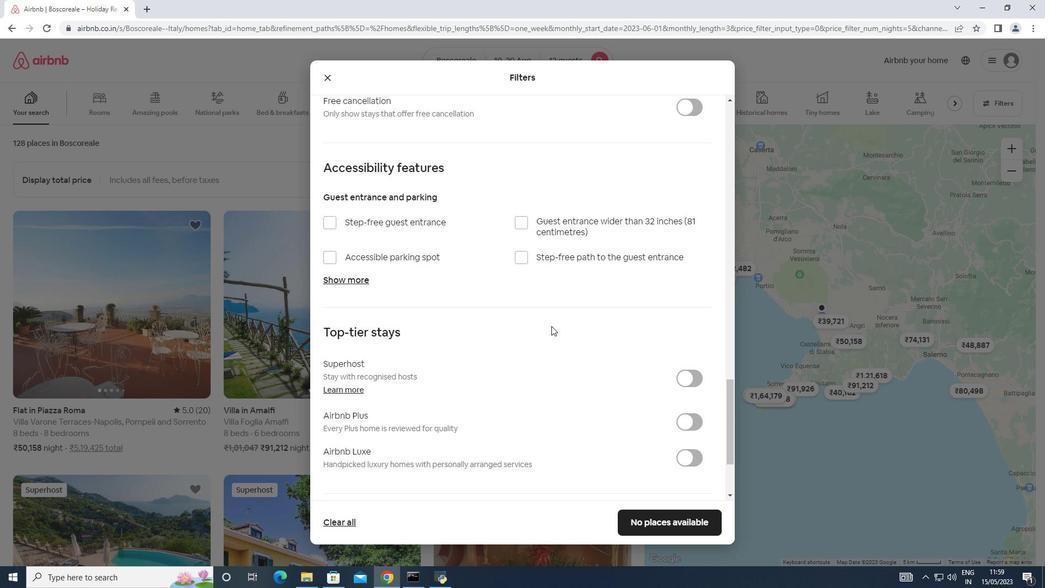 
Action: Mouse scrolled (555, 323) with delta (0, 0)
Screenshot: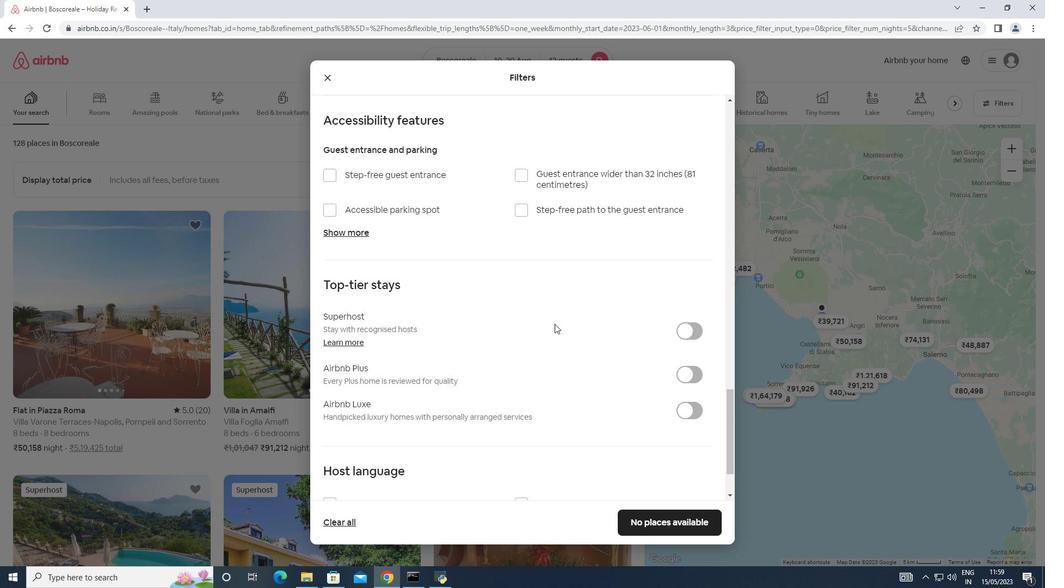 
Action: Mouse scrolled (555, 323) with delta (0, 0)
Screenshot: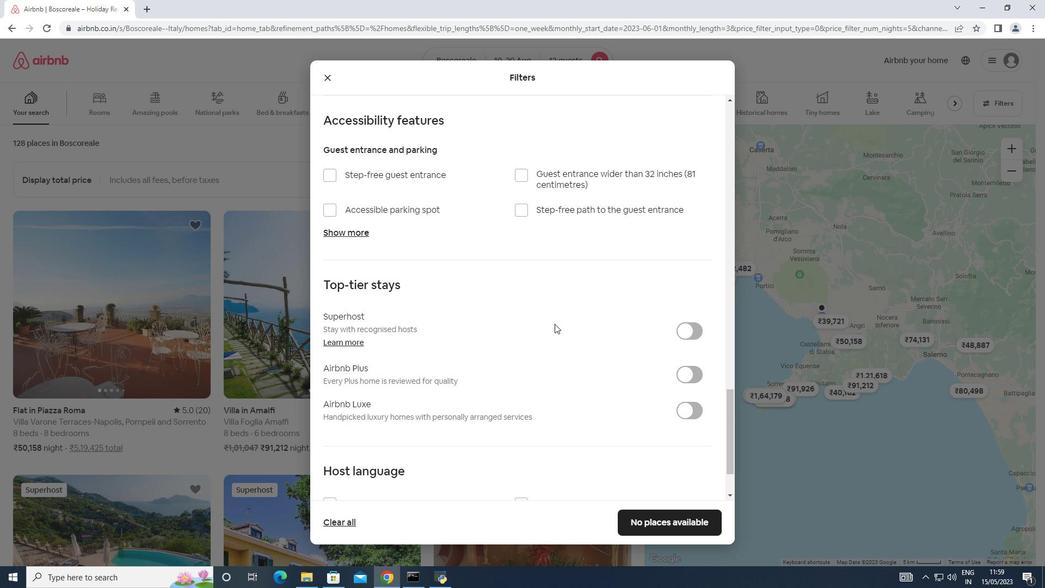 
Action: Mouse scrolled (555, 323) with delta (0, 0)
Screenshot: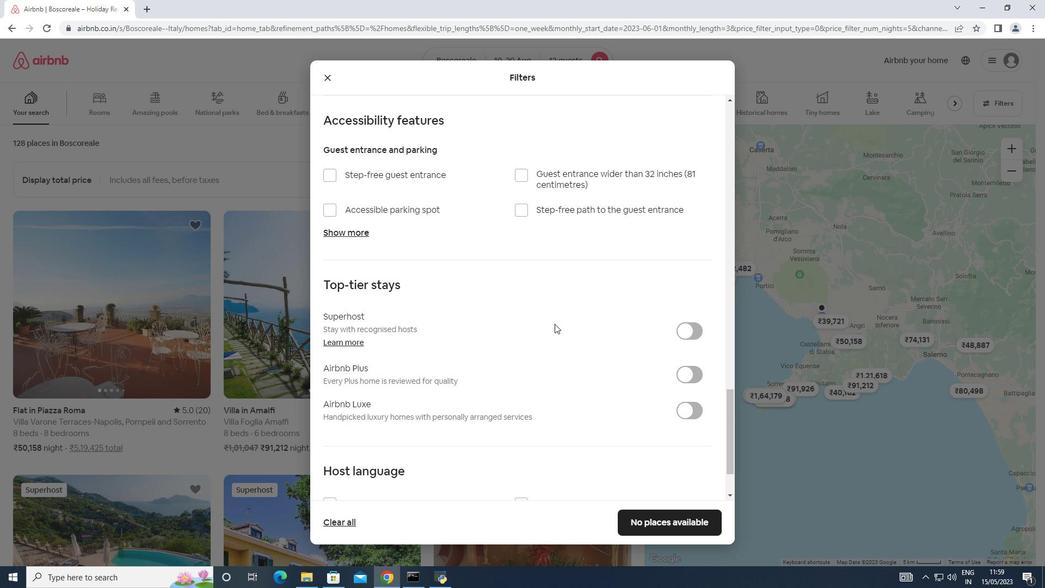 
Action: Mouse moved to (555, 323)
Screenshot: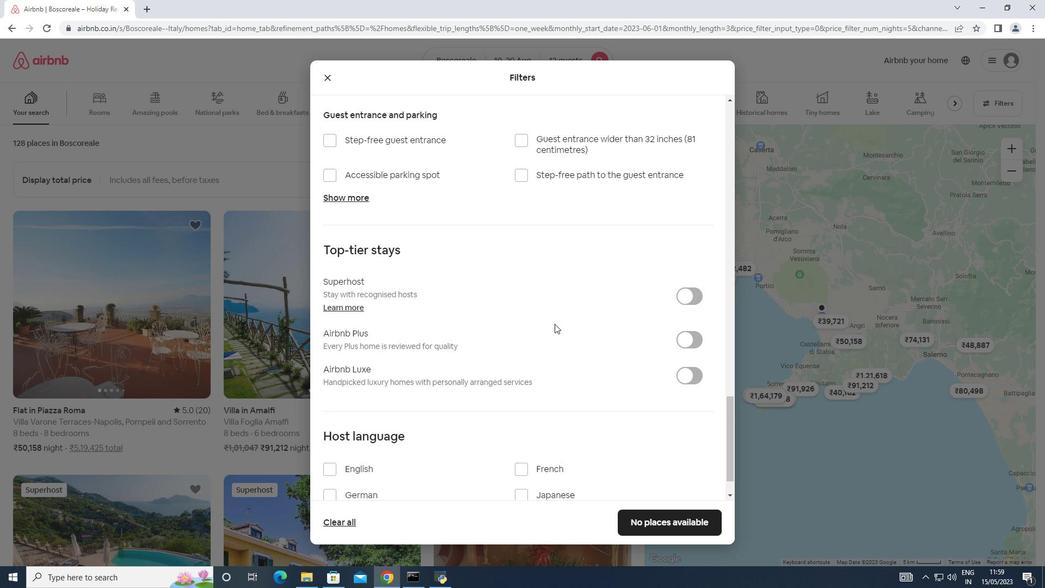 
Action: Mouse scrolled (555, 322) with delta (0, 0)
Screenshot: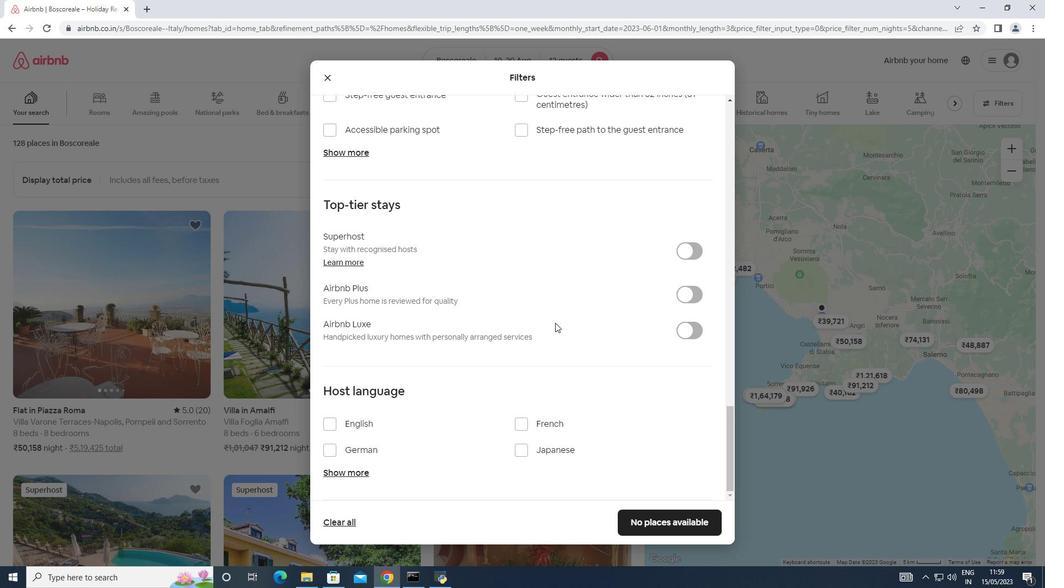 
Action: Mouse scrolled (555, 322) with delta (0, 0)
Screenshot: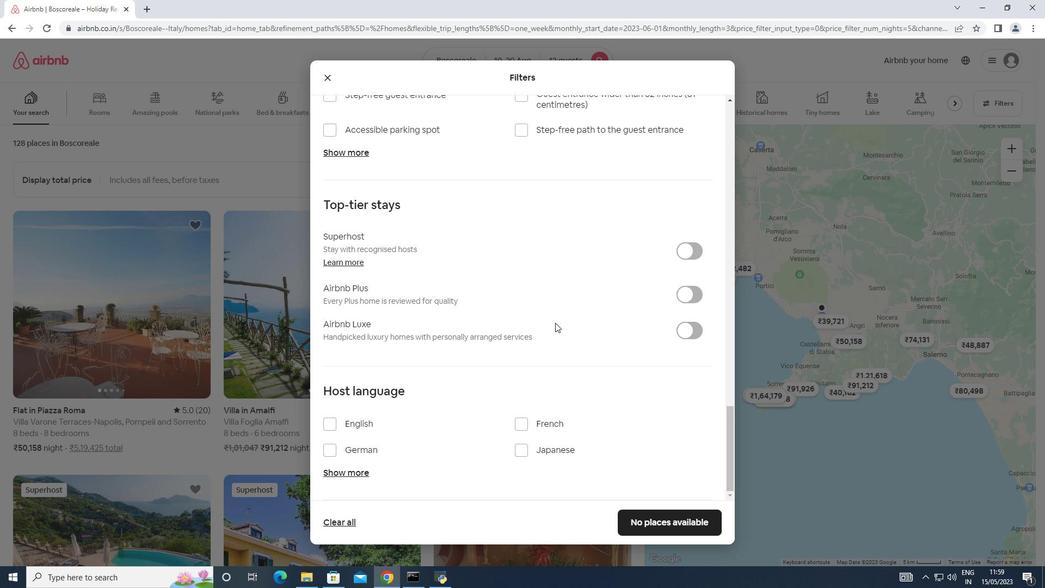 
Action: Mouse moved to (332, 425)
Screenshot: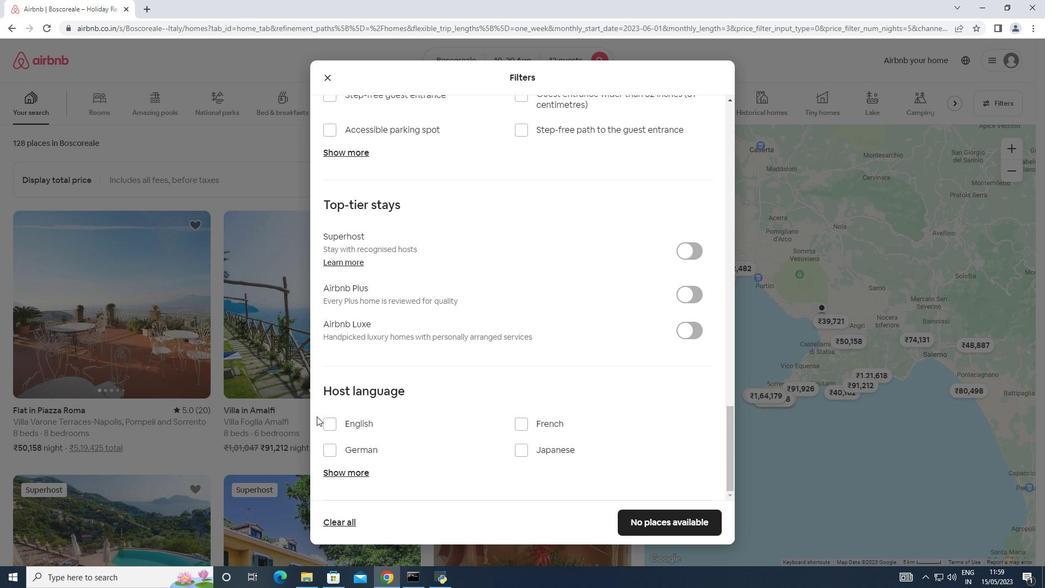 
Action: Mouse pressed left at (332, 425)
Screenshot: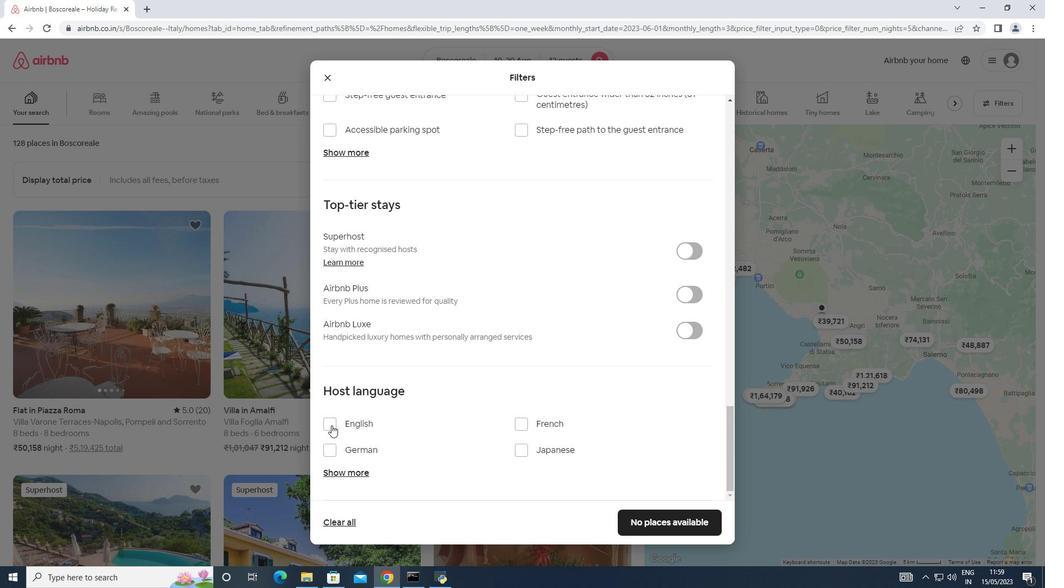 
Action: Mouse moved to (663, 523)
Screenshot: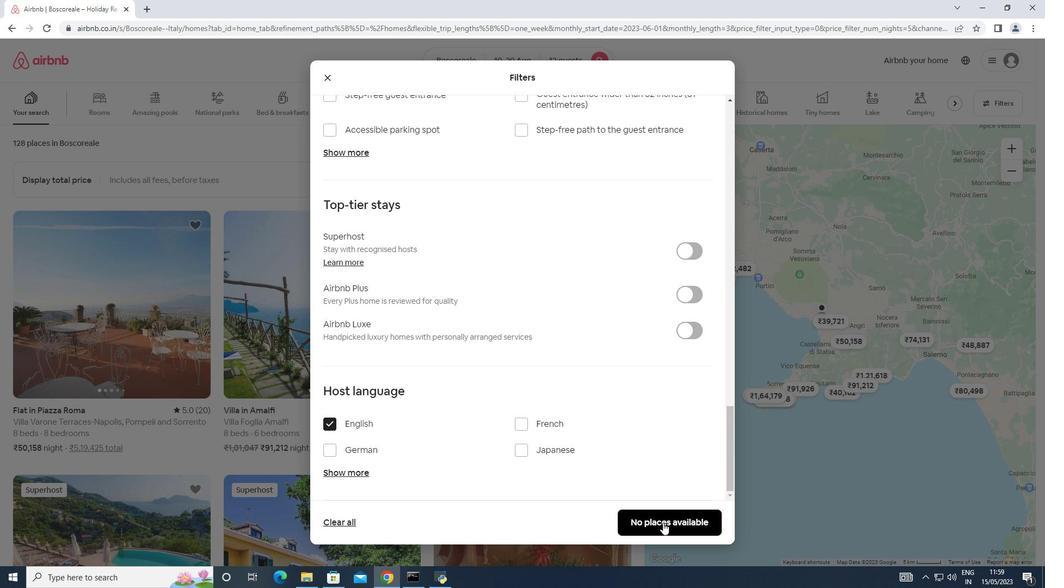 
Action: Mouse pressed left at (663, 523)
Screenshot: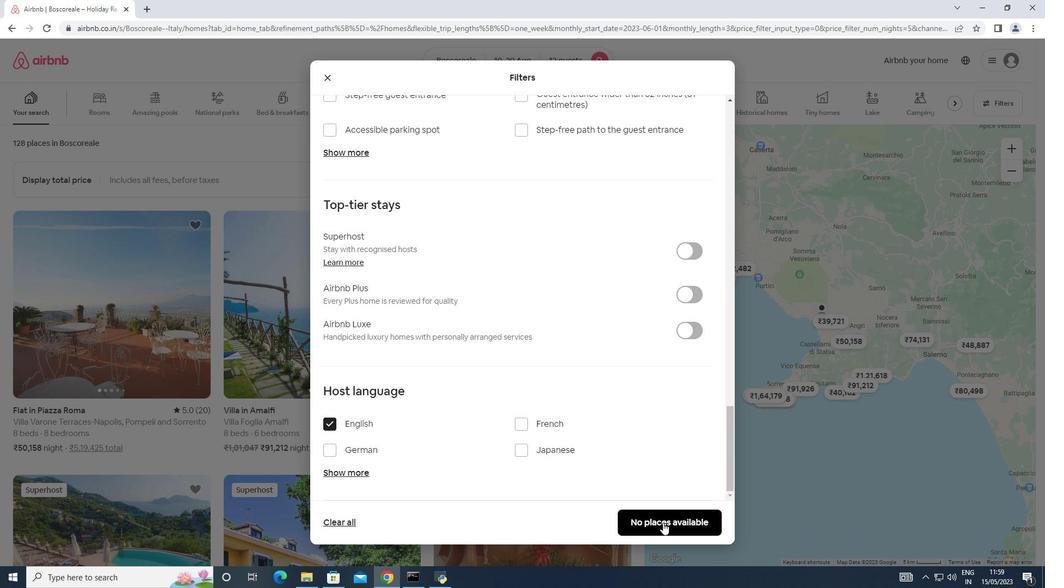 
Action: Mouse moved to (663, 524)
Screenshot: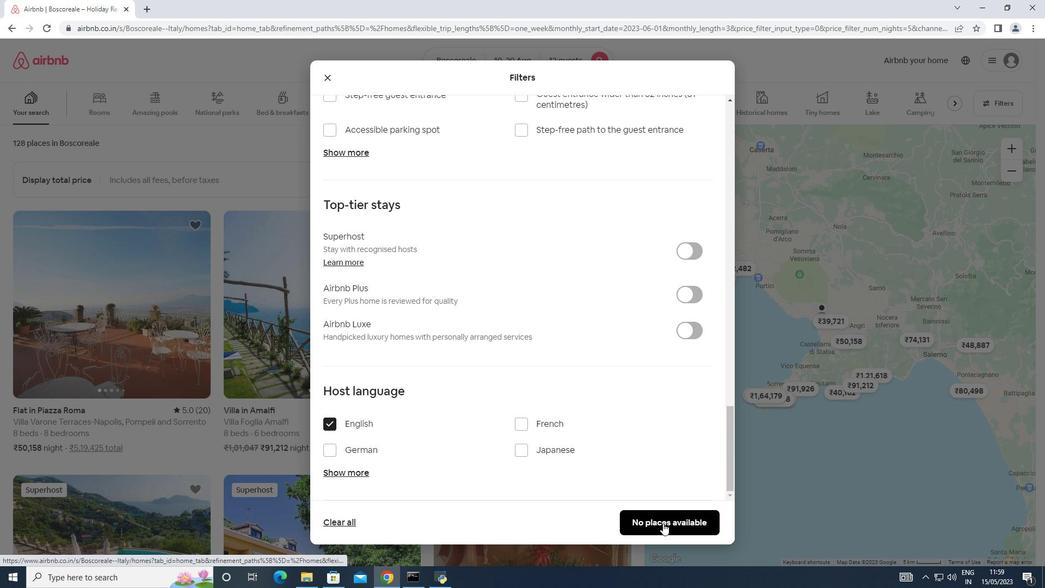 
